 Task: Find connections with filter location Sant Martí with filter topic #automotivewith filter profile language German with filter current company Rothschild & Co with filter school Uttarakhand Open University with filter industry Wholesale Recyclable Materials with filter service category iOS Development with filter keywords title Managing Partner
Action: Mouse moved to (185, 283)
Screenshot: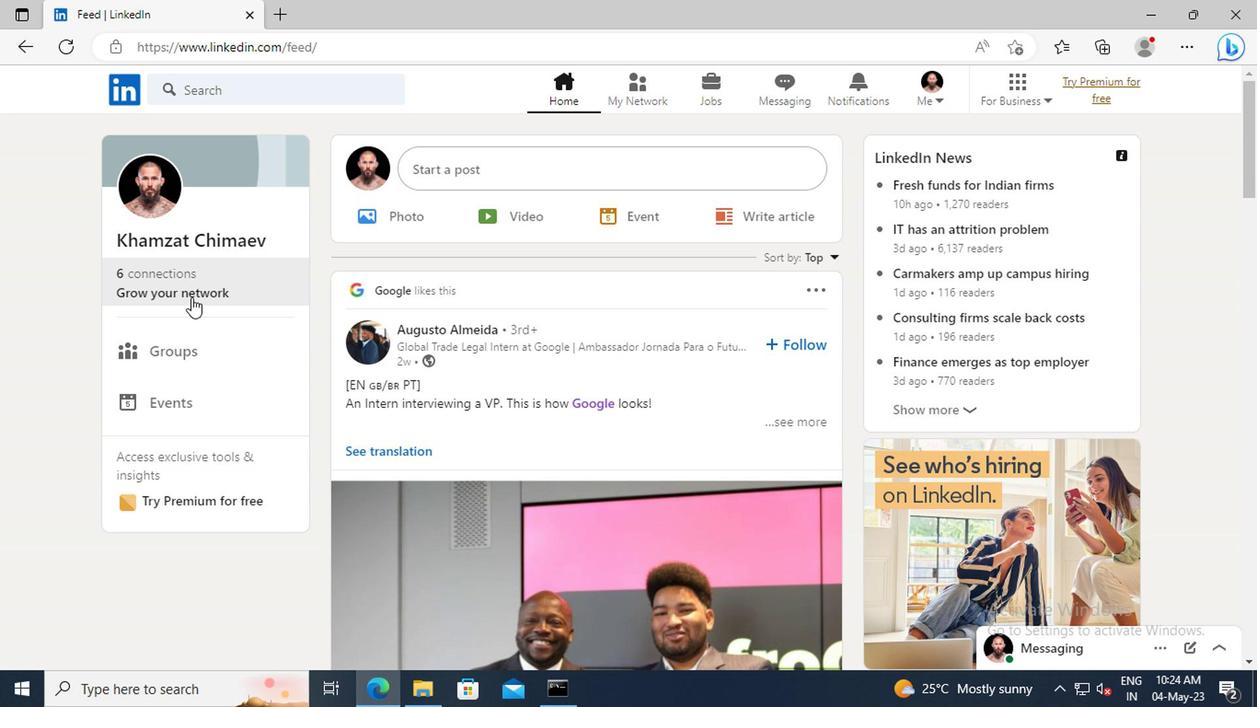 
Action: Mouse pressed left at (185, 283)
Screenshot: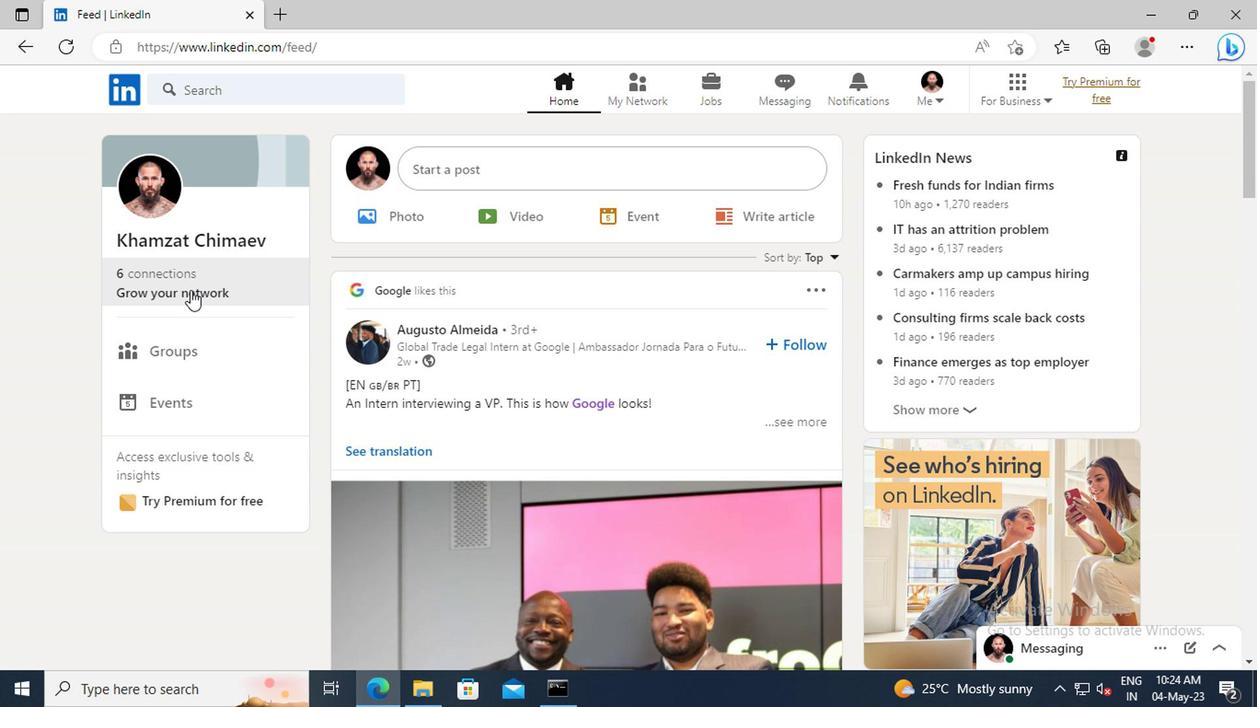 
Action: Mouse moved to (191, 189)
Screenshot: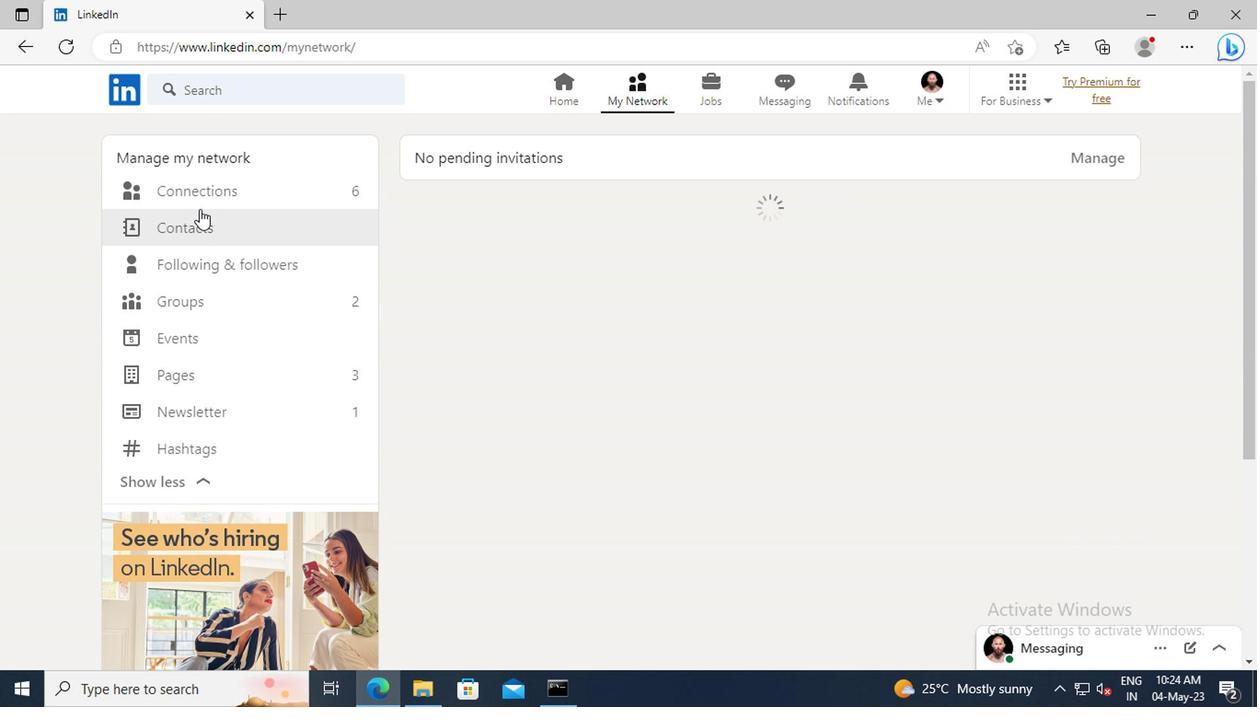 
Action: Mouse pressed left at (191, 189)
Screenshot: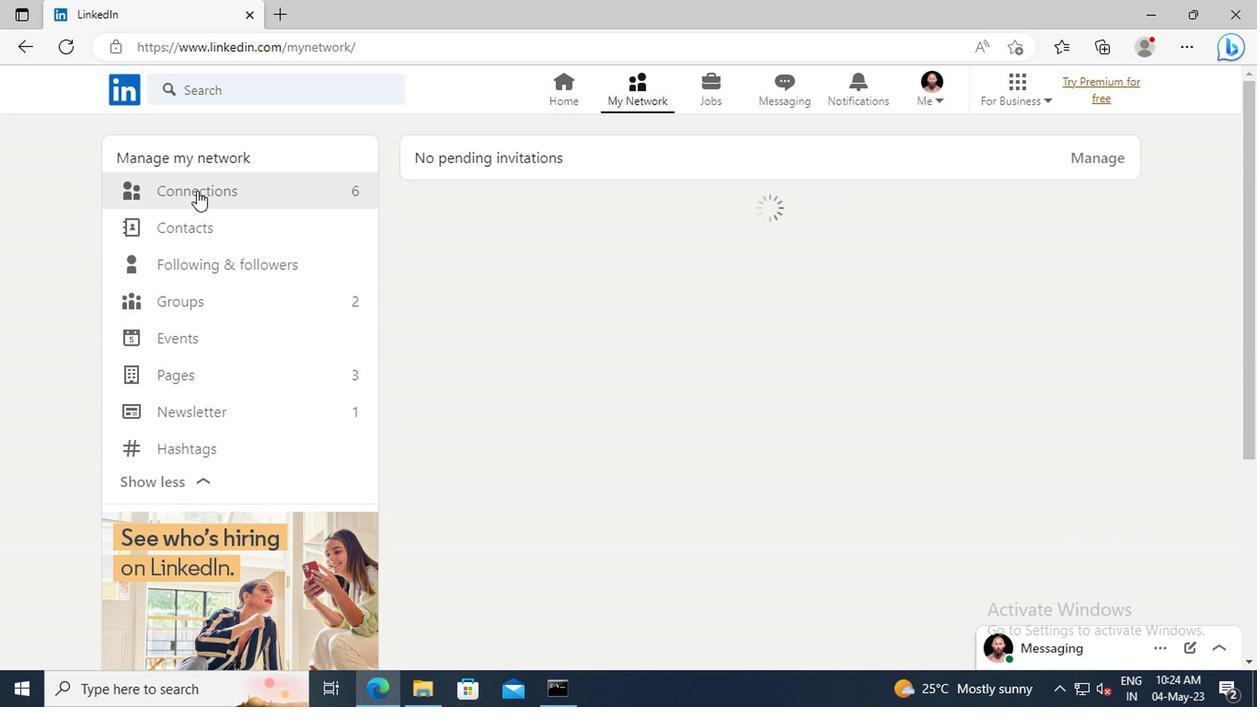 
Action: Mouse moved to (747, 194)
Screenshot: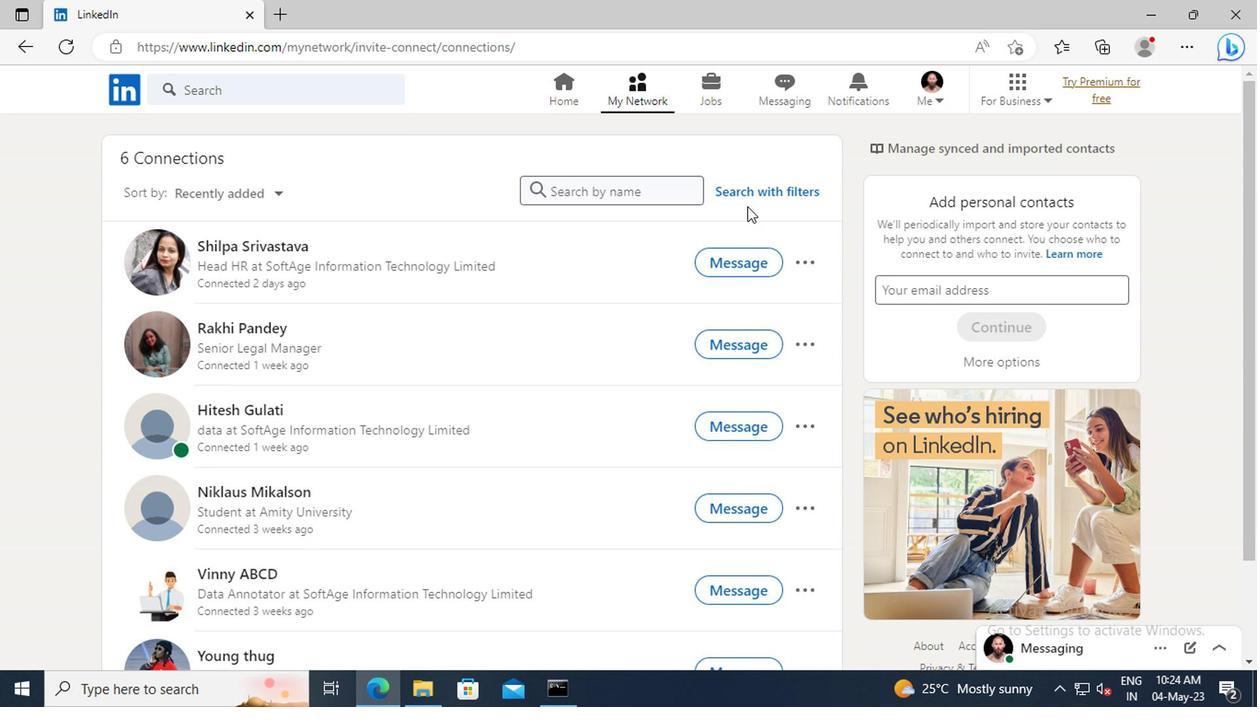
Action: Mouse pressed left at (747, 194)
Screenshot: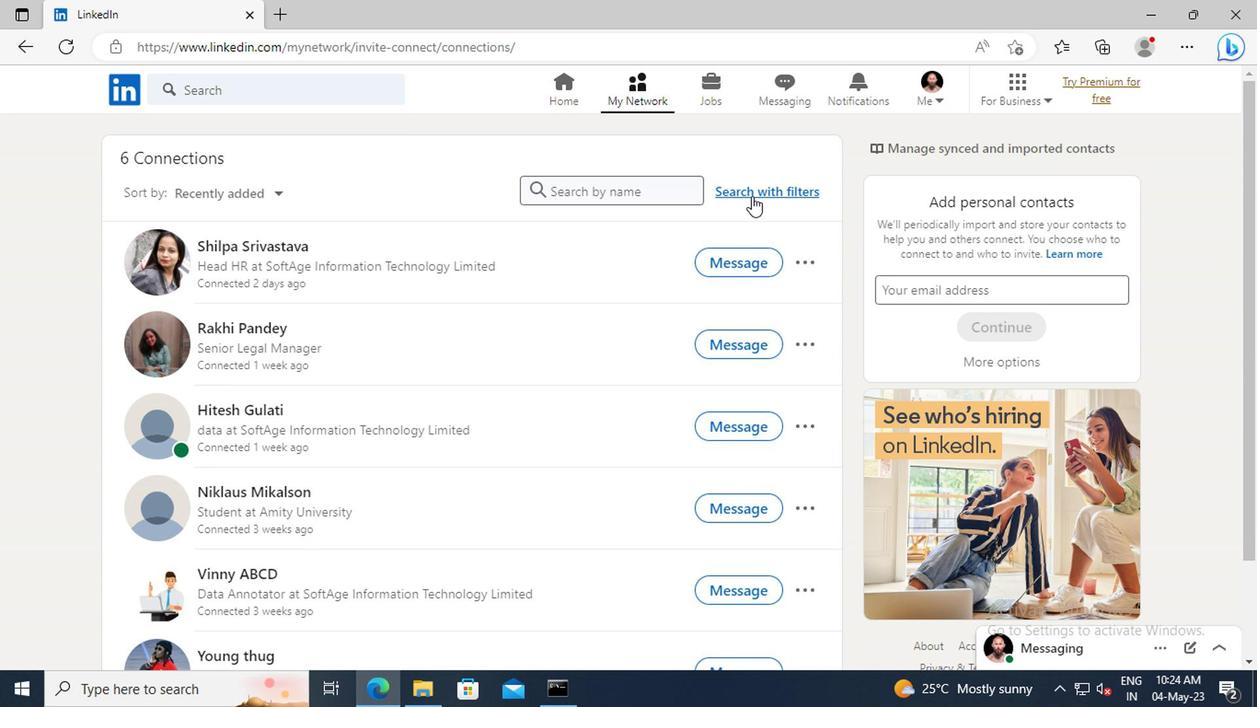 
Action: Mouse moved to (694, 142)
Screenshot: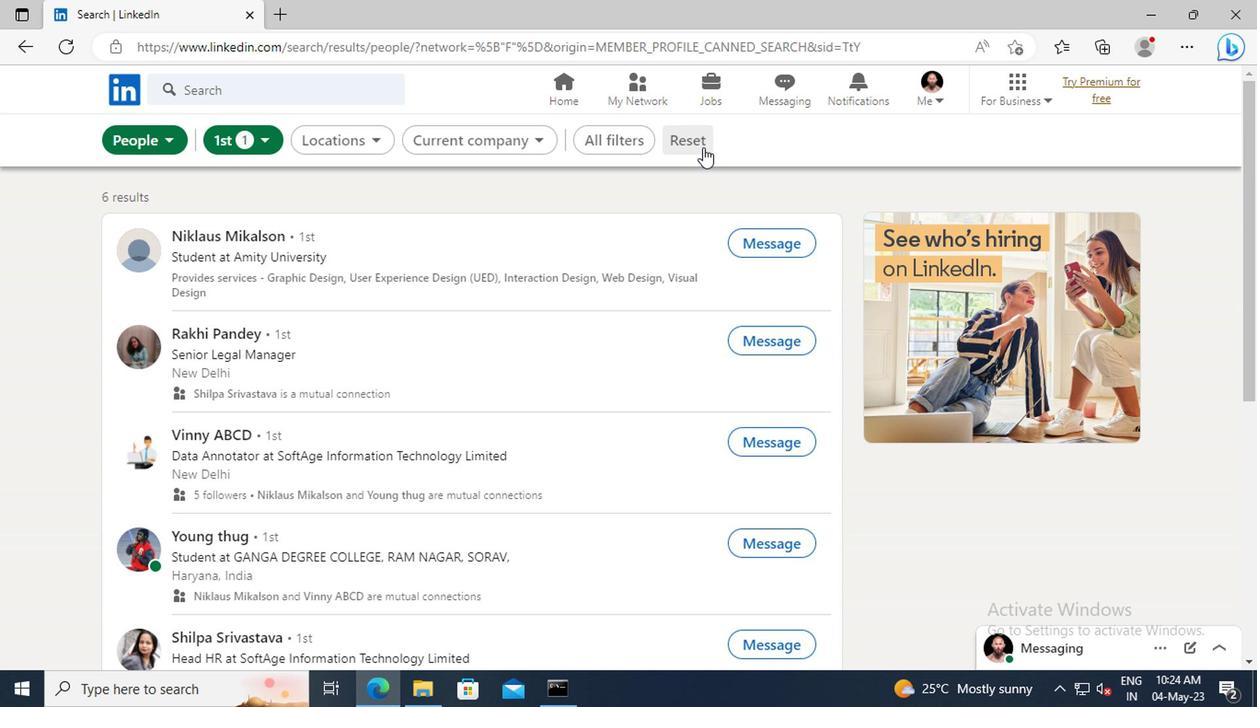 
Action: Mouse pressed left at (694, 142)
Screenshot: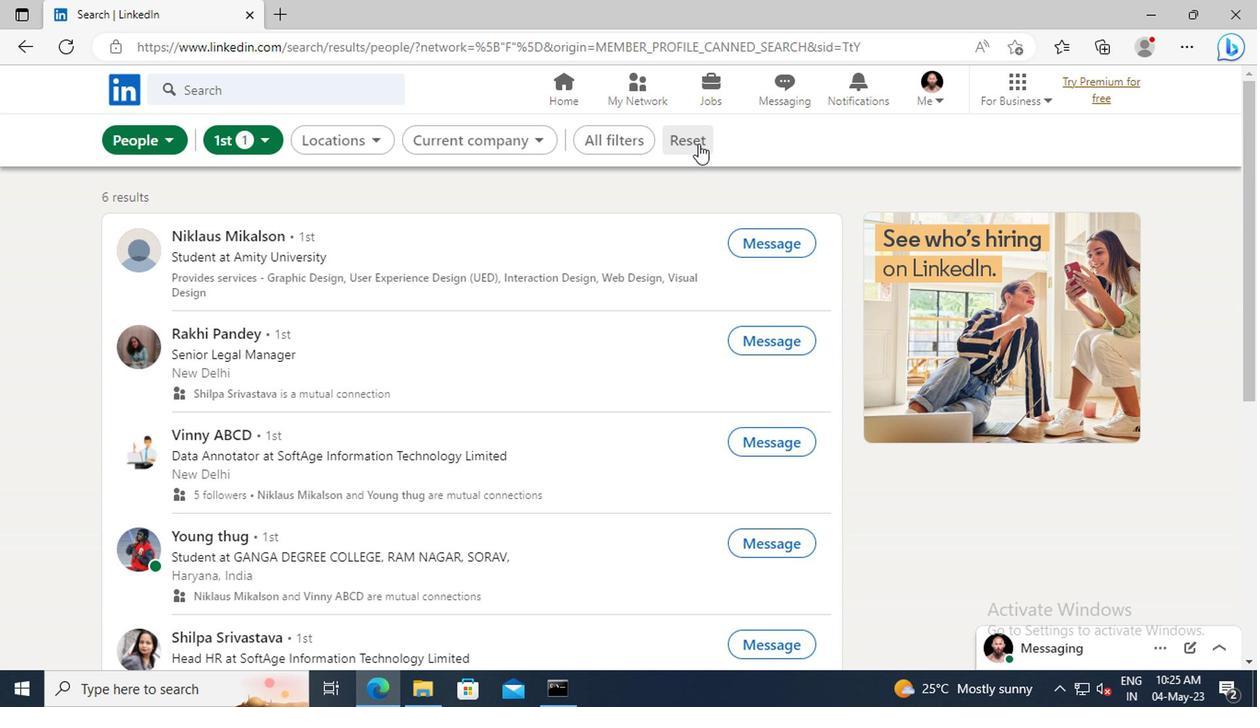 
Action: Mouse moved to (664, 142)
Screenshot: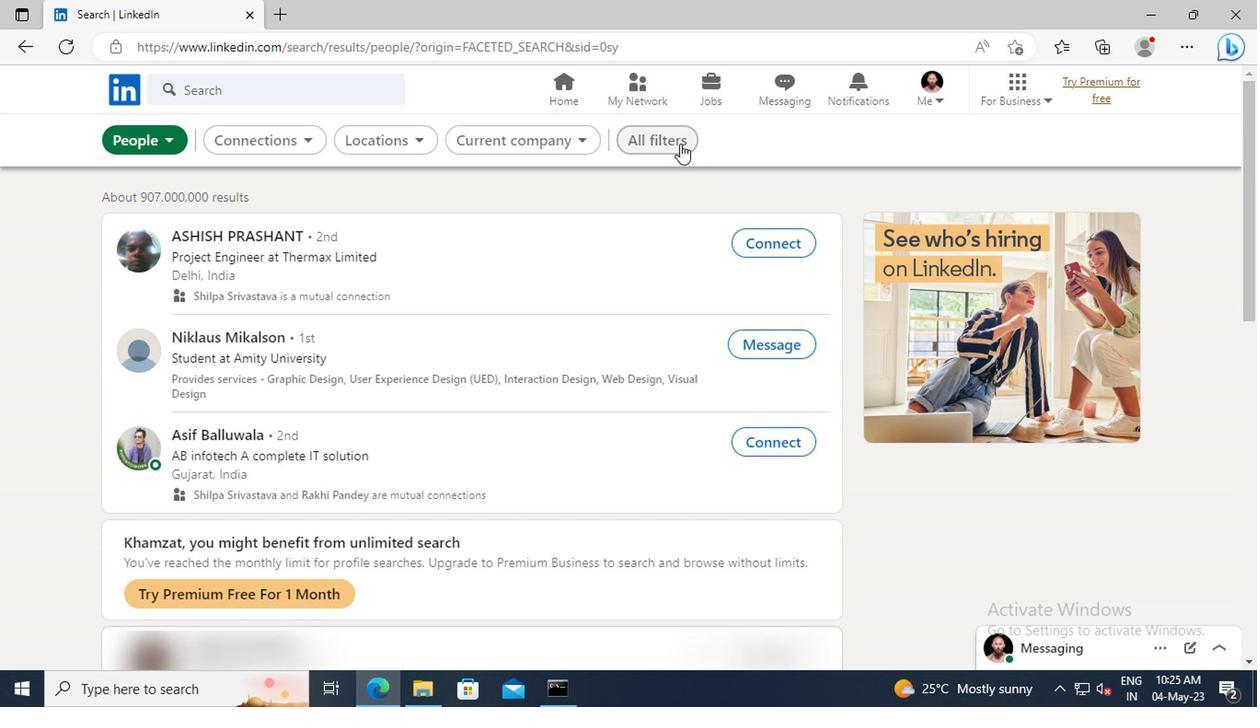 
Action: Mouse pressed left at (664, 142)
Screenshot: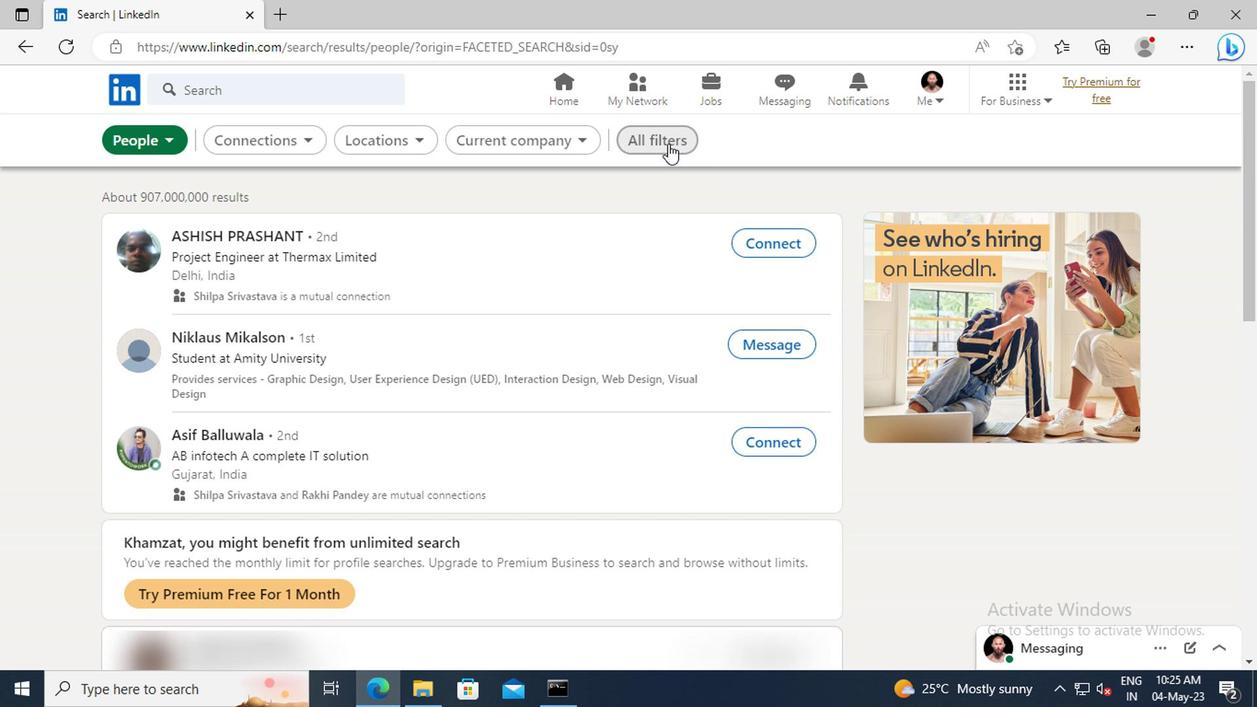 
Action: Mouse moved to (998, 372)
Screenshot: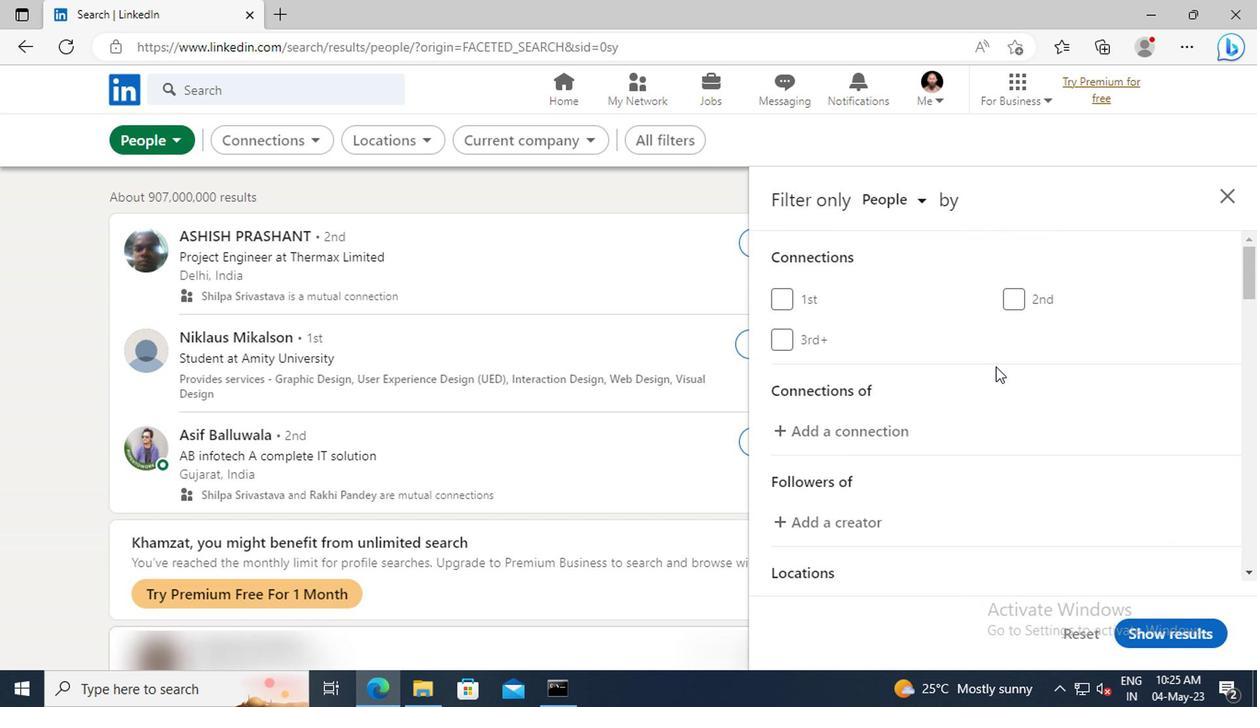 
Action: Mouse scrolled (998, 371) with delta (0, 0)
Screenshot: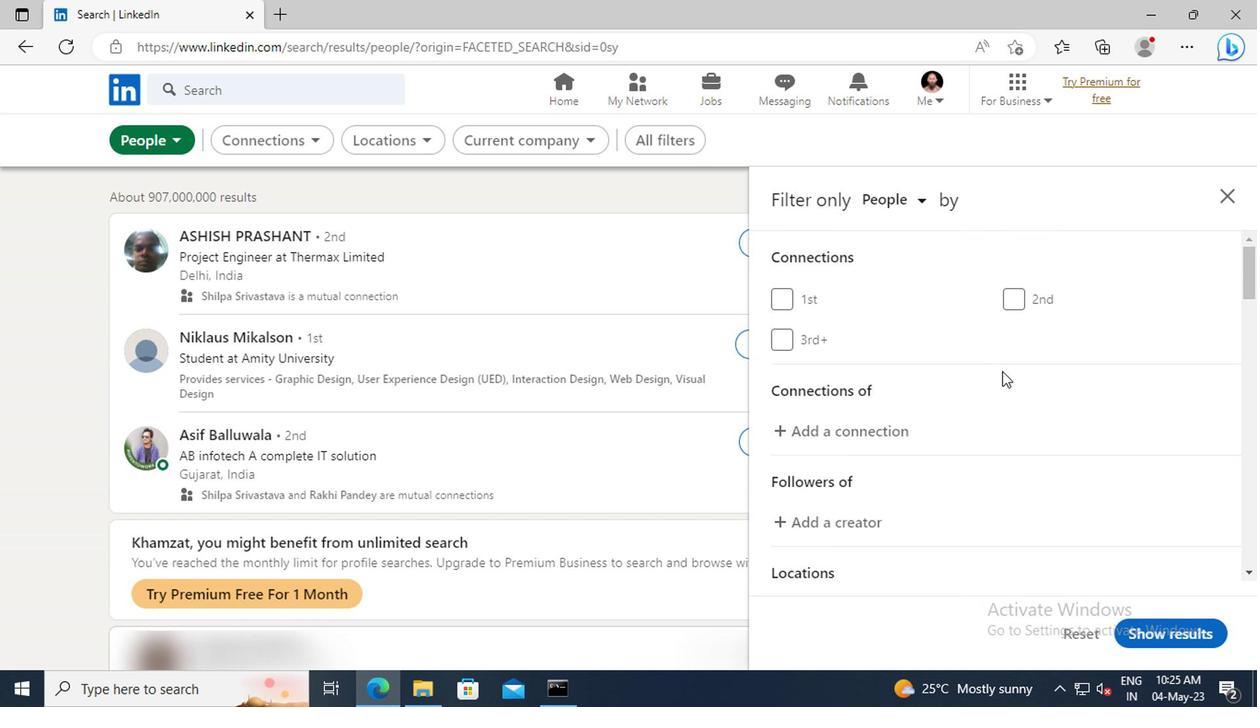
Action: Mouse scrolled (998, 371) with delta (0, 0)
Screenshot: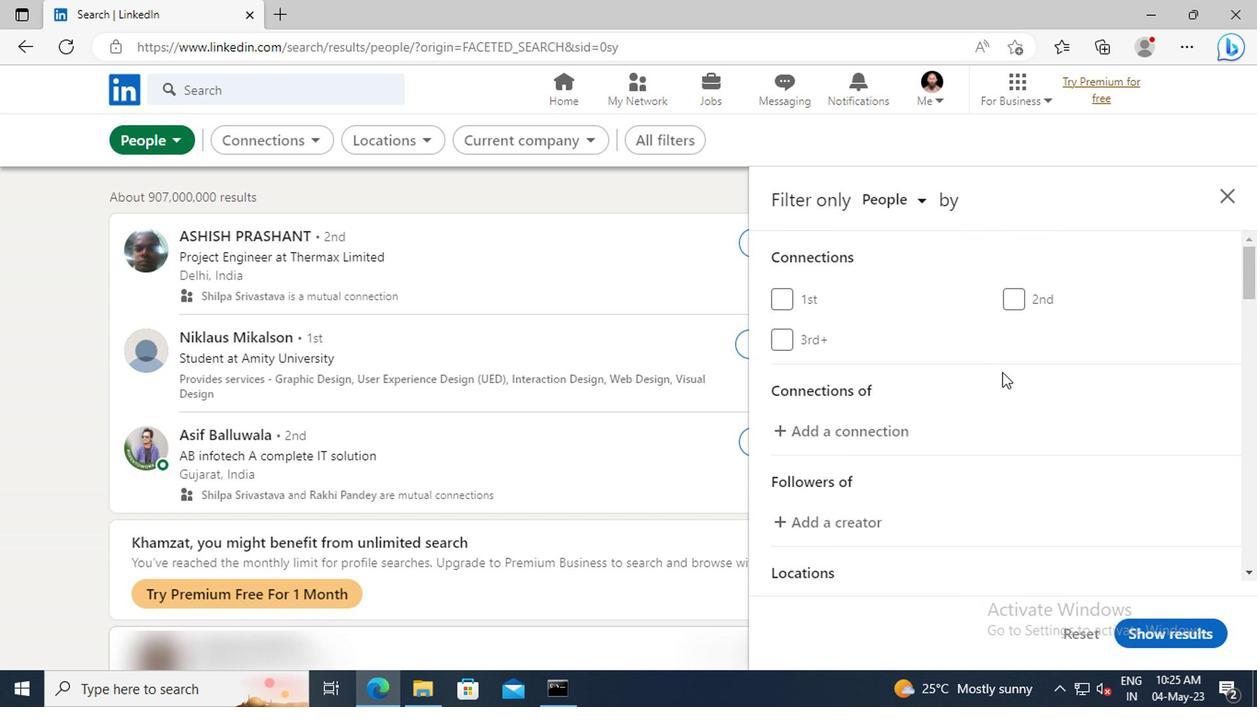 
Action: Mouse scrolled (998, 371) with delta (0, 0)
Screenshot: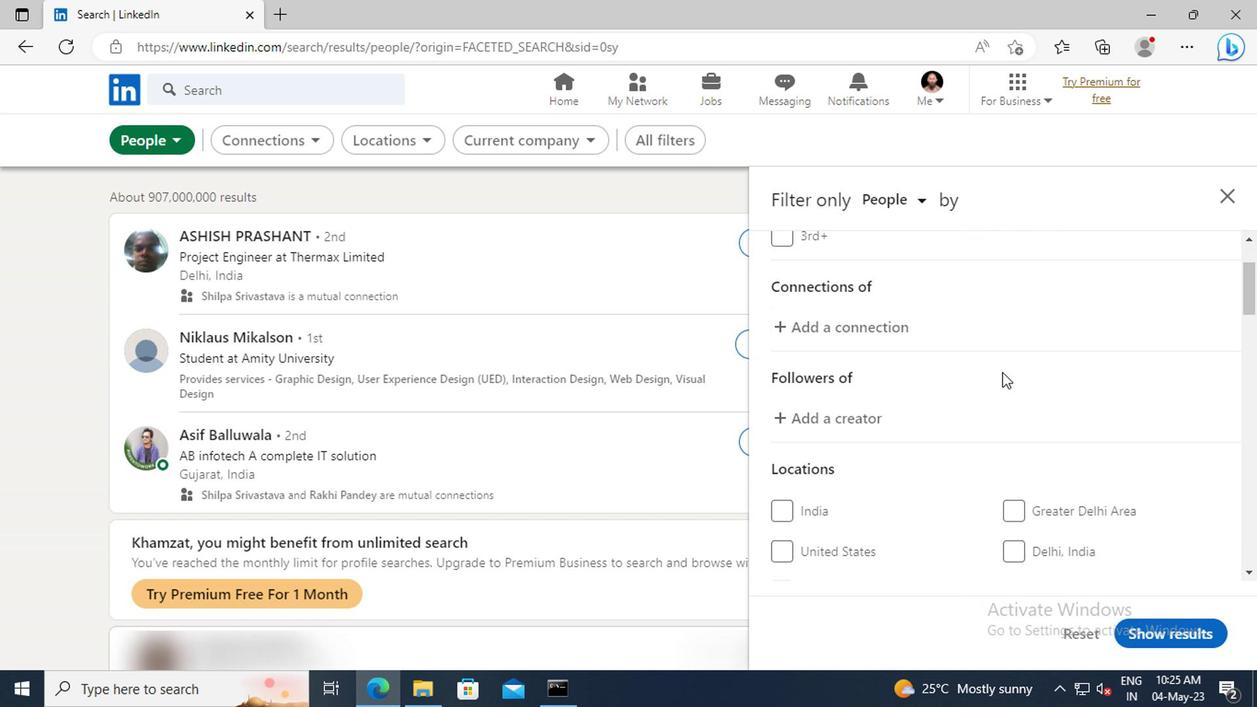
Action: Mouse scrolled (998, 371) with delta (0, 0)
Screenshot: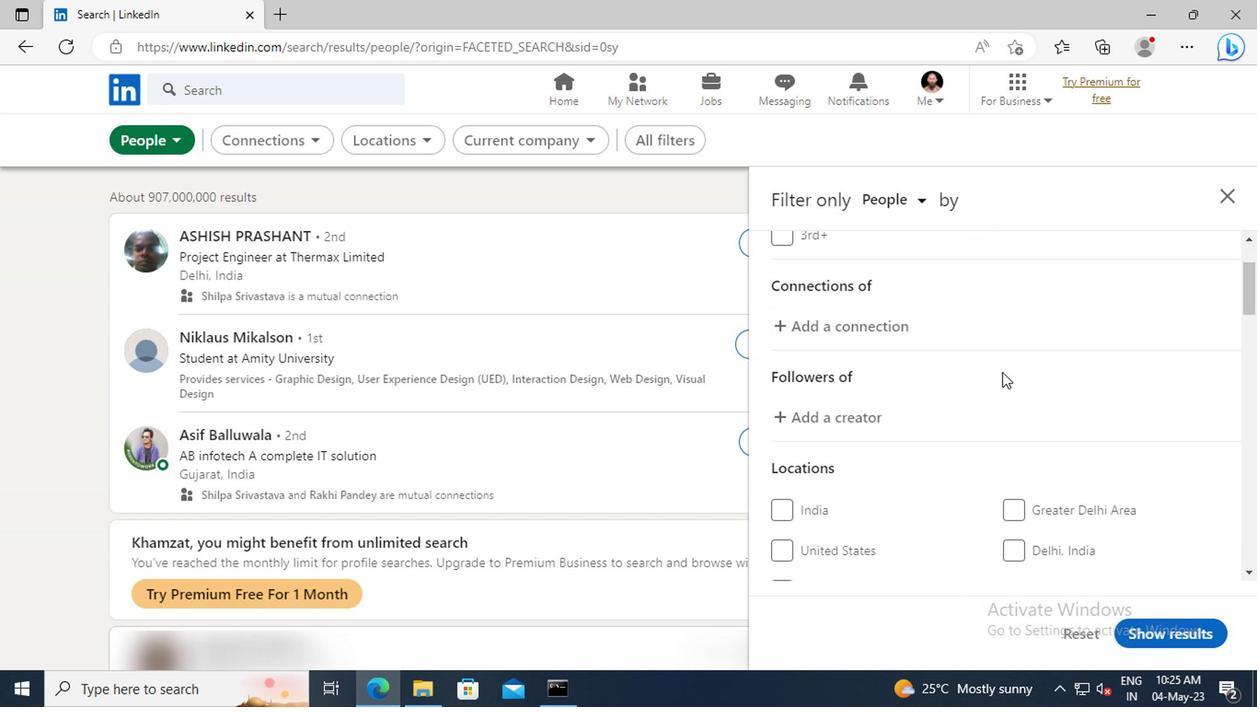
Action: Mouse scrolled (998, 371) with delta (0, 0)
Screenshot: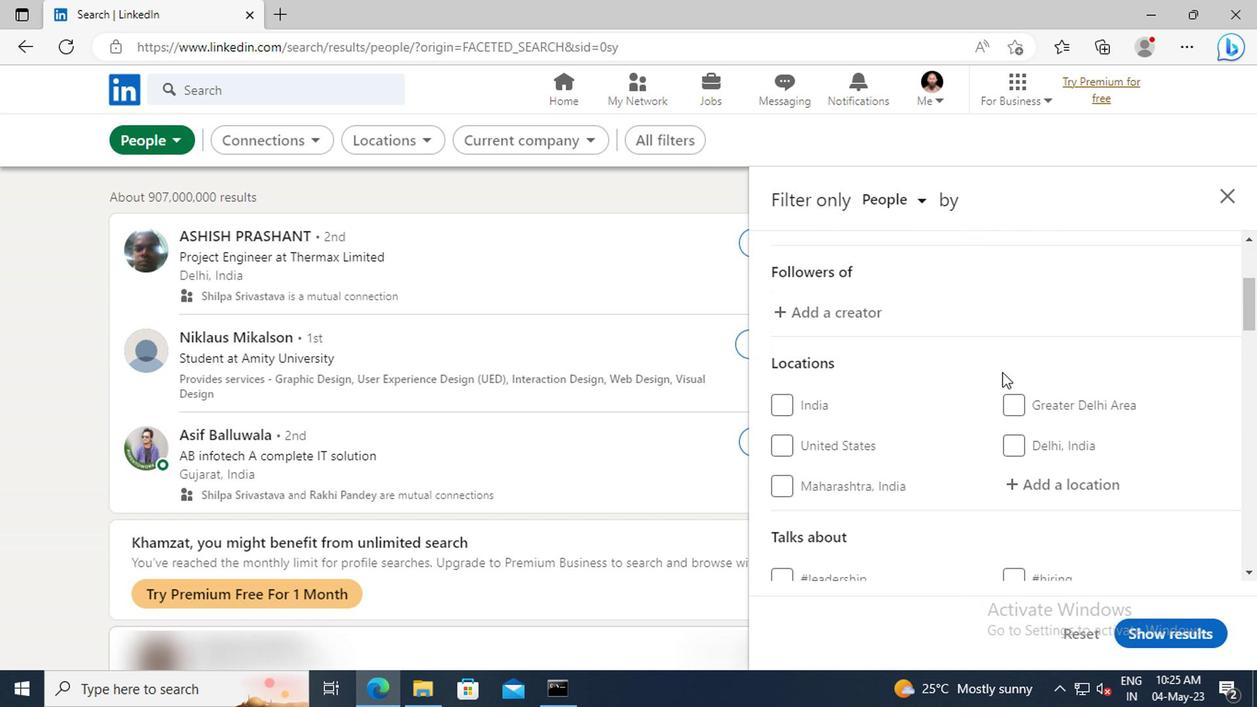 
Action: Mouse moved to (998, 373)
Screenshot: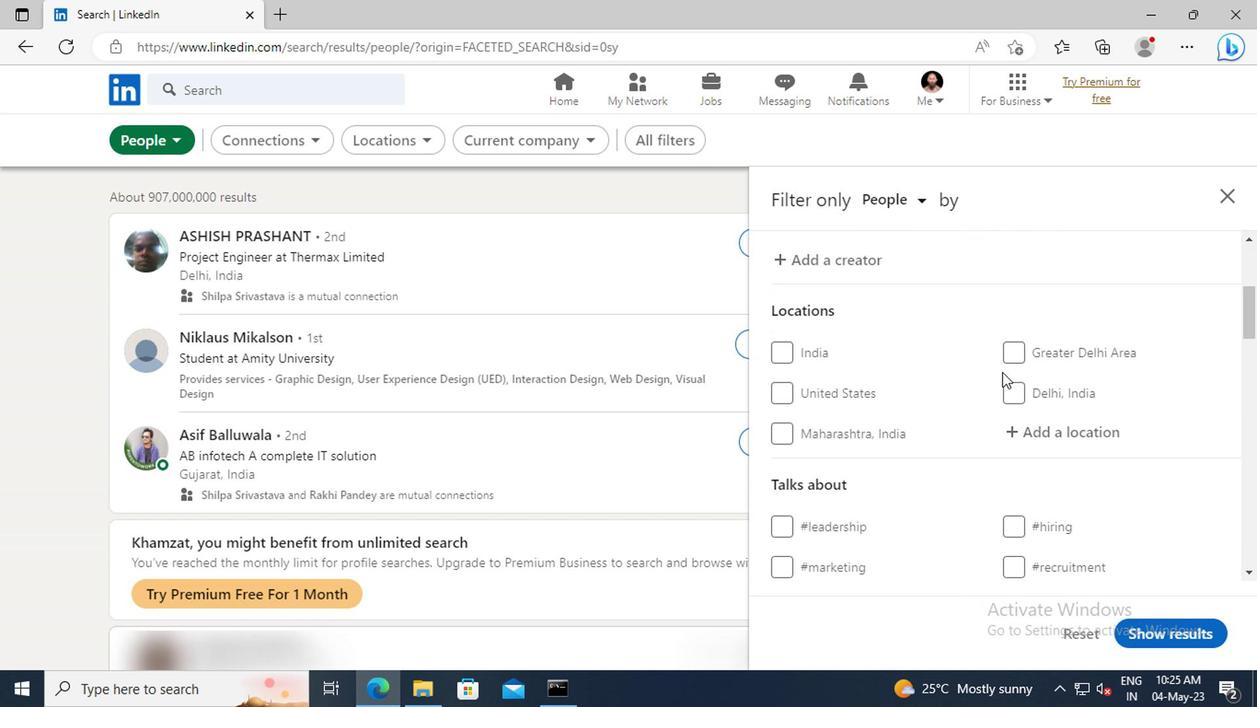 
Action: Mouse scrolled (998, 373) with delta (0, 0)
Screenshot: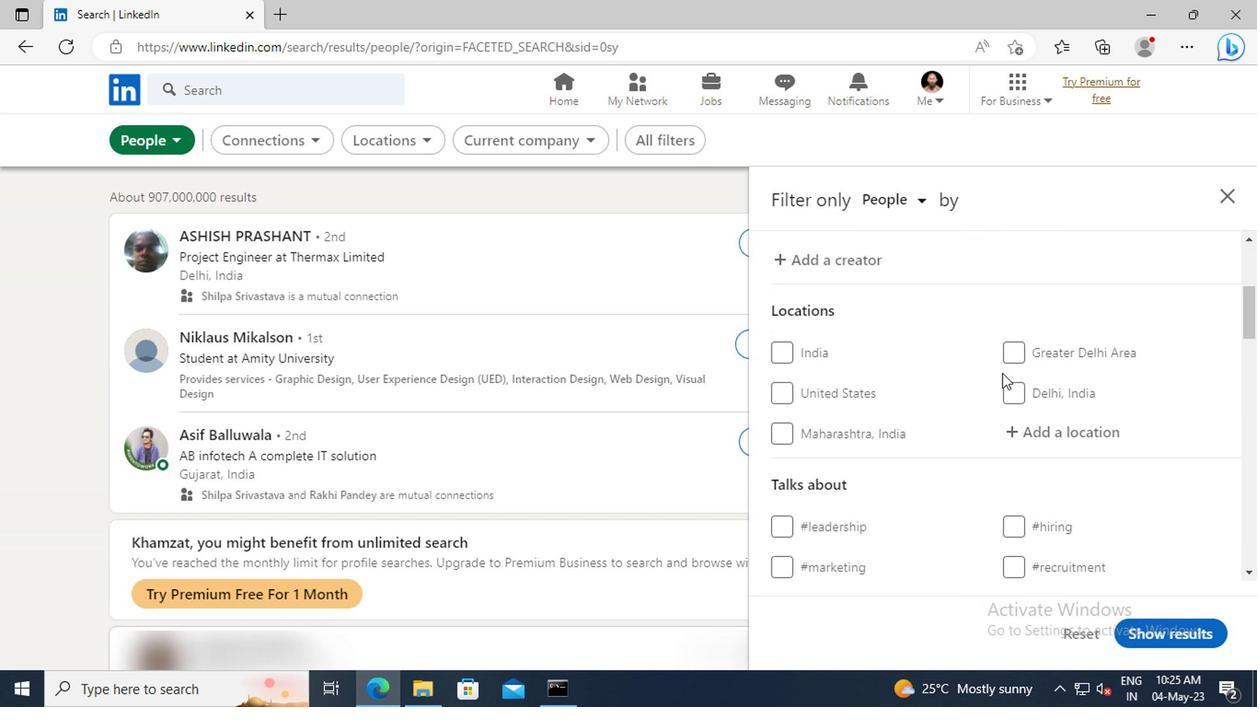 
Action: Mouse moved to (1007, 380)
Screenshot: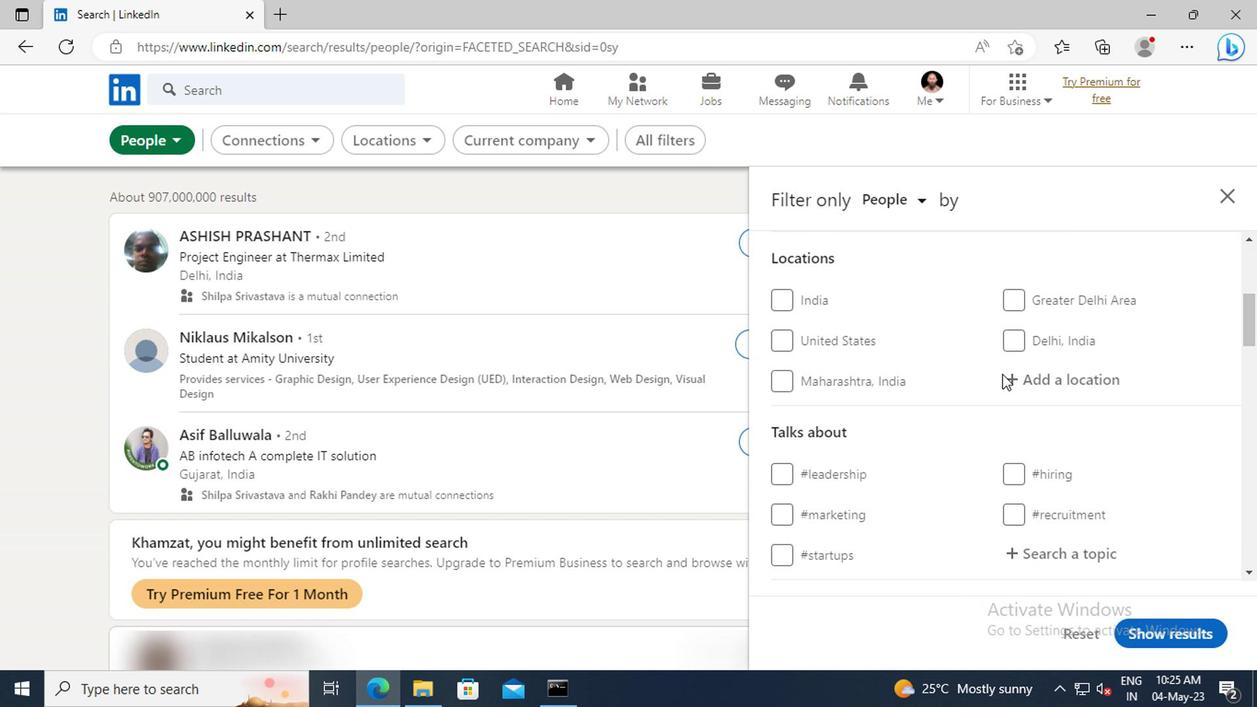 
Action: Mouse pressed left at (1007, 380)
Screenshot: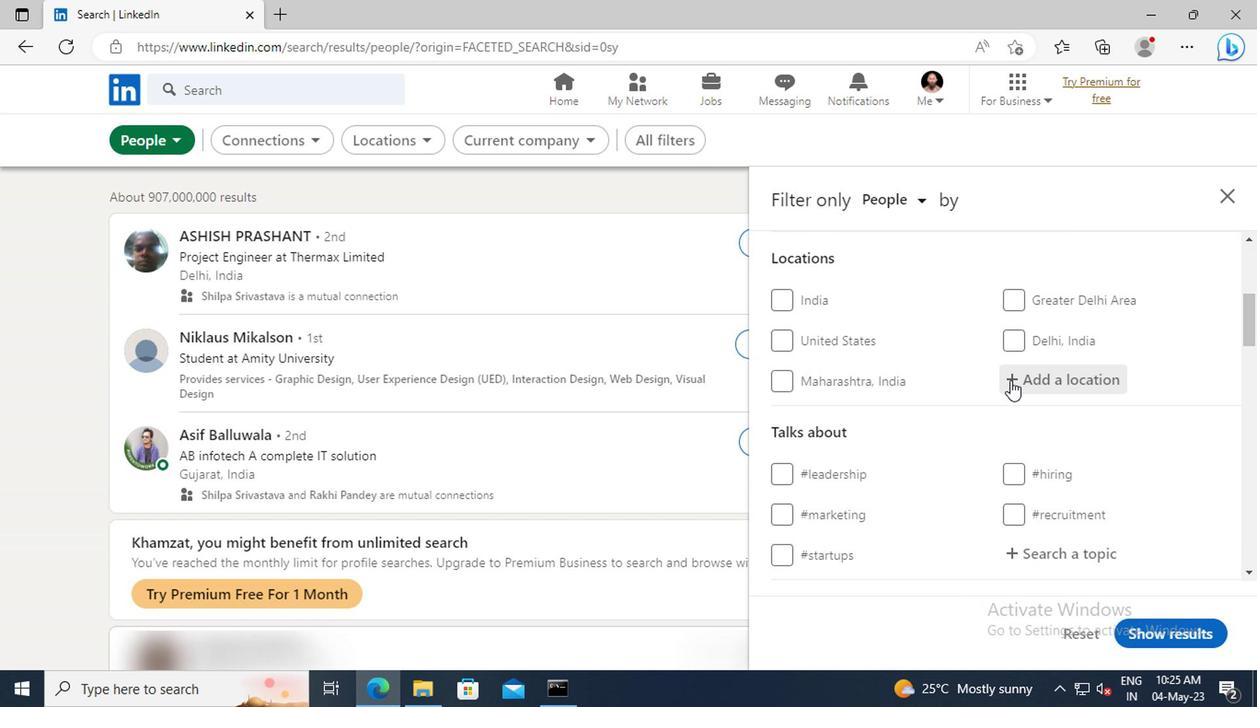 
Action: Mouse moved to (1009, 381)
Screenshot: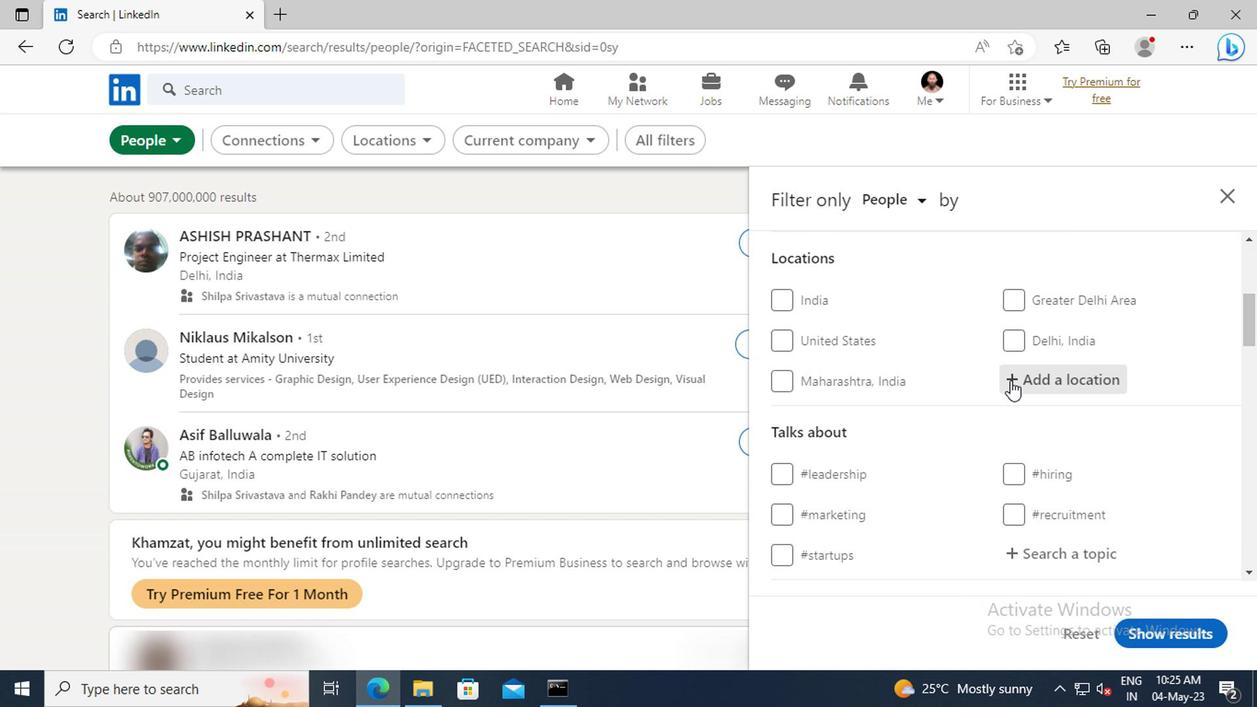 
Action: Key pressed <Key.shift>SANT<Key.space><Key.shift>MARTI<Key.enter>
Screenshot: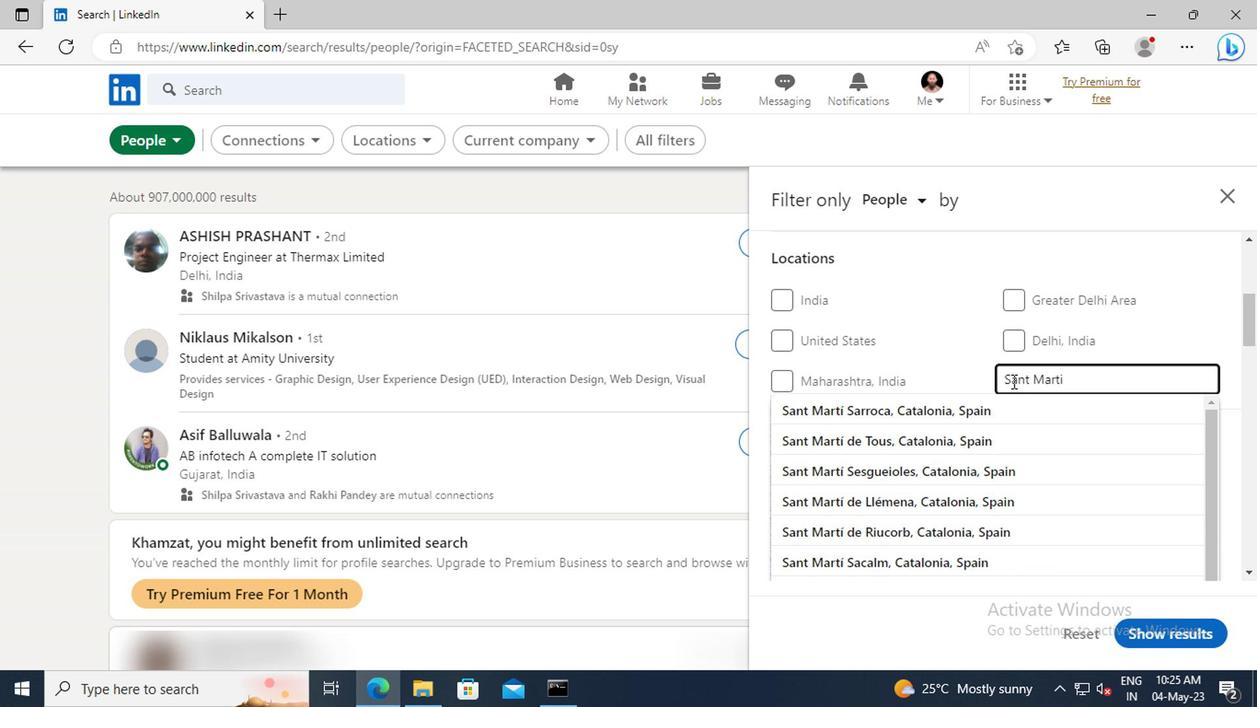 
Action: Mouse scrolled (1009, 380) with delta (0, 0)
Screenshot: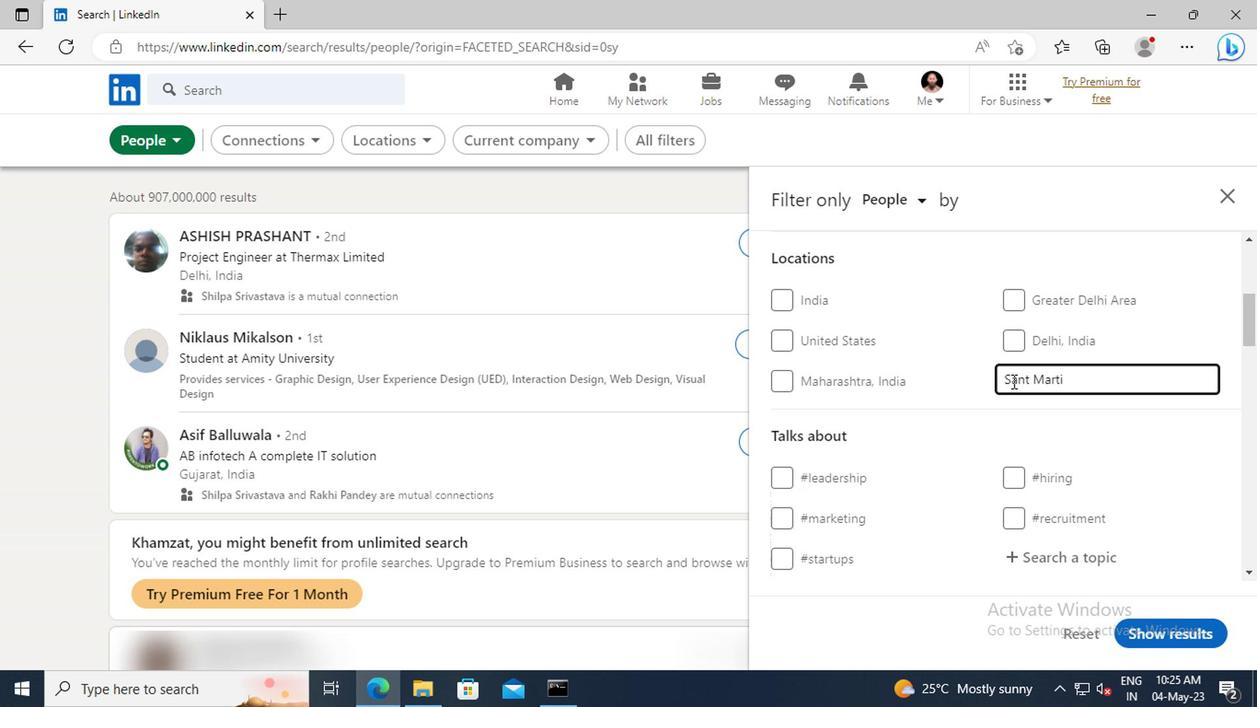 
Action: Mouse scrolled (1009, 380) with delta (0, 0)
Screenshot: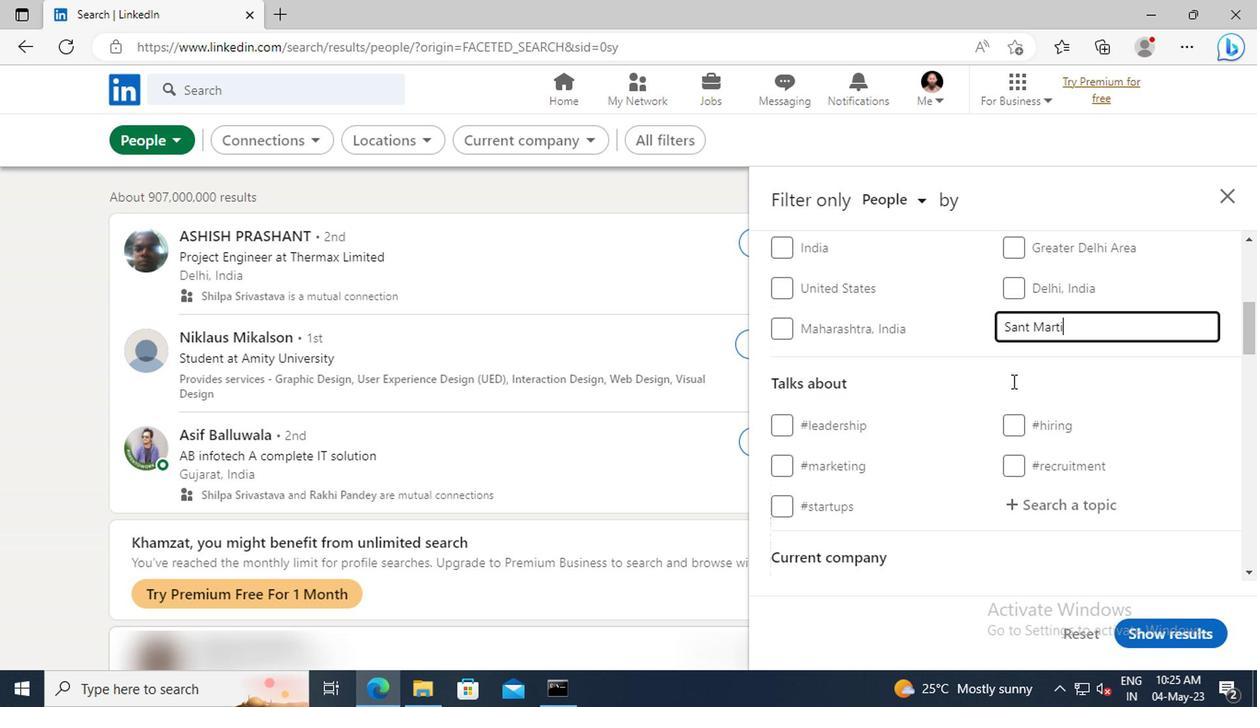 
Action: Mouse moved to (1009, 387)
Screenshot: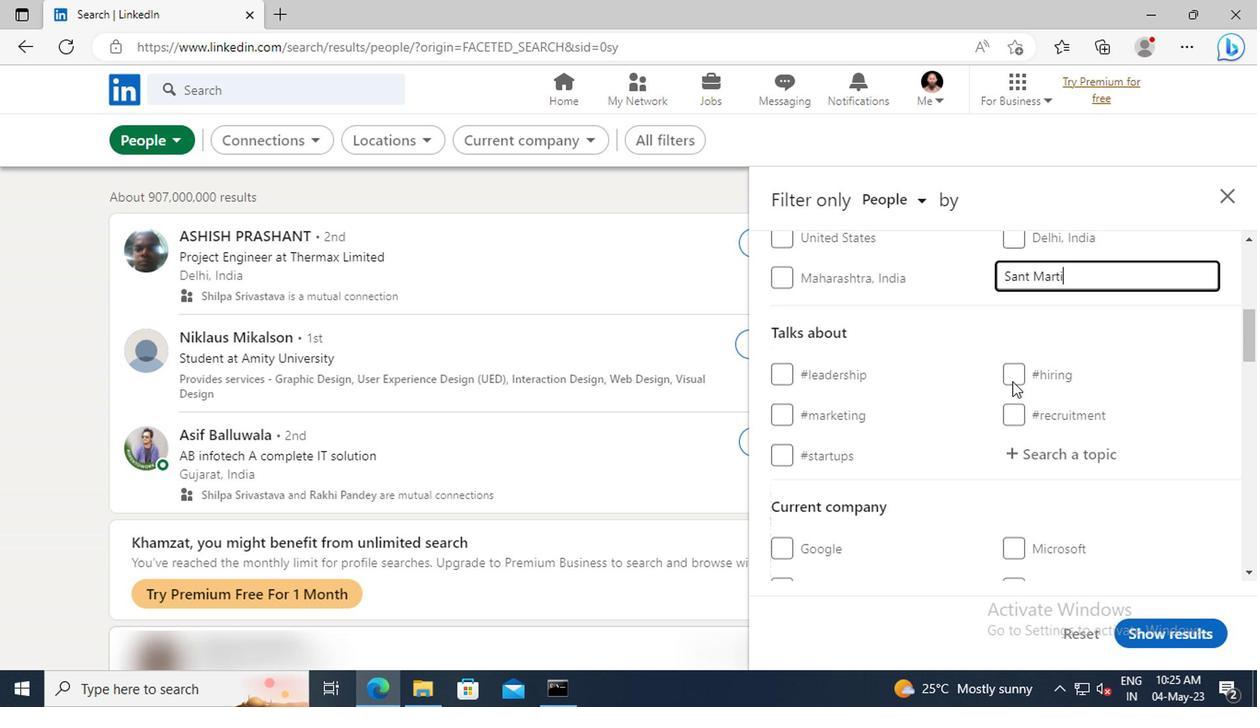 
Action: Mouse scrolled (1009, 385) with delta (0, -1)
Screenshot: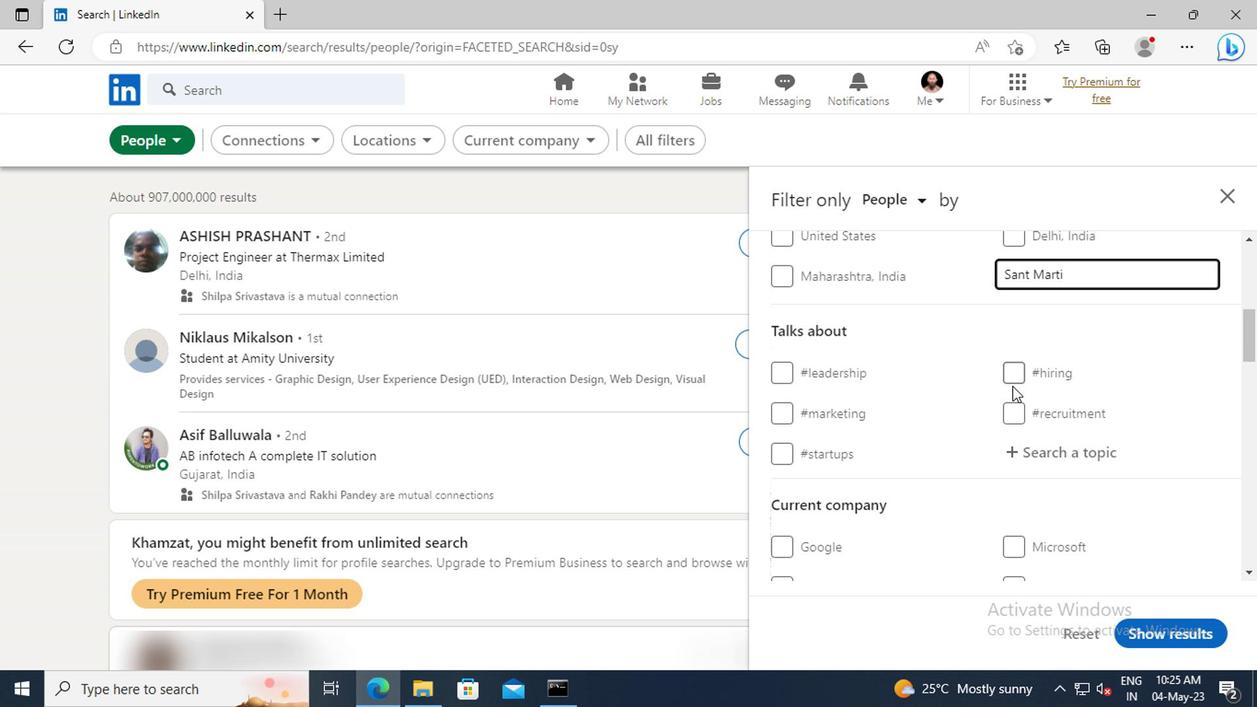 
Action: Mouse moved to (1019, 400)
Screenshot: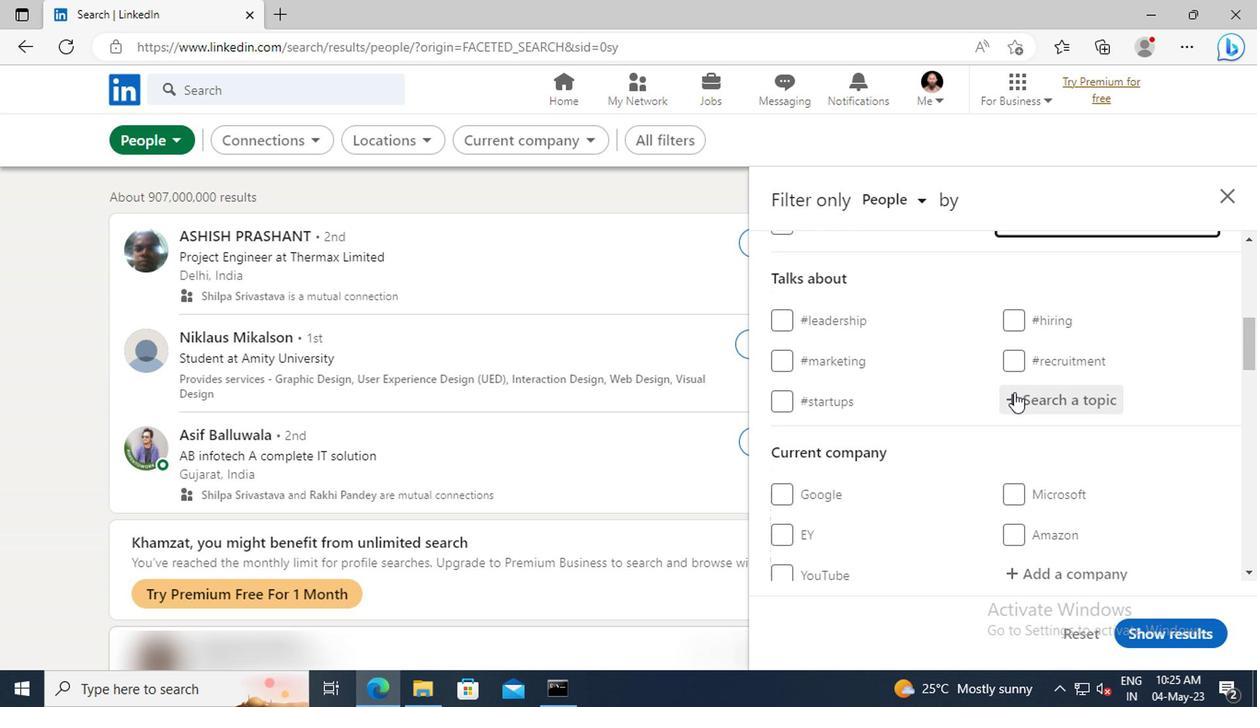 
Action: Mouse pressed left at (1019, 400)
Screenshot: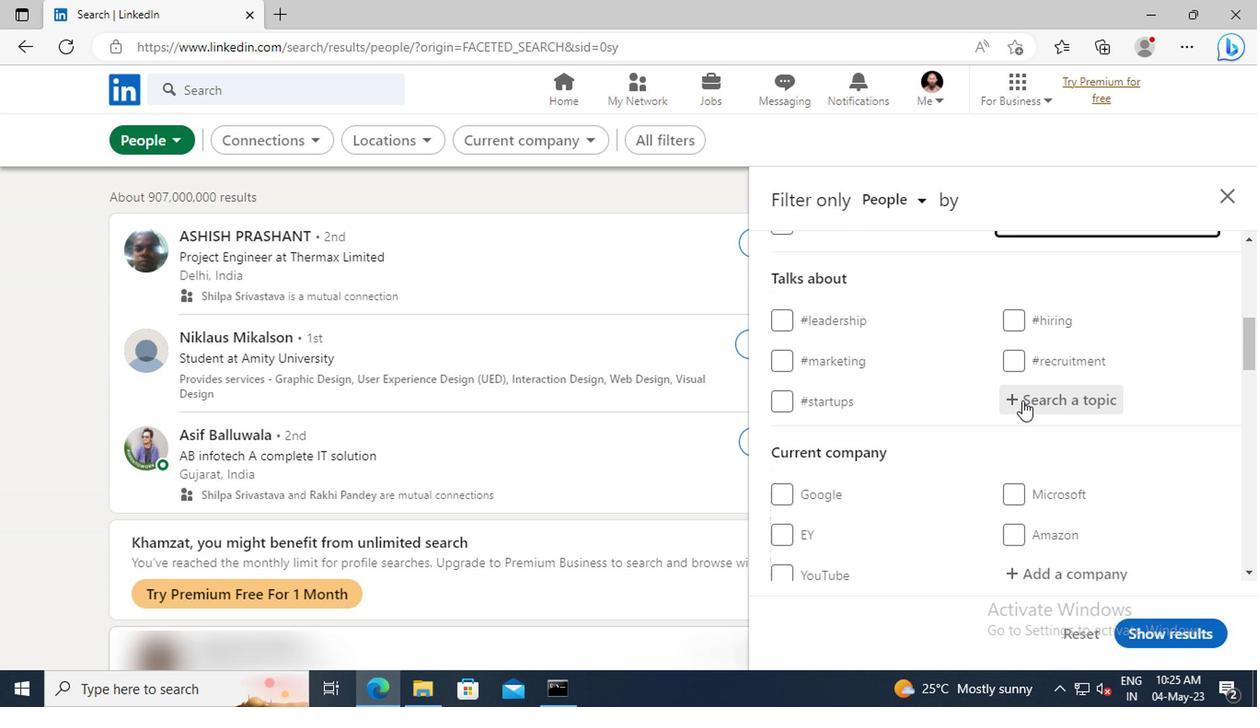 
Action: Key pressed AUTOMOT
Screenshot: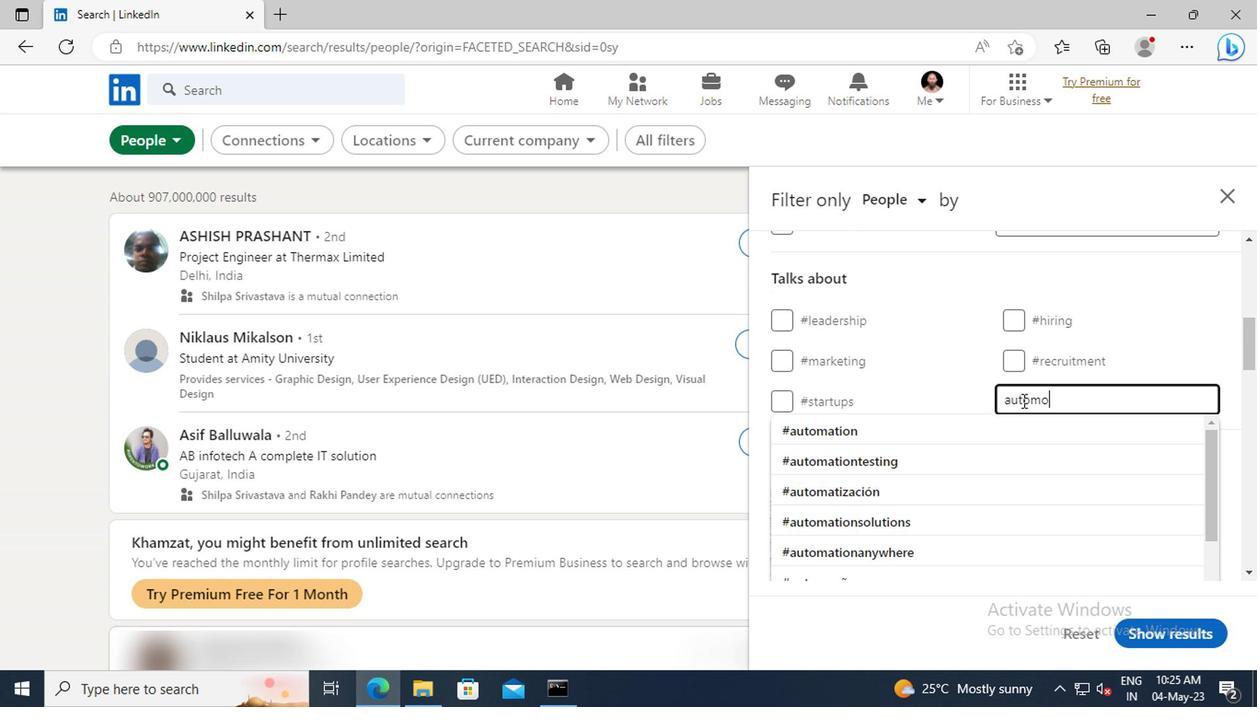 
Action: Mouse moved to (1023, 419)
Screenshot: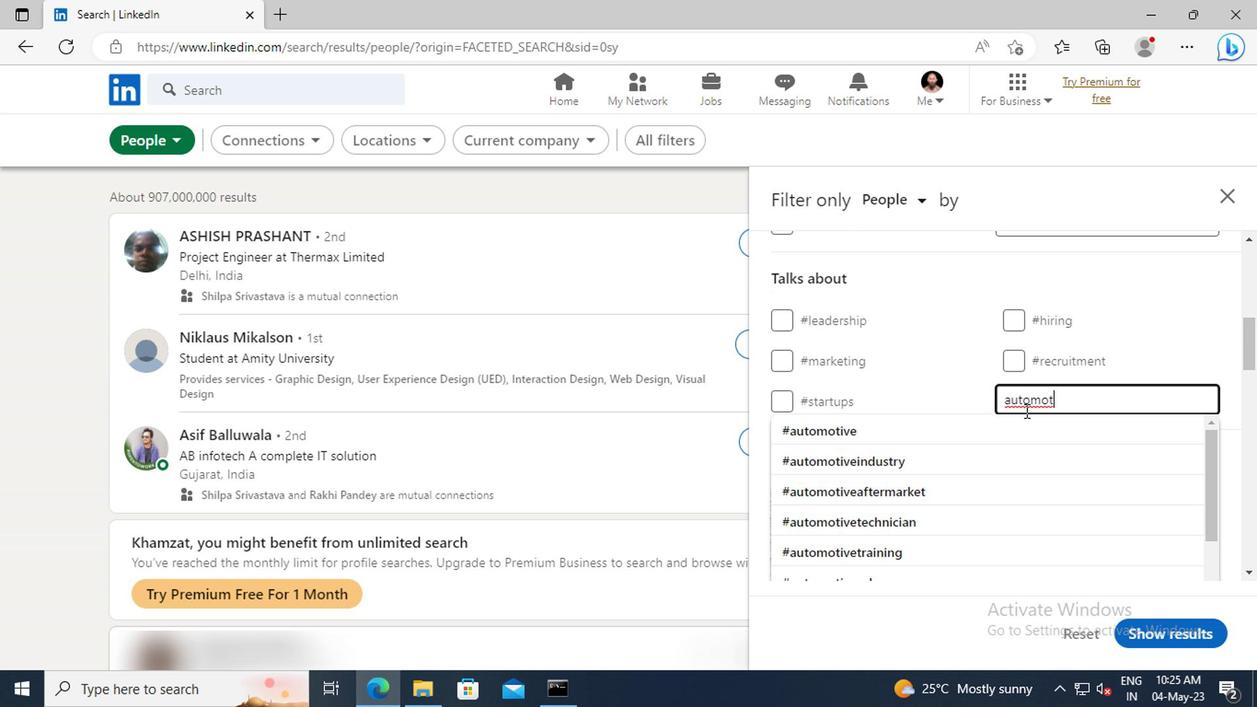 
Action: Mouse pressed left at (1023, 419)
Screenshot: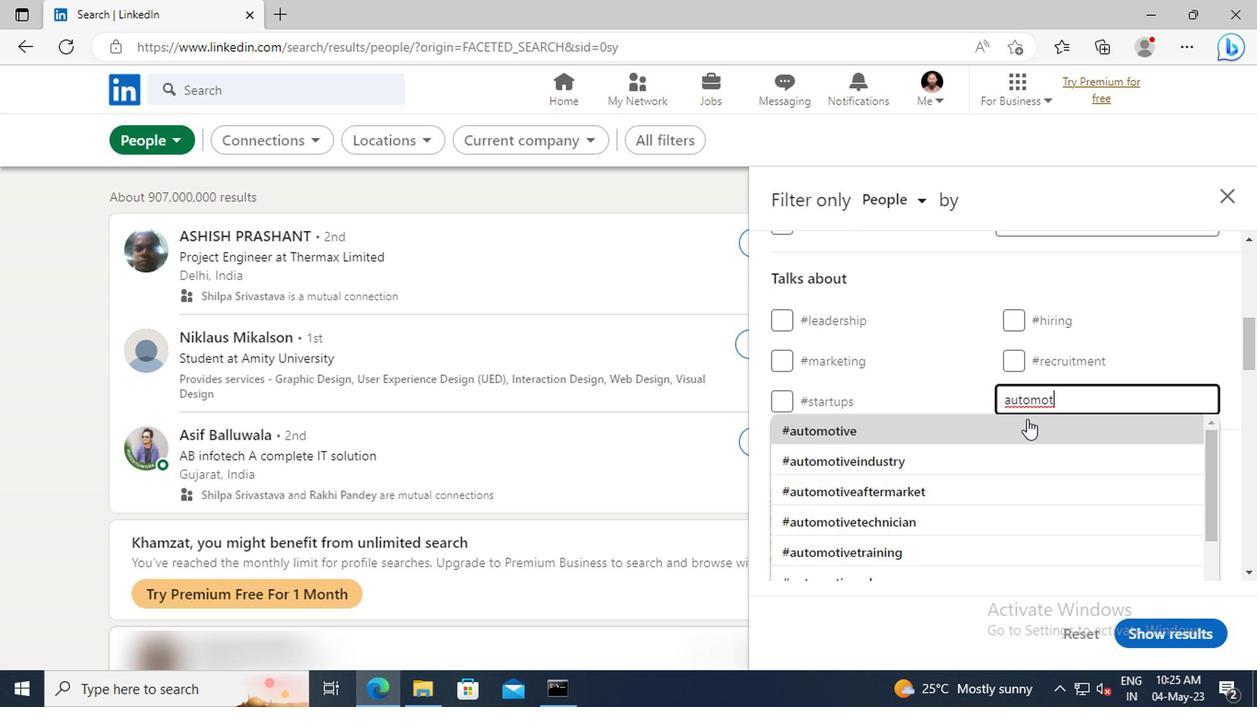 
Action: Mouse scrolled (1023, 418) with delta (0, 0)
Screenshot: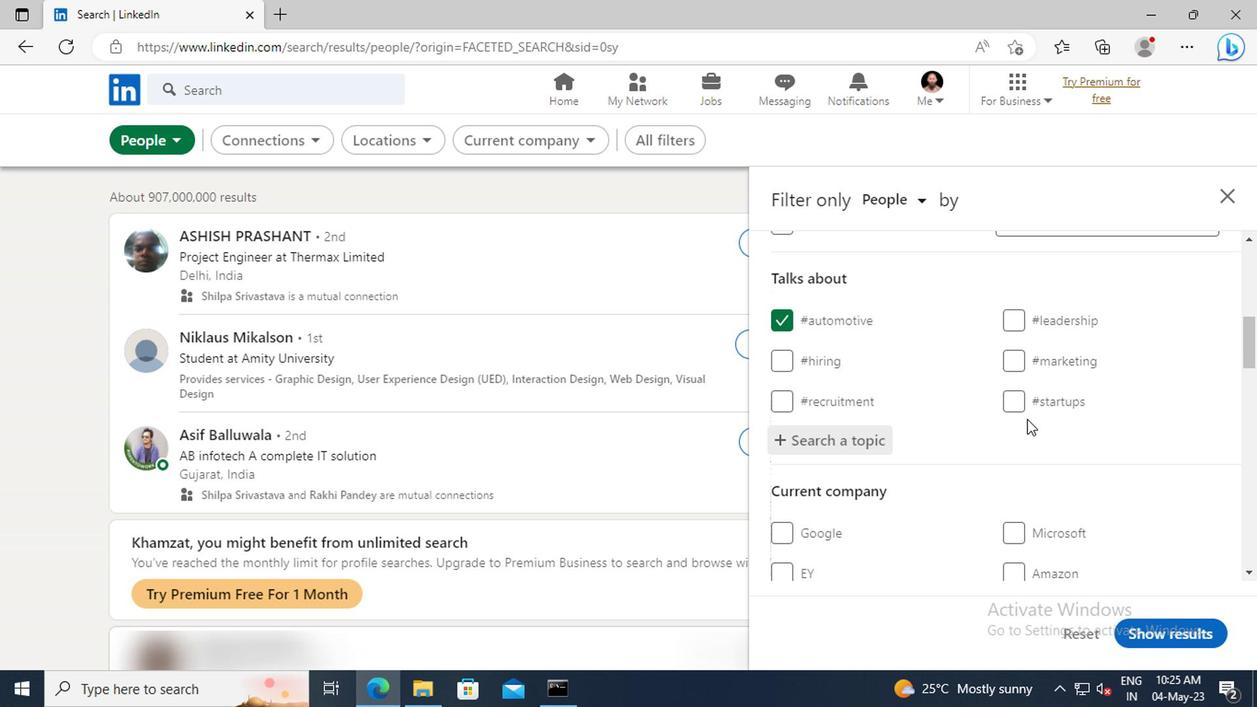 
Action: Mouse scrolled (1023, 418) with delta (0, 0)
Screenshot: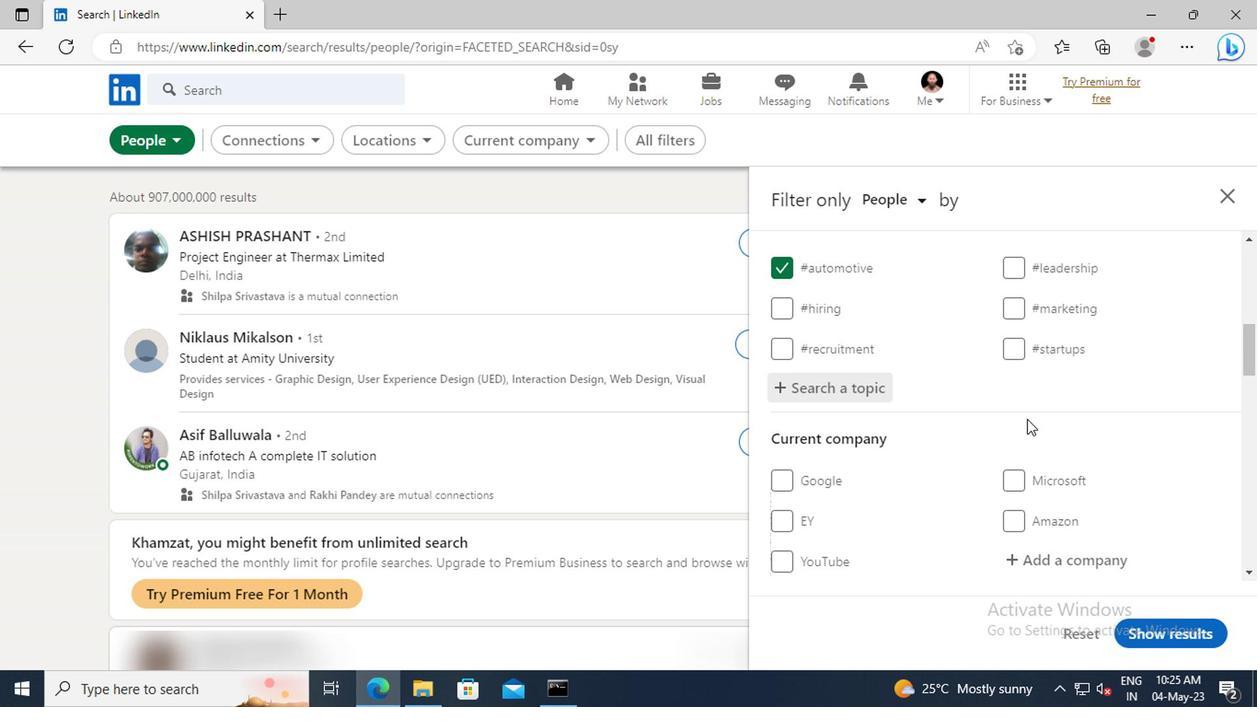 
Action: Mouse scrolled (1023, 418) with delta (0, 0)
Screenshot: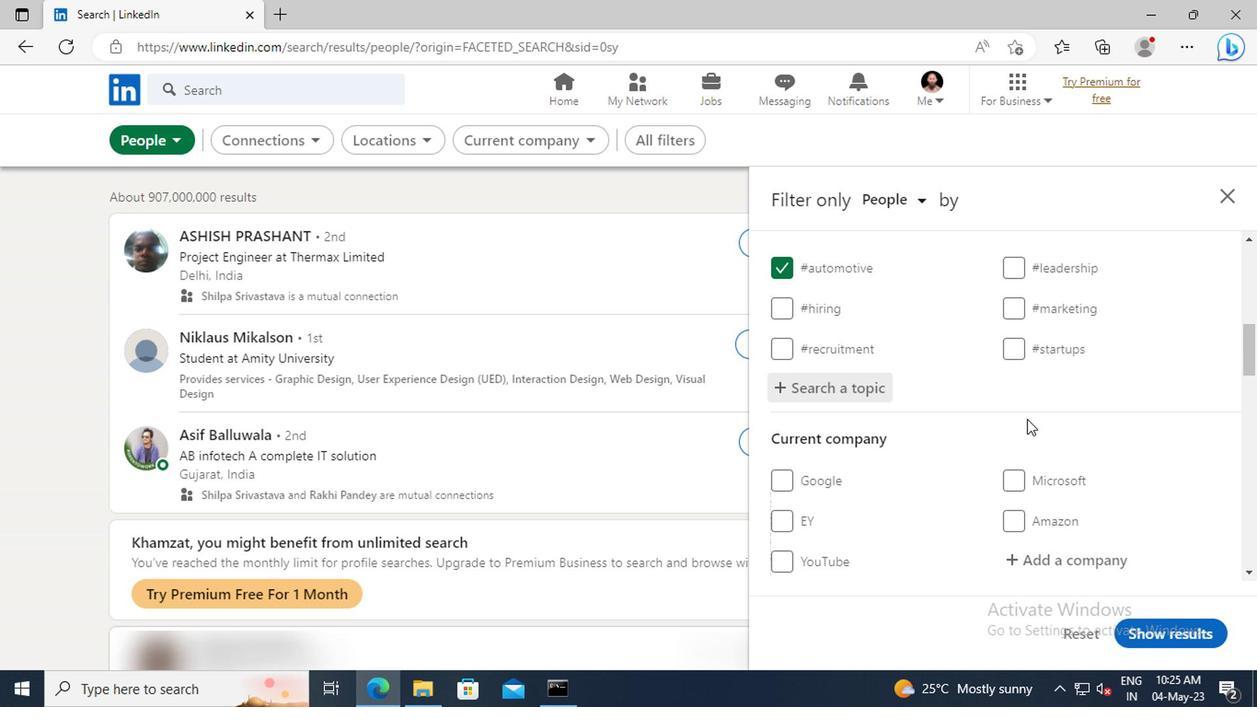 
Action: Mouse scrolled (1023, 418) with delta (0, 0)
Screenshot: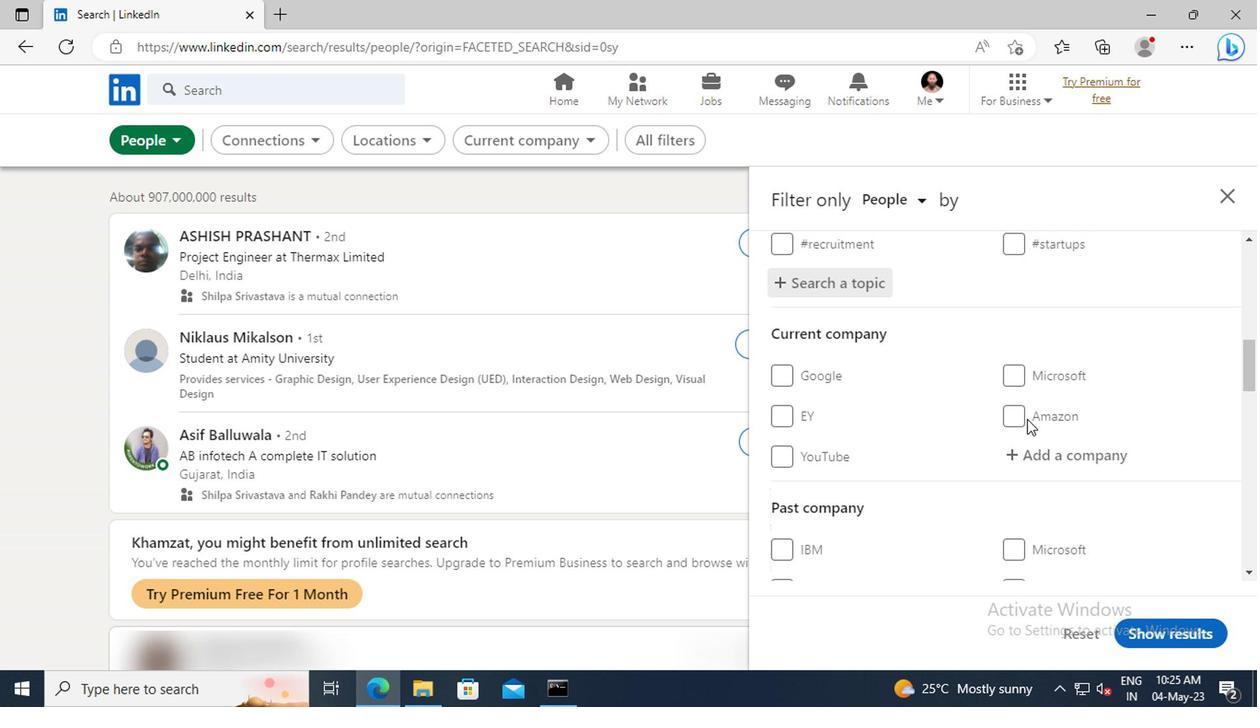 
Action: Mouse scrolled (1023, 418) with delta (0, 0)
Screenshot: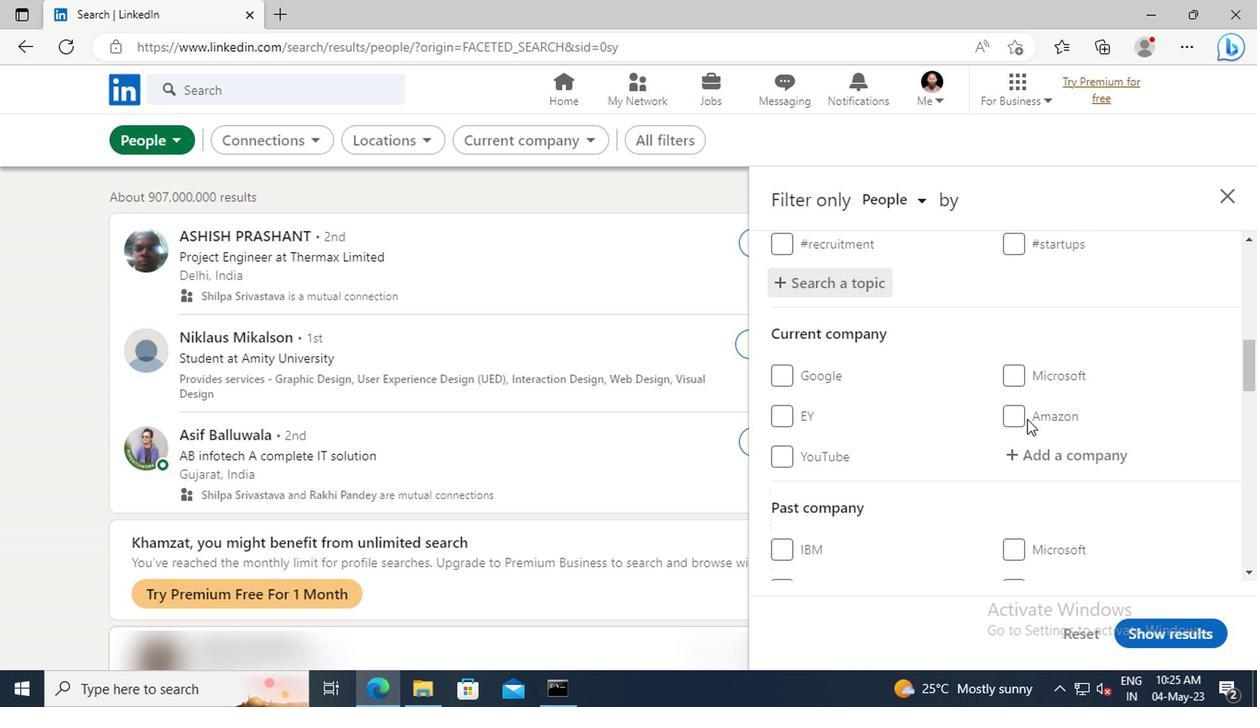 
Action: Mouse scrolled (1023, 418) with delta (0, 0)
Screenshot: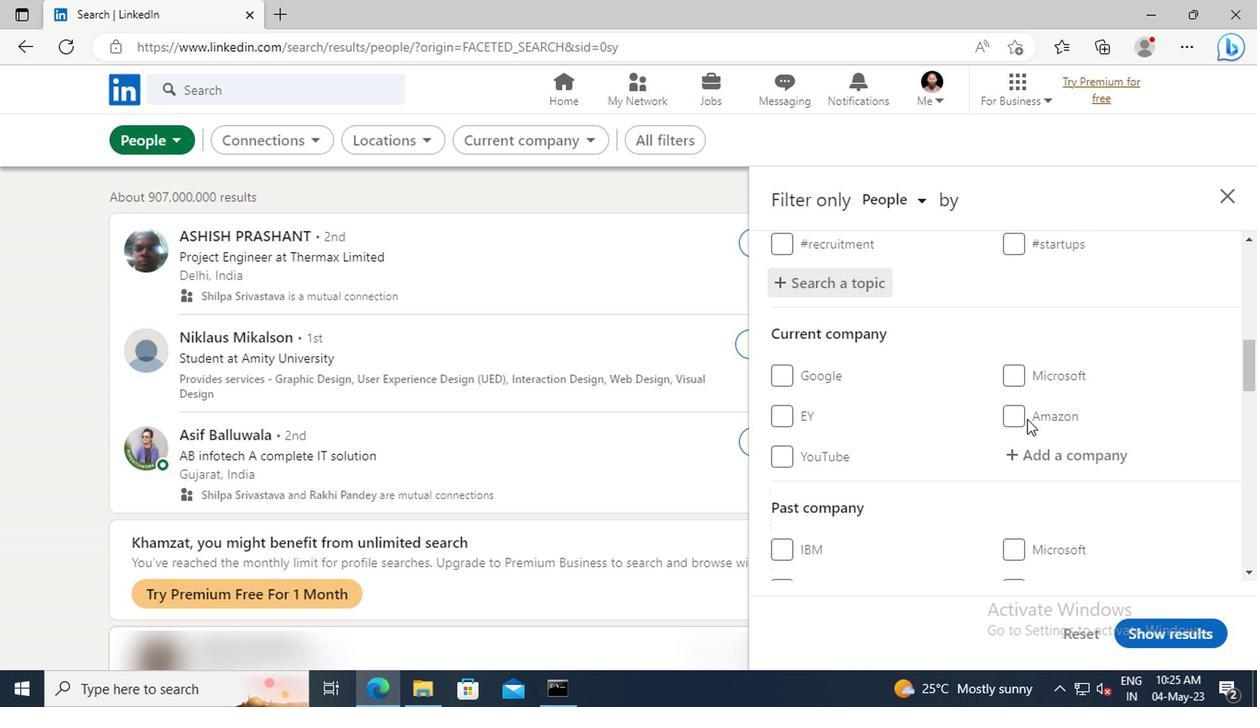 
Action: Mouse scrolled (1023, 418) with delta (0, 0)
Screenshot: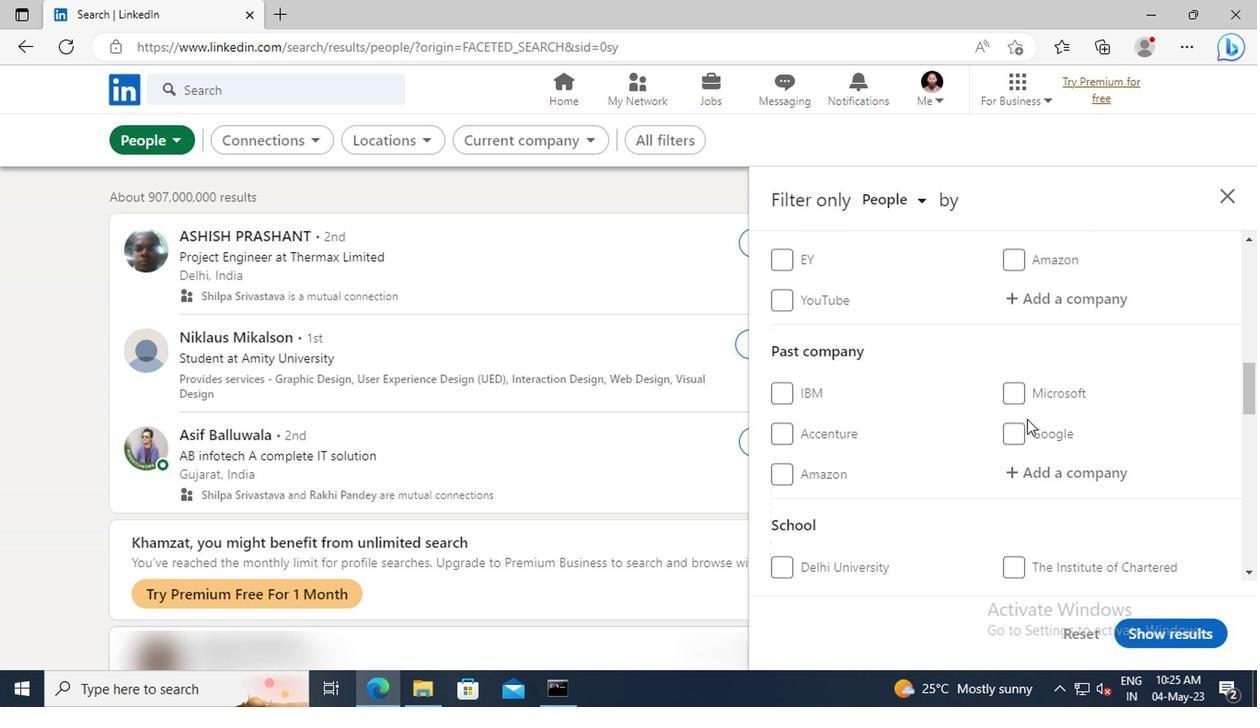 
Action: Mouse scrolled (1023, 418) with delta (0, 0)
Screenshot: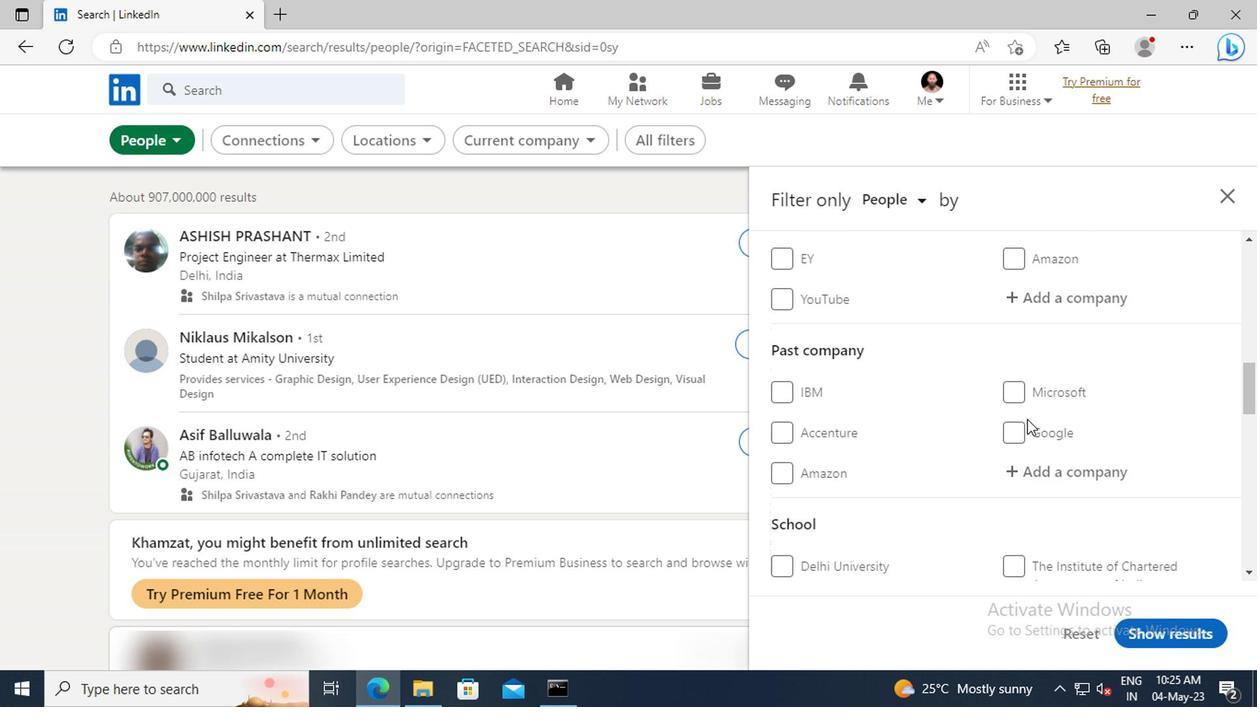 
Action: Mouse scrolled (1023, 418) with delta (0, 0)
Screenshot: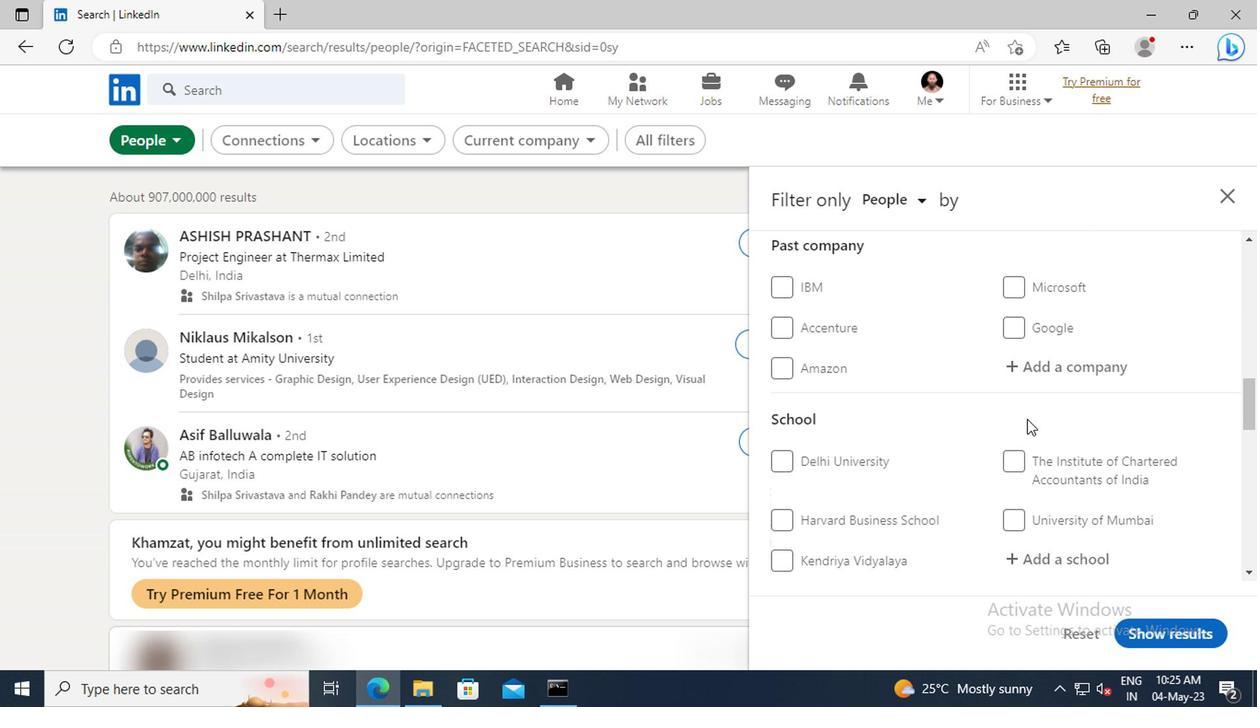
Action: Mouse scrolled (1023, 418) with delta (0, 0)
Screenshot: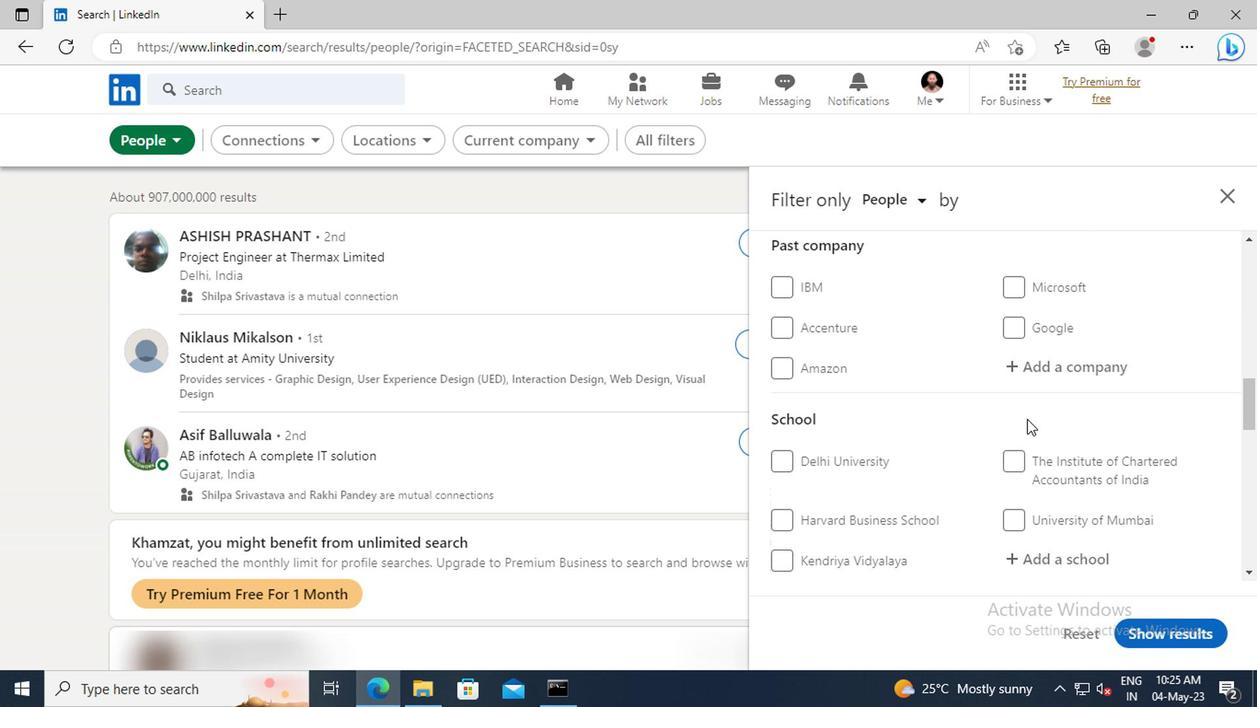 
Action: Mouse scrolled (1023, 418) with delta (0, 0)
Screenshot: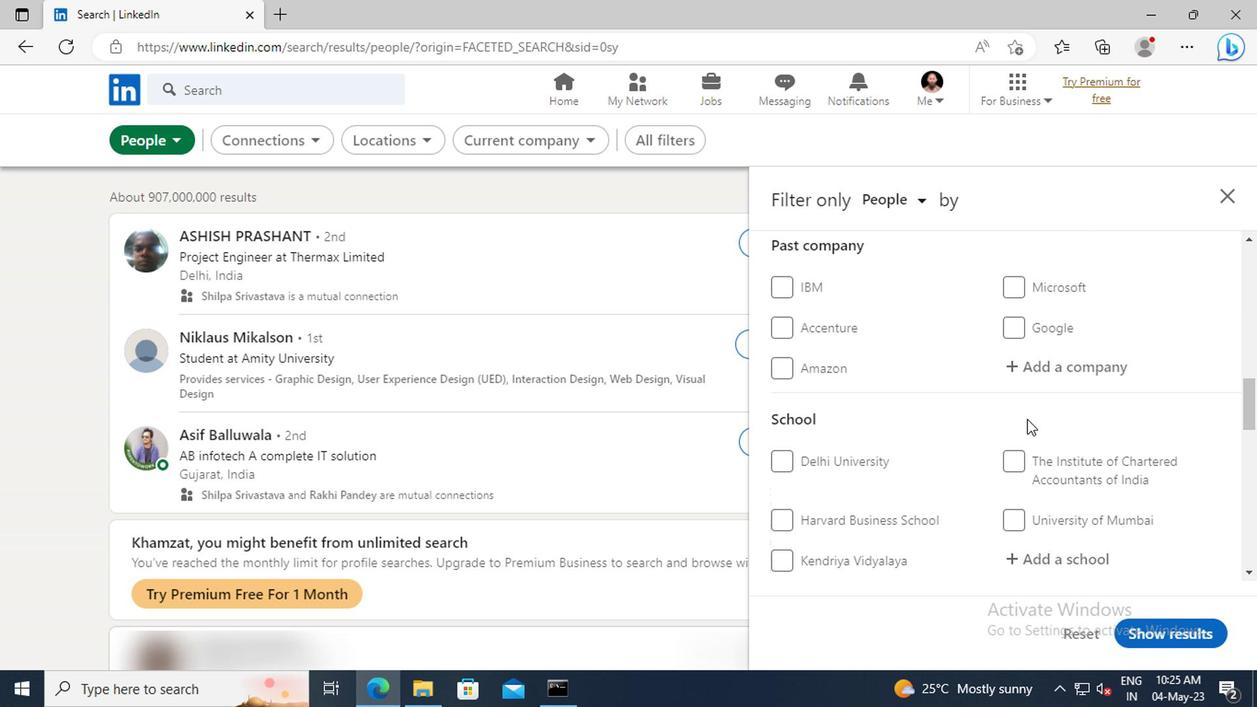 
Action: Mouse scrolled (1023, 418) with delta (0, 0)
Screenshot: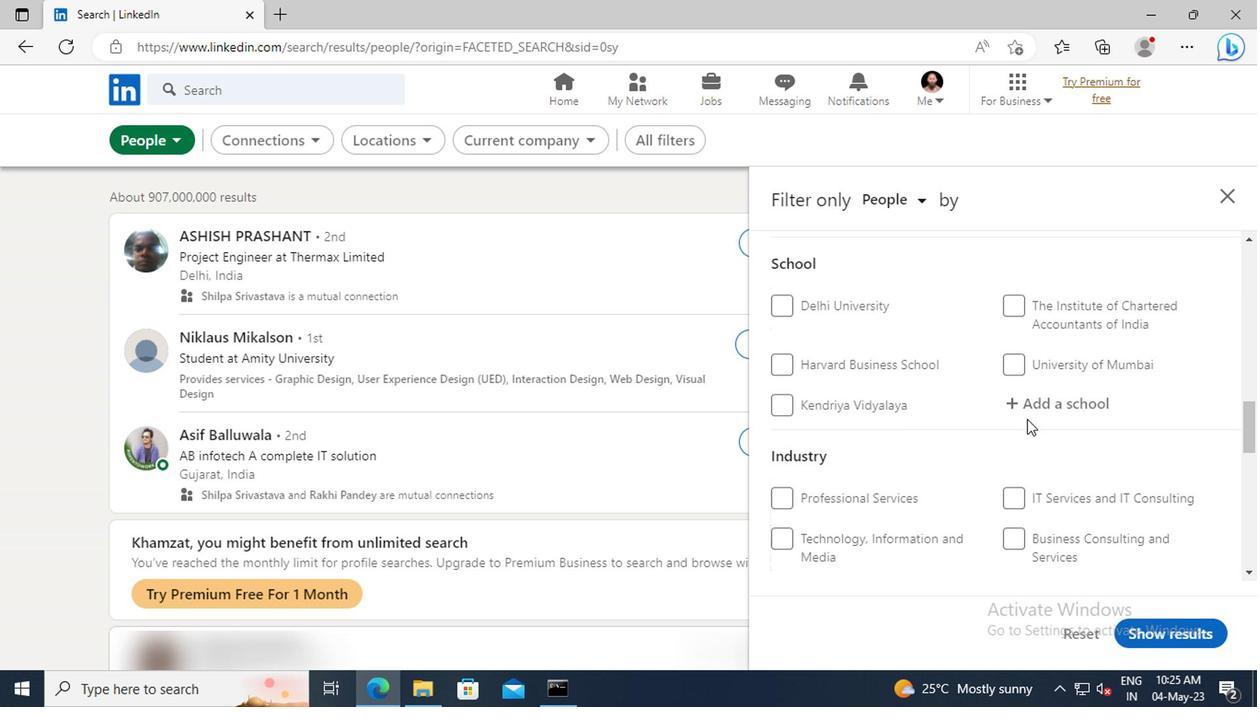 
Action: Mouse scrolled (1023, 418) with delta (0, 0)
Screenshot: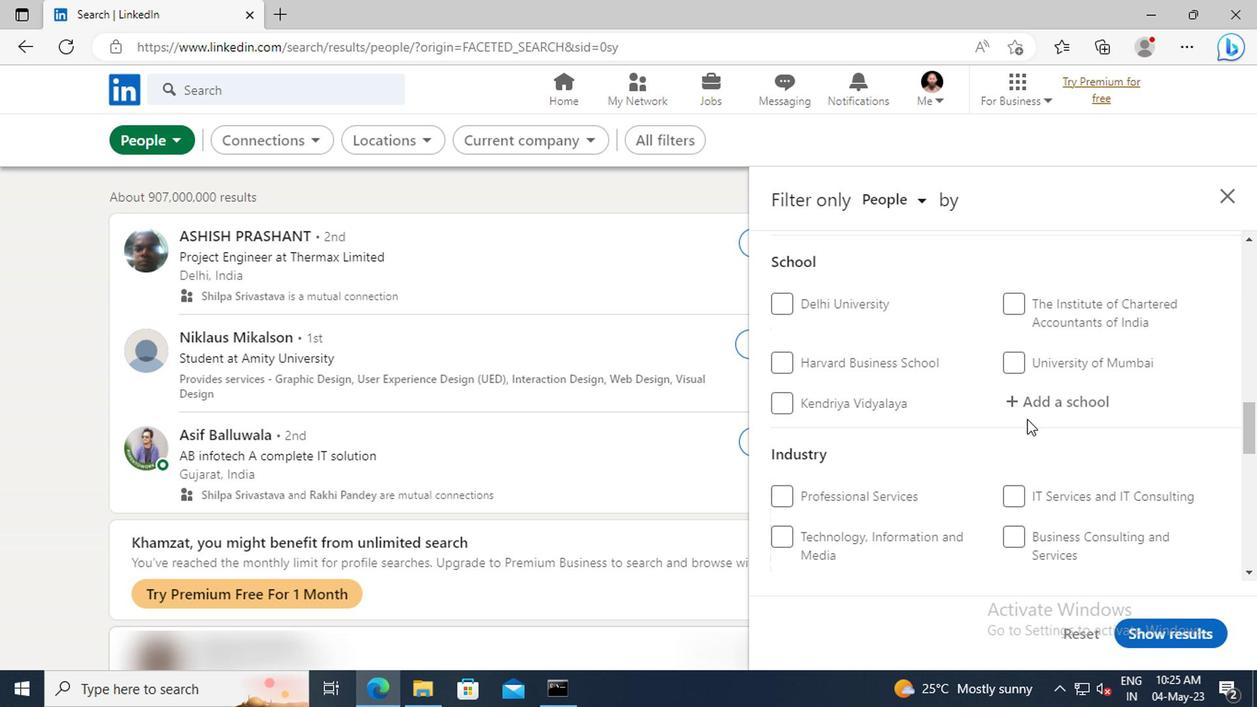 
Action: Mouse scrolled (1023, 418) with delta (0, 0)
Screenshot: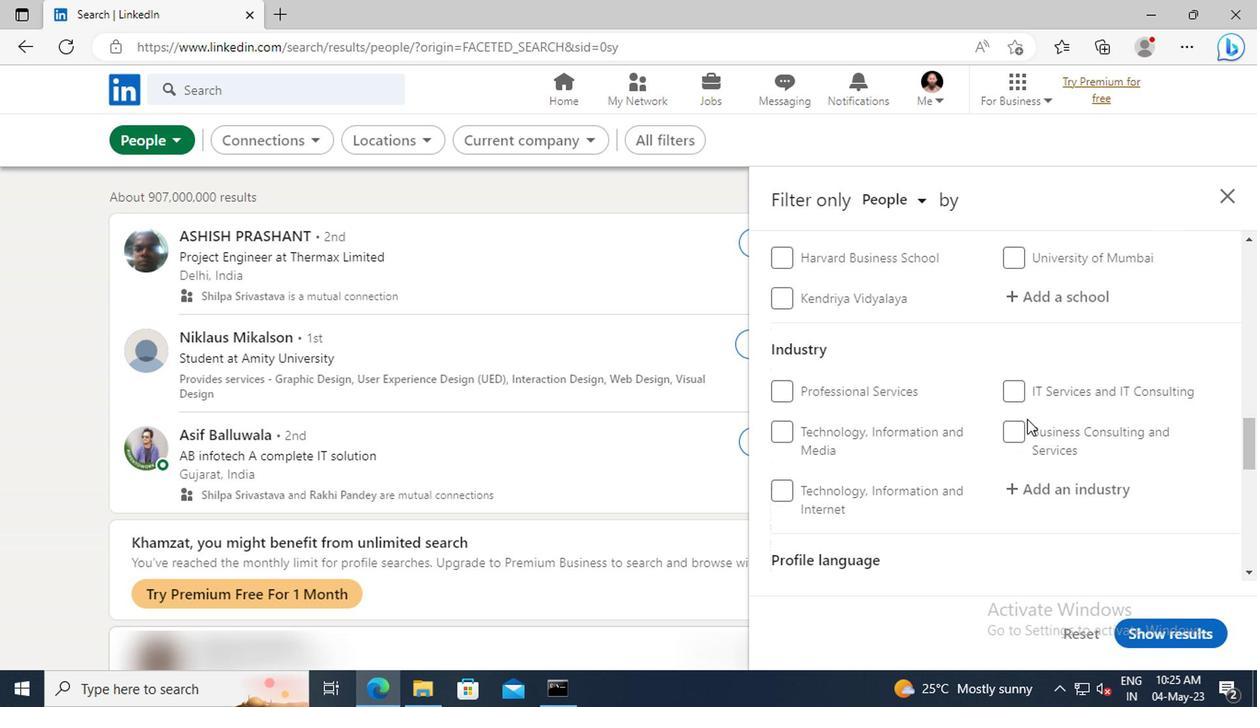 
Action: Mouse scrolled (1023, 418) with delta (0, 0)
Screenshot: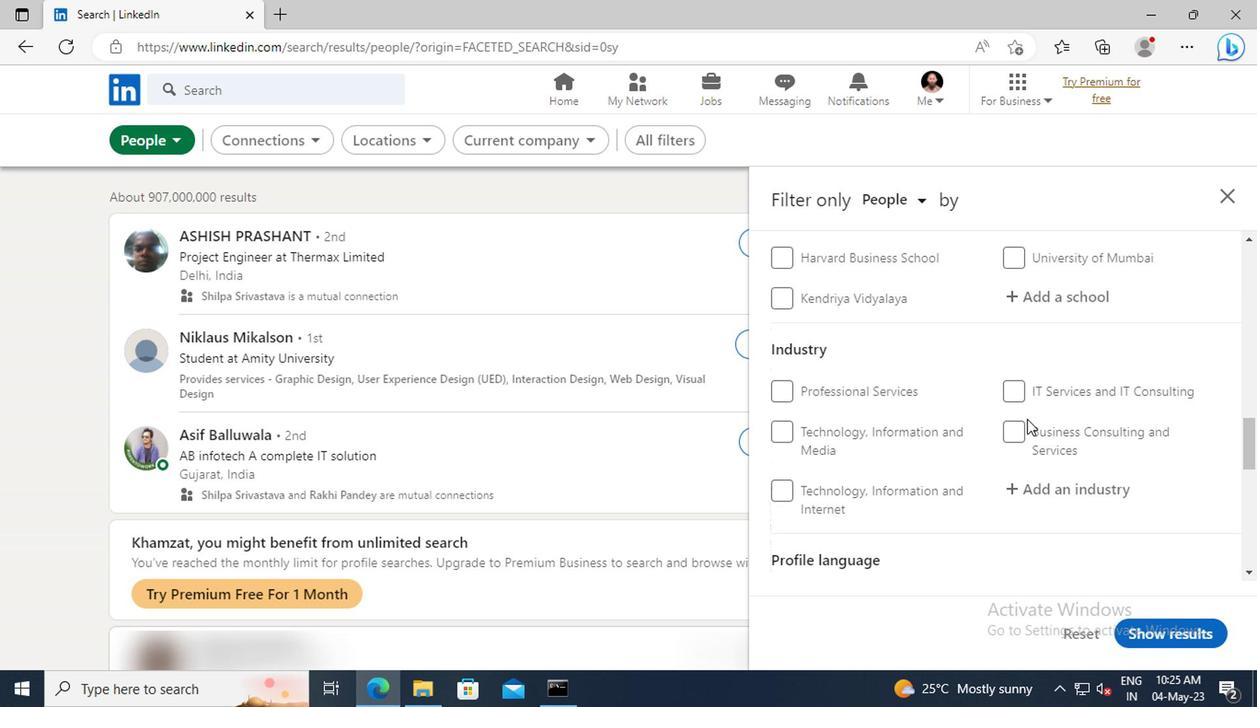
Action: Mouse scrolled (1023, 418) with delta (0, 0)
Screenshot: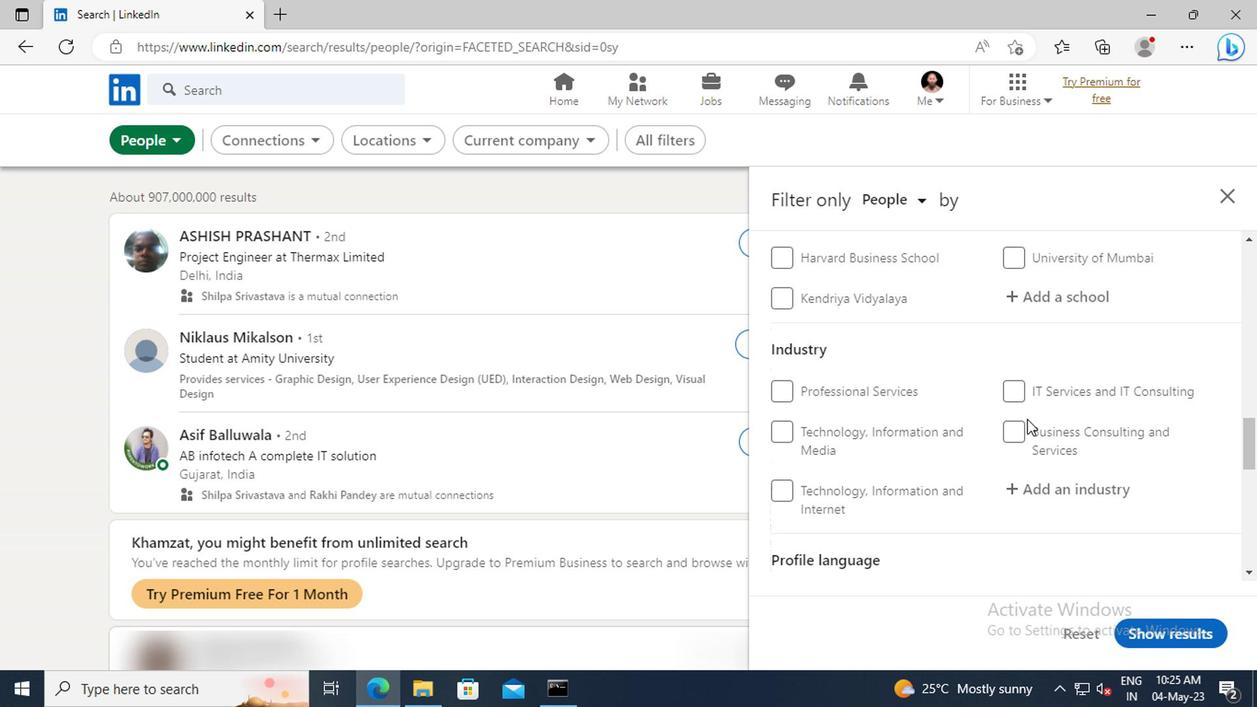 
Action: Mouse scrolled (1023, 418) with delta (0, 0)
Screenshot: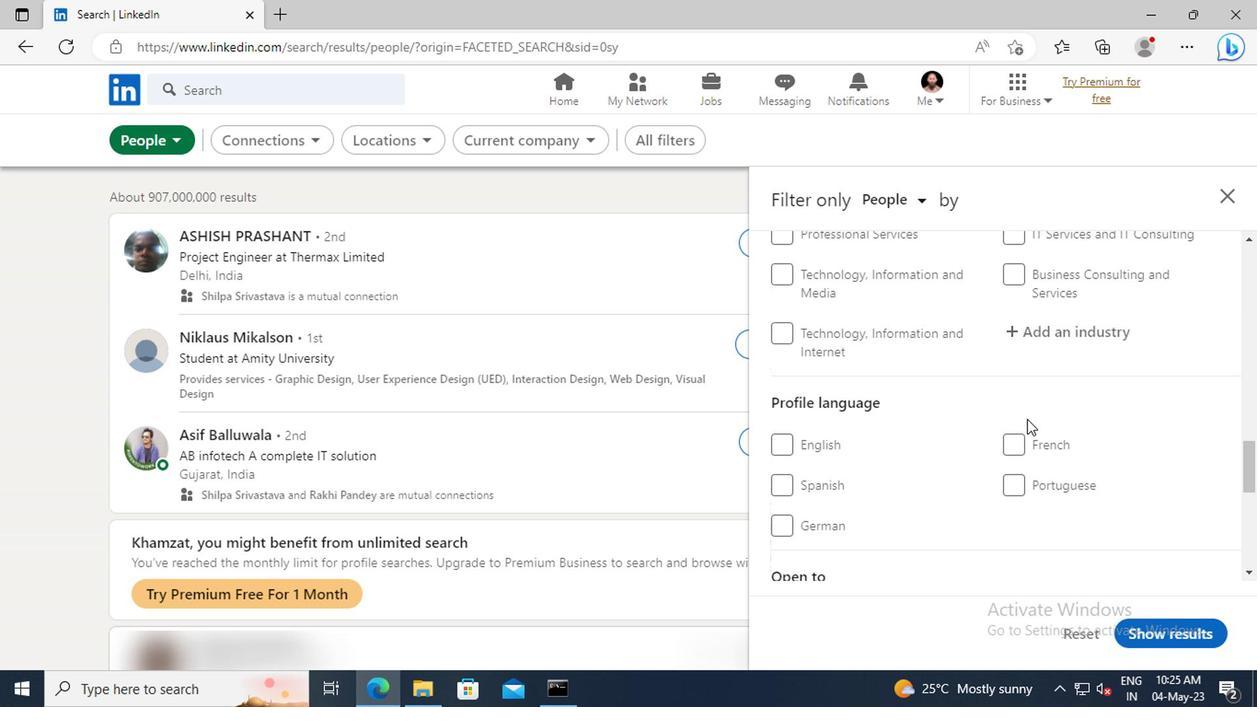 
Action: Mouse scrolled (1023, 418) with delta (0, 0)
Screenshot: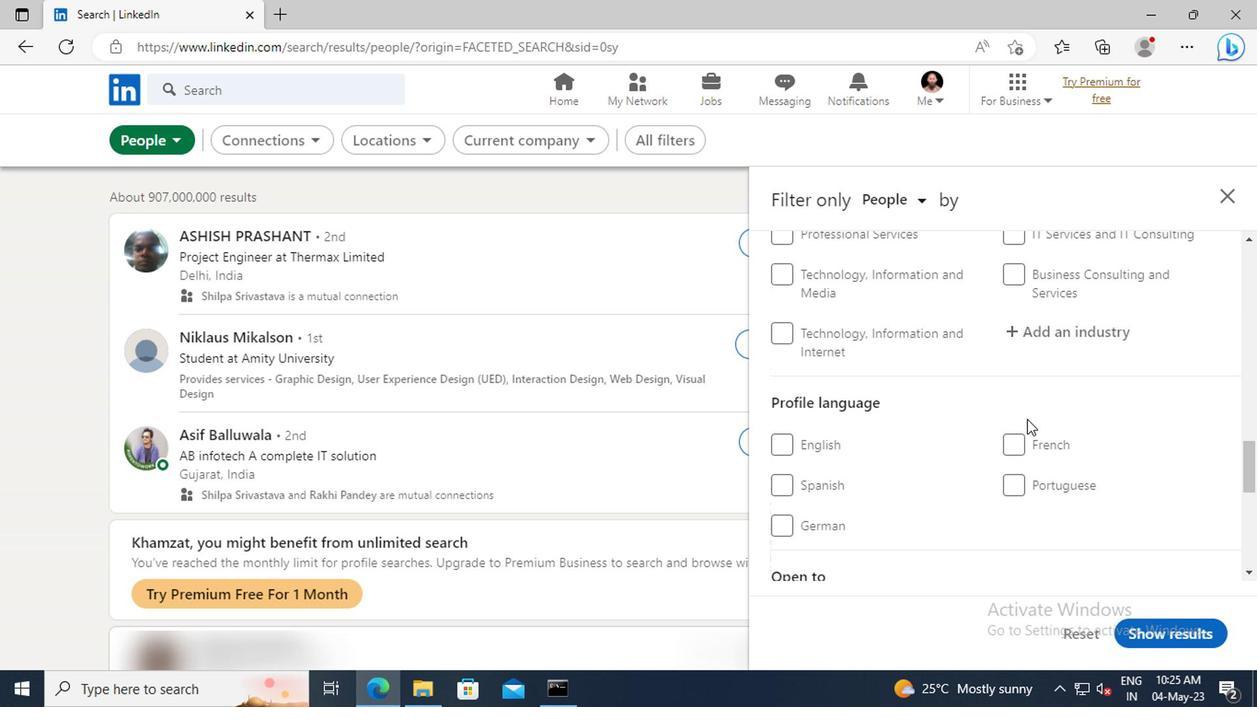 
Action: Mouse moved to (770, 426)
Screenshot: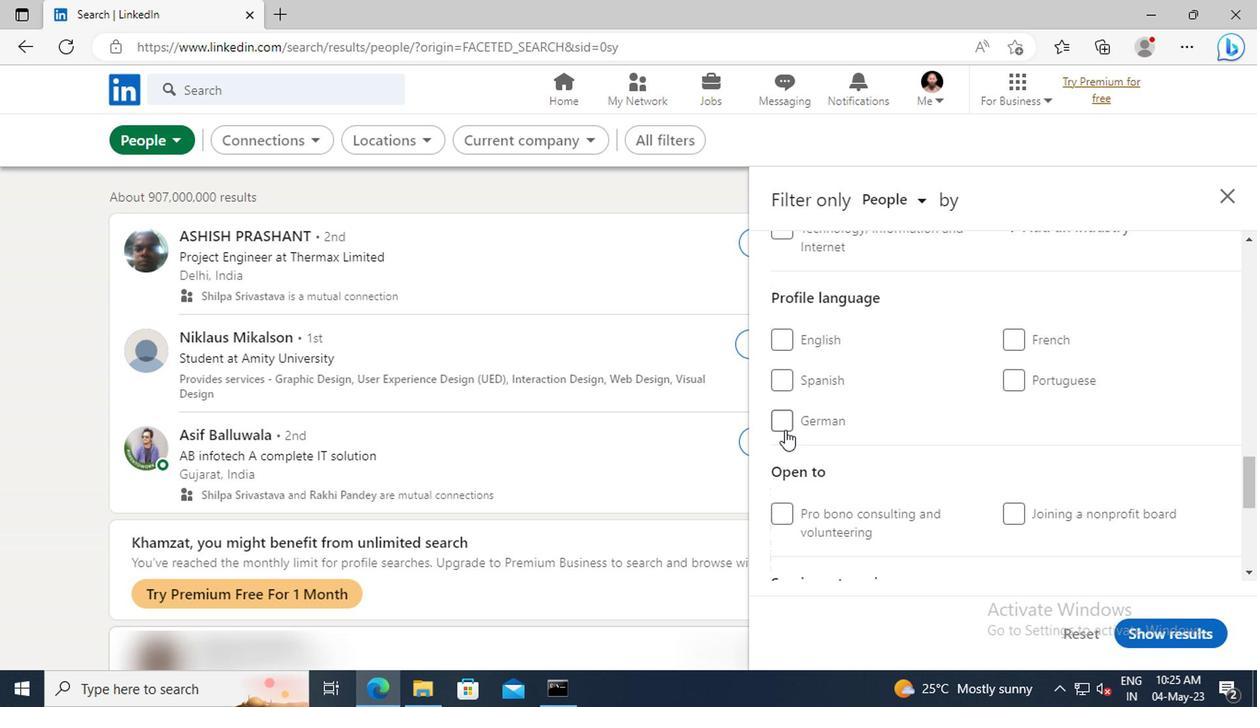 
Action: Mouse pressed left at (770, 426)
Screenshot: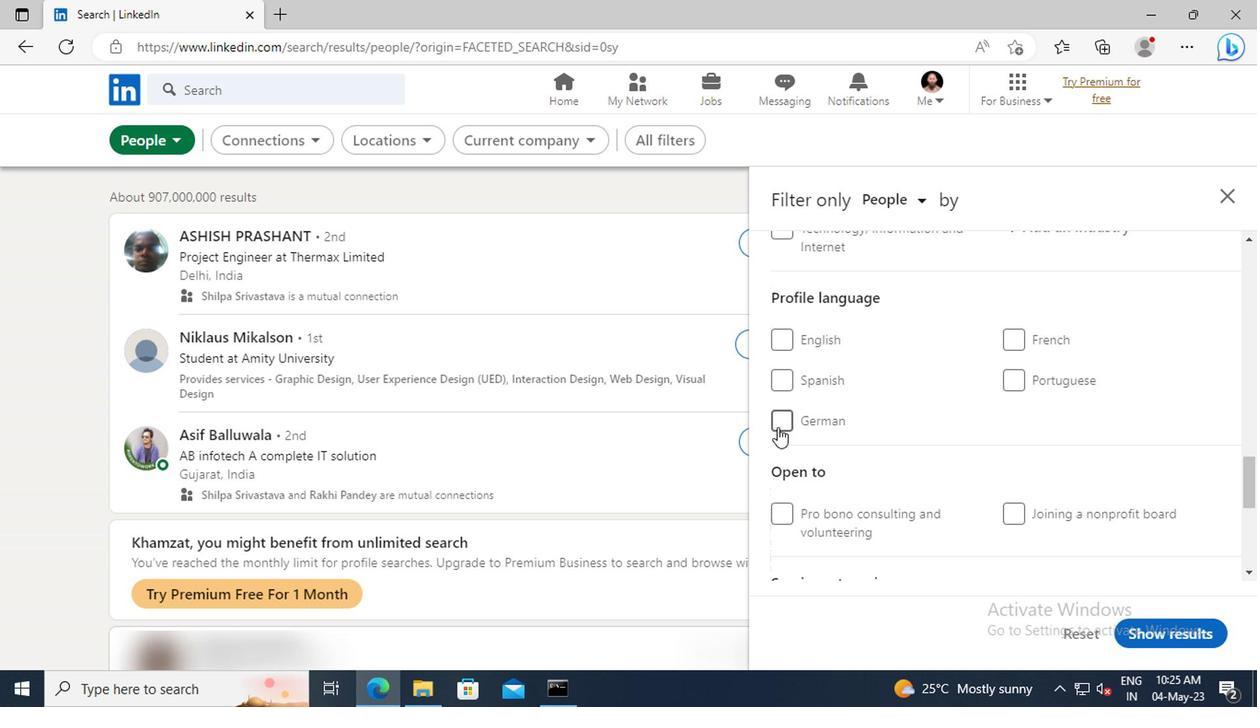 
Action: Mouse moved to (1017, 427)
Screenshot: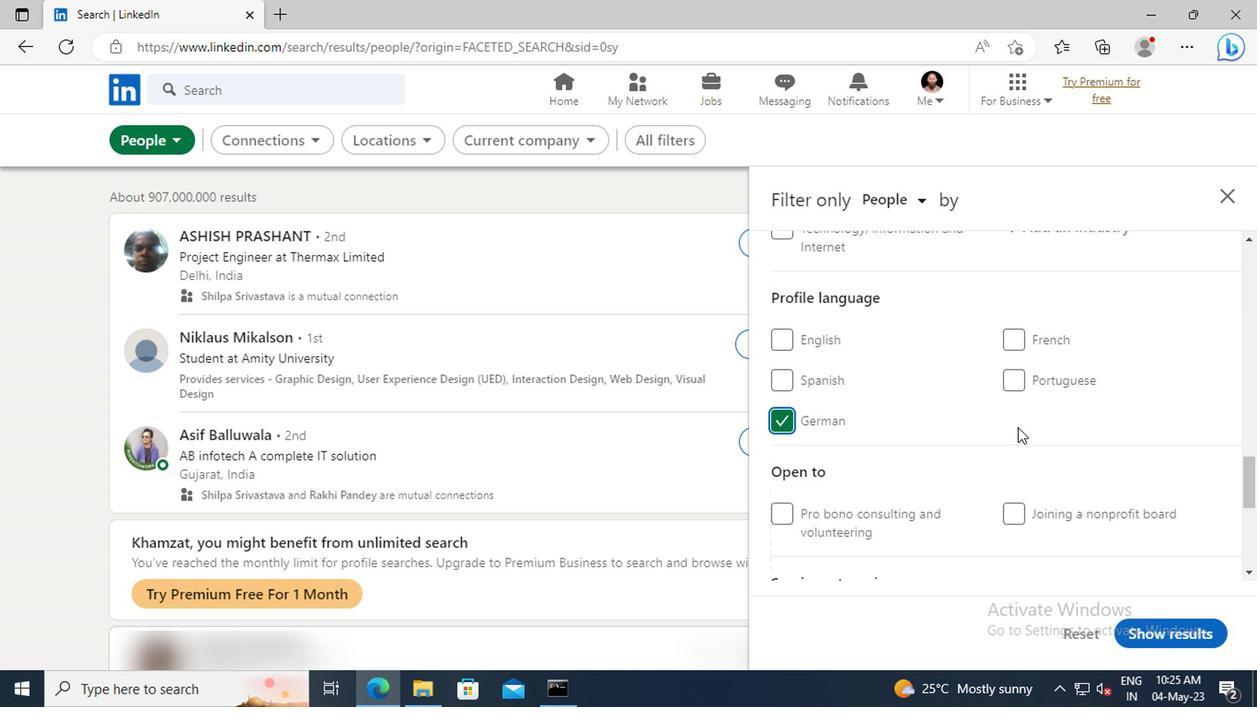 
Action: Mouse scrolled (1017, 428) with delta (0, 0)
Screenshot: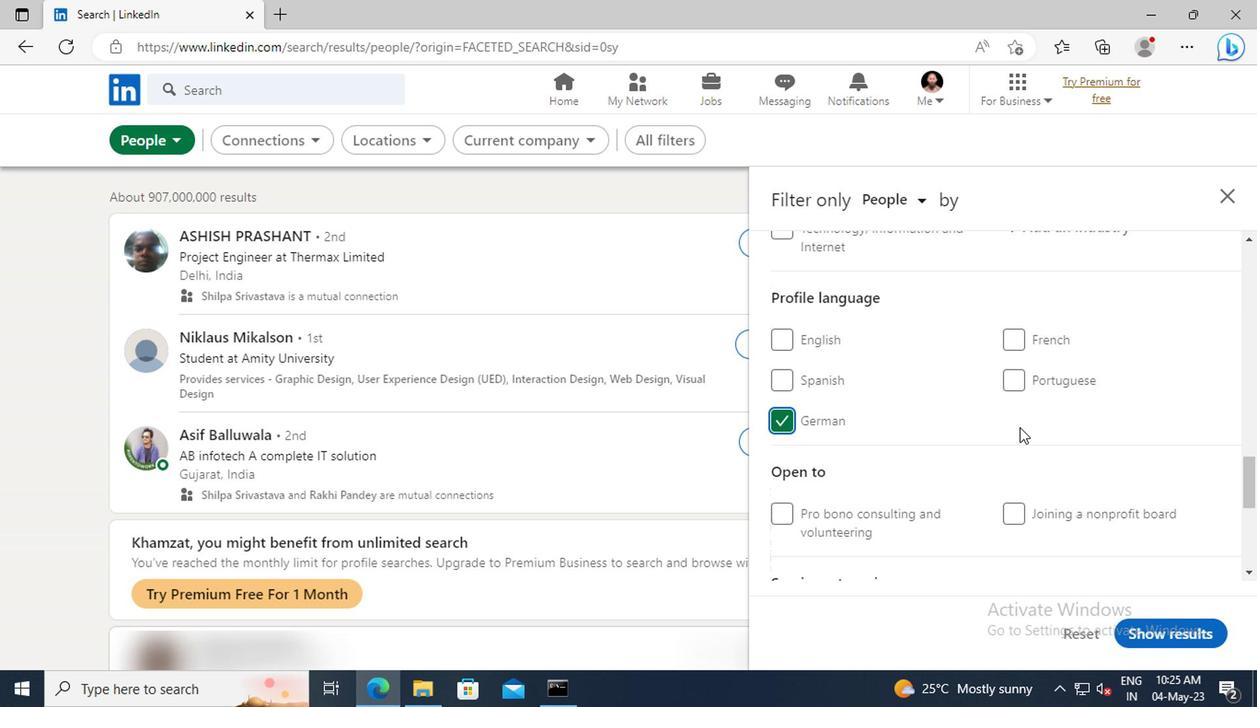 
Action: Mouse scrolled (1017, 428) with delta (0, 0)
Screenshot: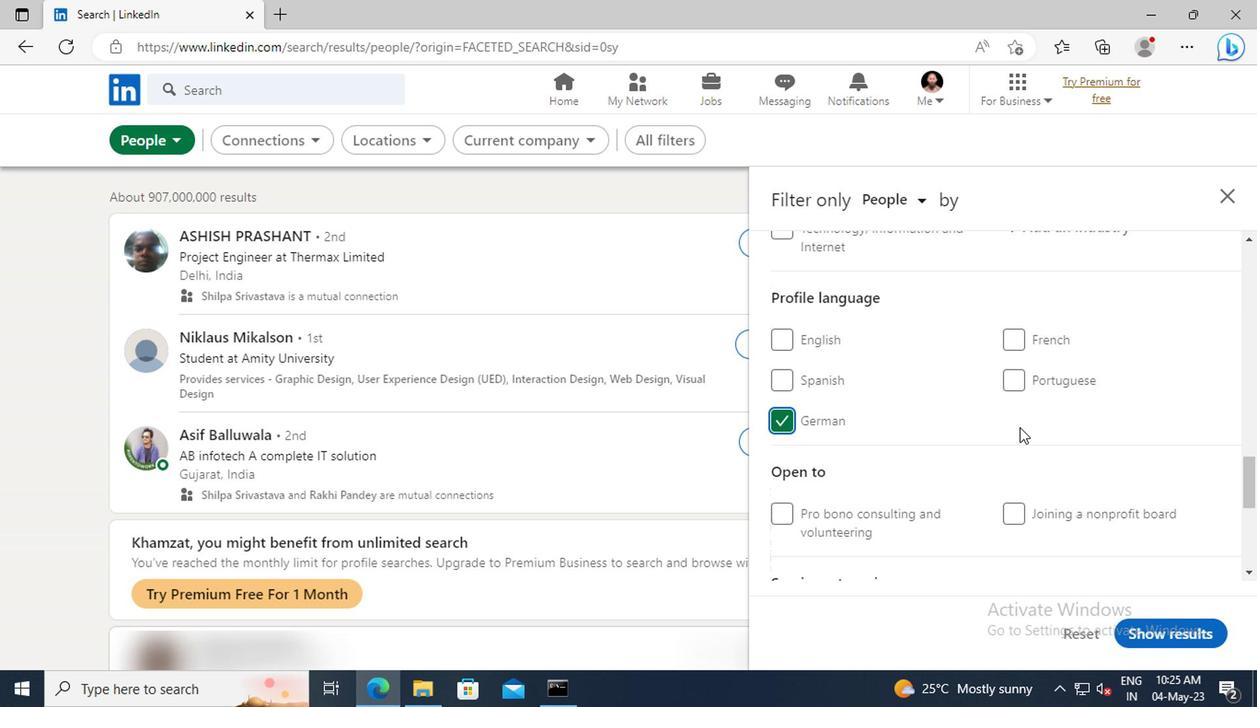 
Action: Mouse scrolled (1017, 428) with delta (0, 0)
Screenshot: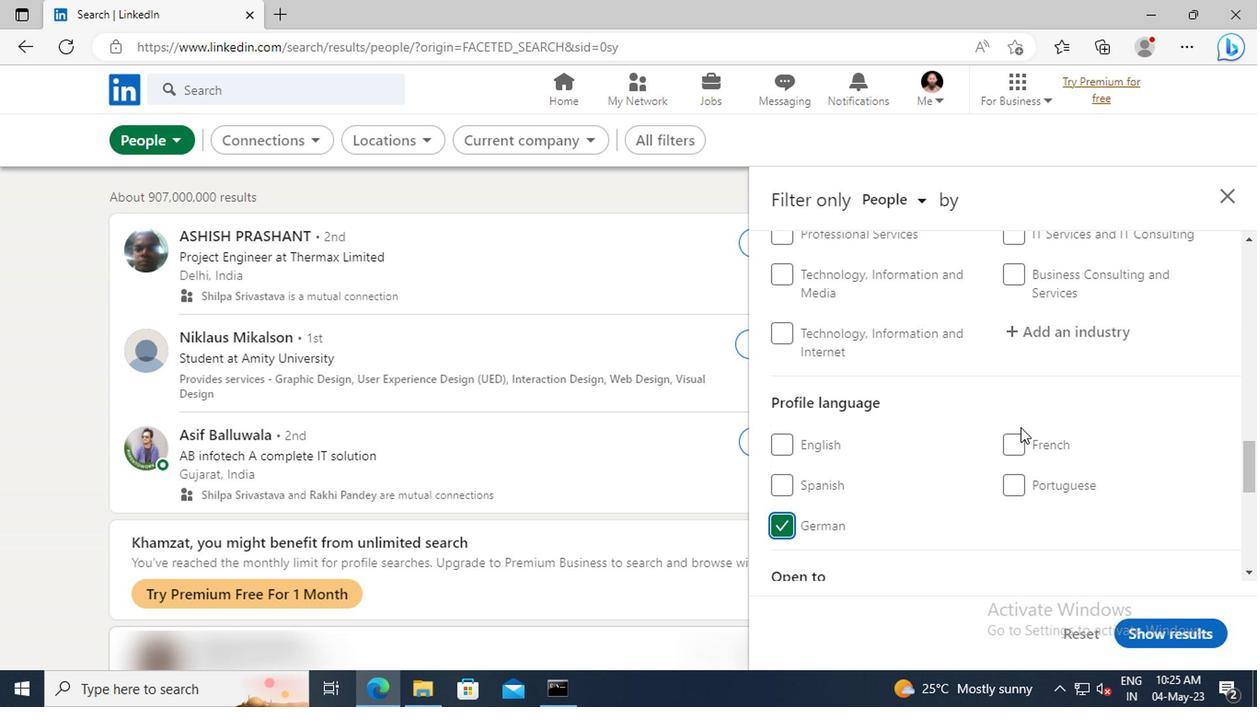 
Action: Mouse scrolled (1017, 428) with delta (0, 0)
Screenshot: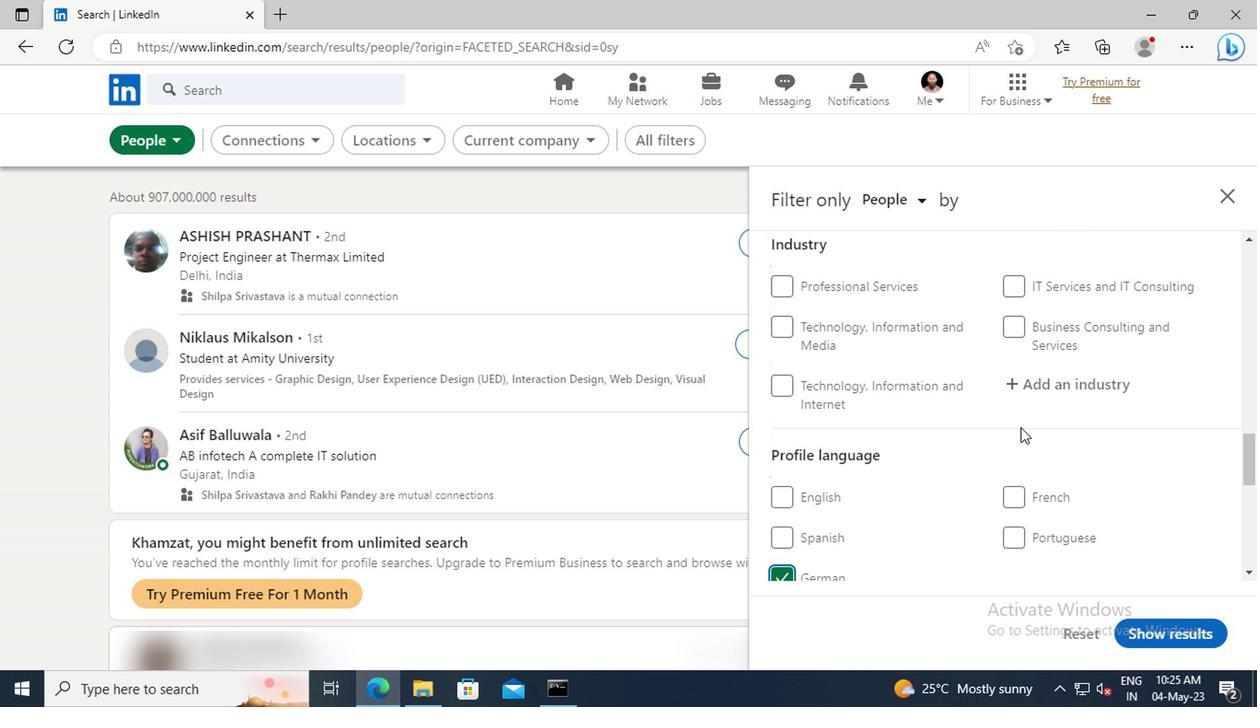 
Action: Mouse scrolled (1017, 428) with delta (0, 0)
Screenshot: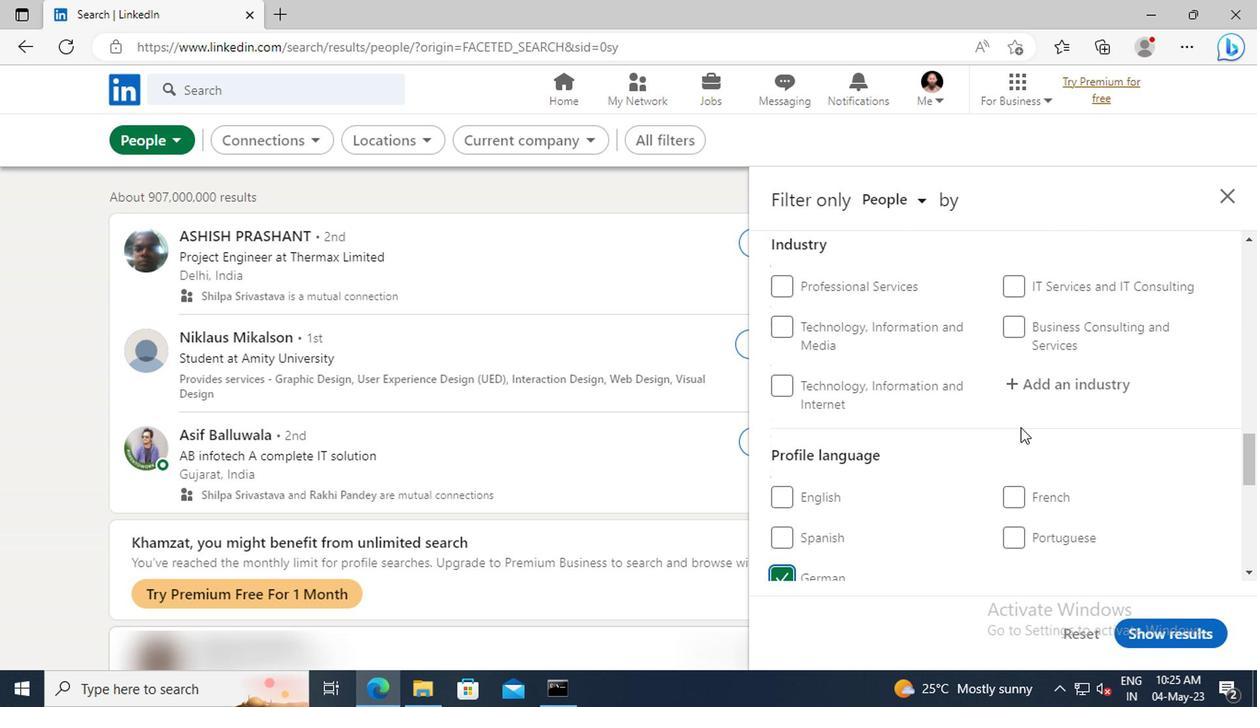 
Action: Mouse scrolled (1017, 428) with delta (0, 0)
Screenshot: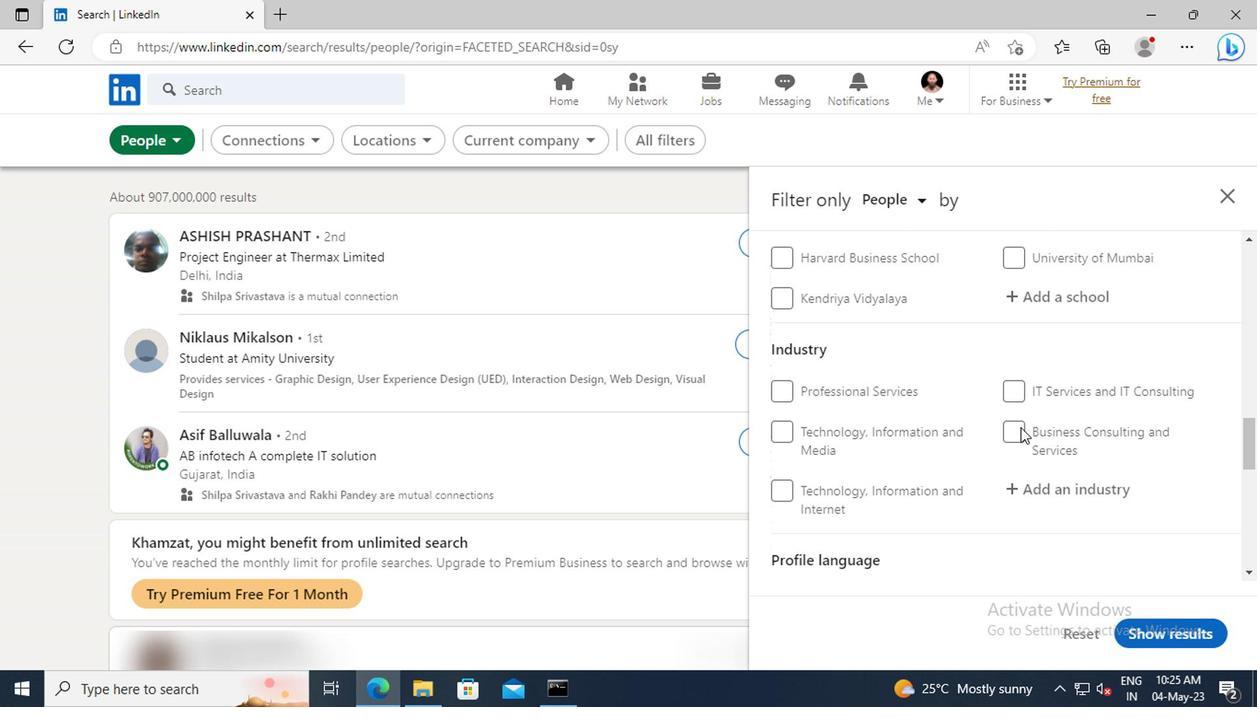 
Action: Mouse scrolled (1017, 428) with delta (0, 0)
Screenshot: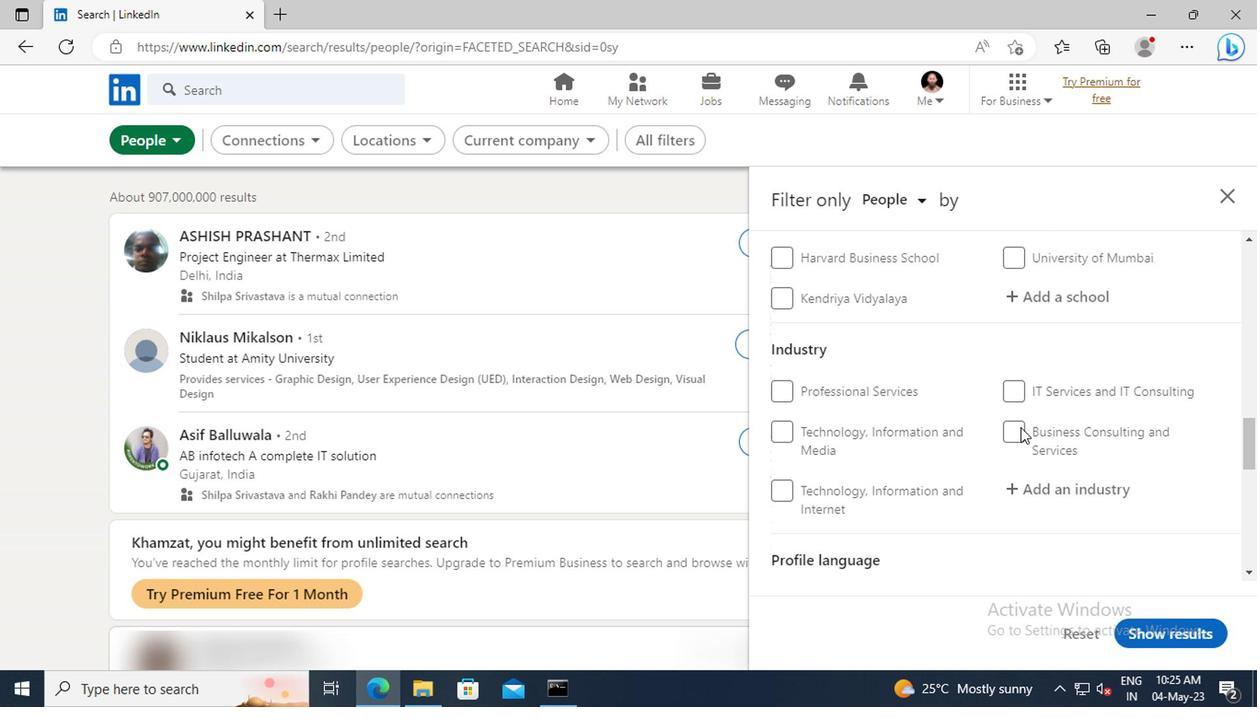 
Action: Mouse scrolled (1017, 428) with delta (0, 0)
Screenshot: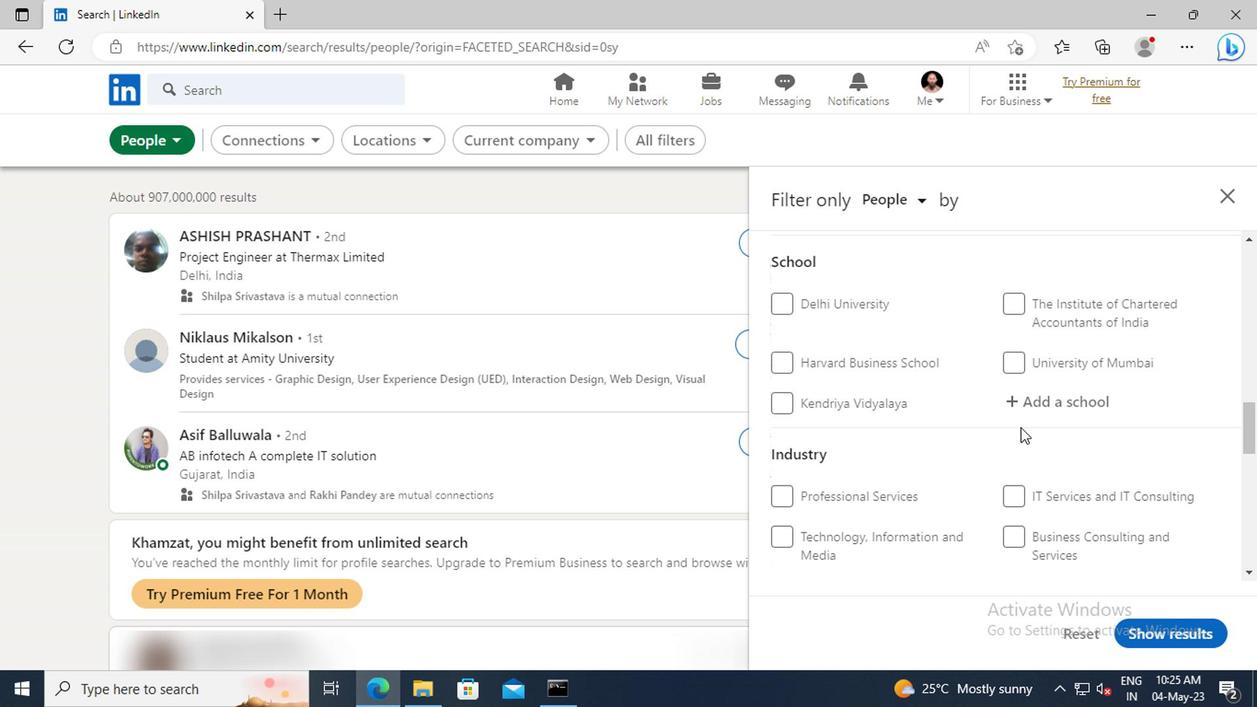 
Action: Mouse scrolled (1017, 428) with delta (0, 0)
Screenshot: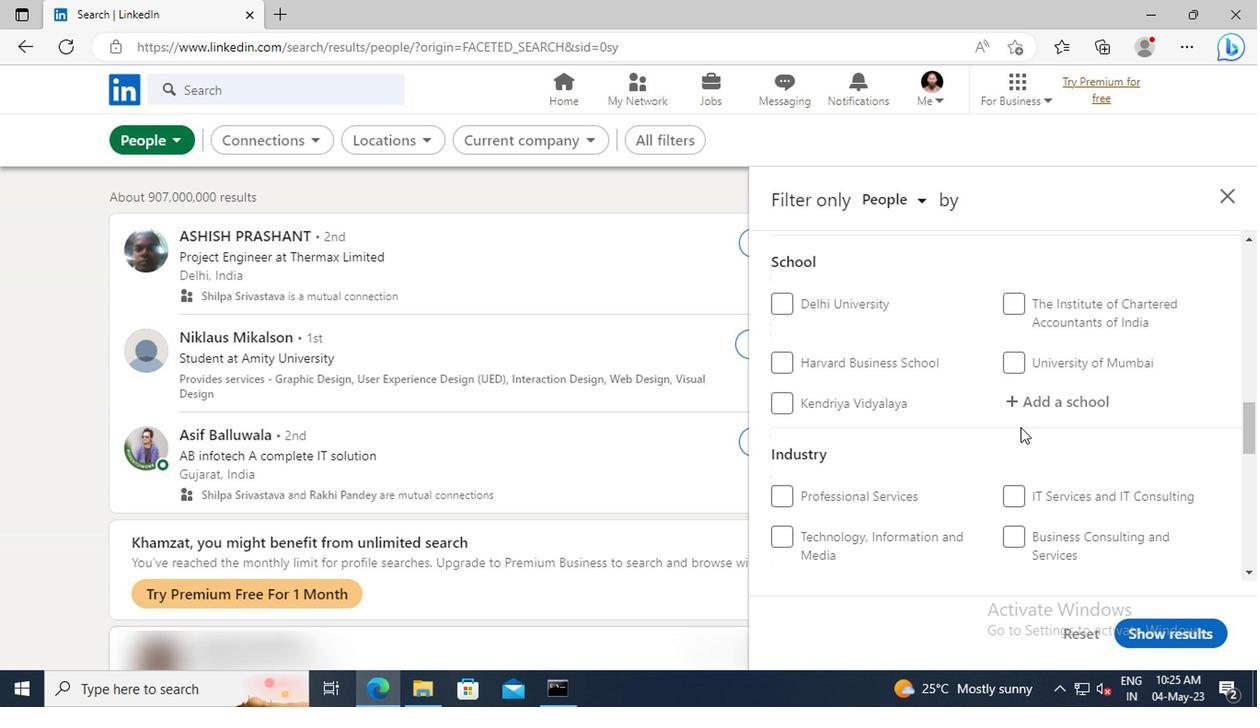 
Action: Mouse scrolled (1017, 428) with delta (0, 0)
Screenshot: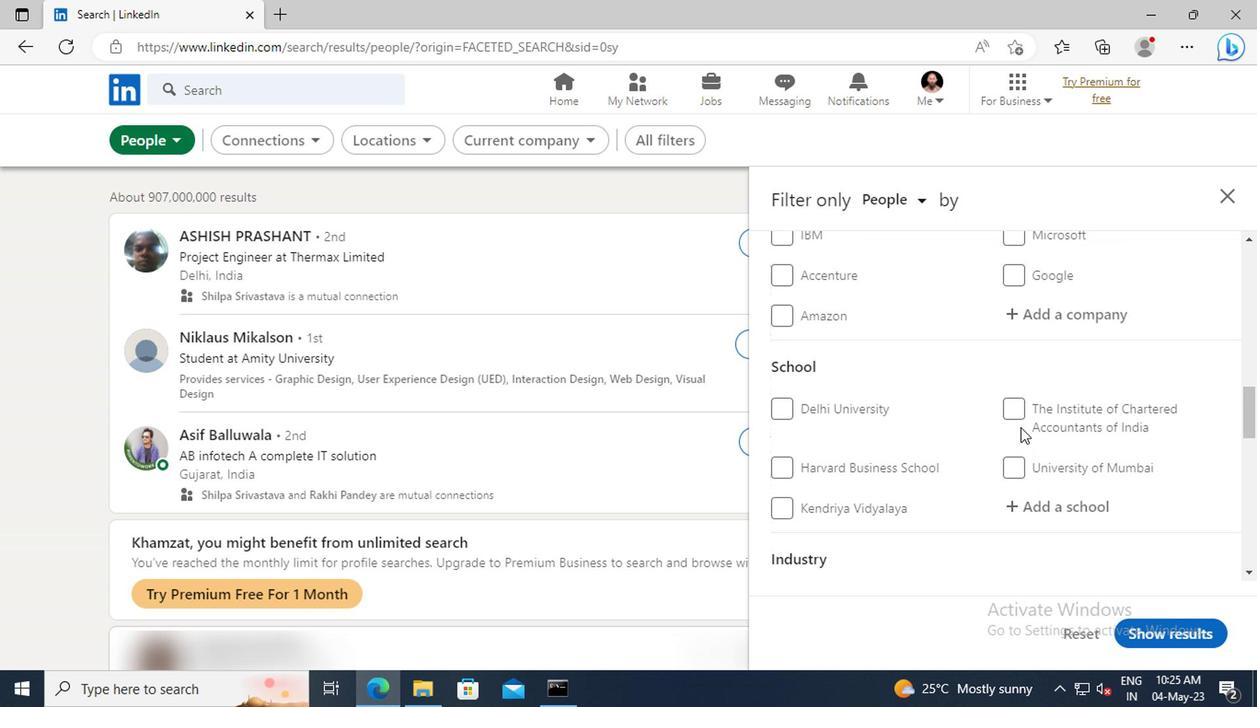 
Action: Mouse scrolled (1017, 428) with delta (0, 0)
Screenshot: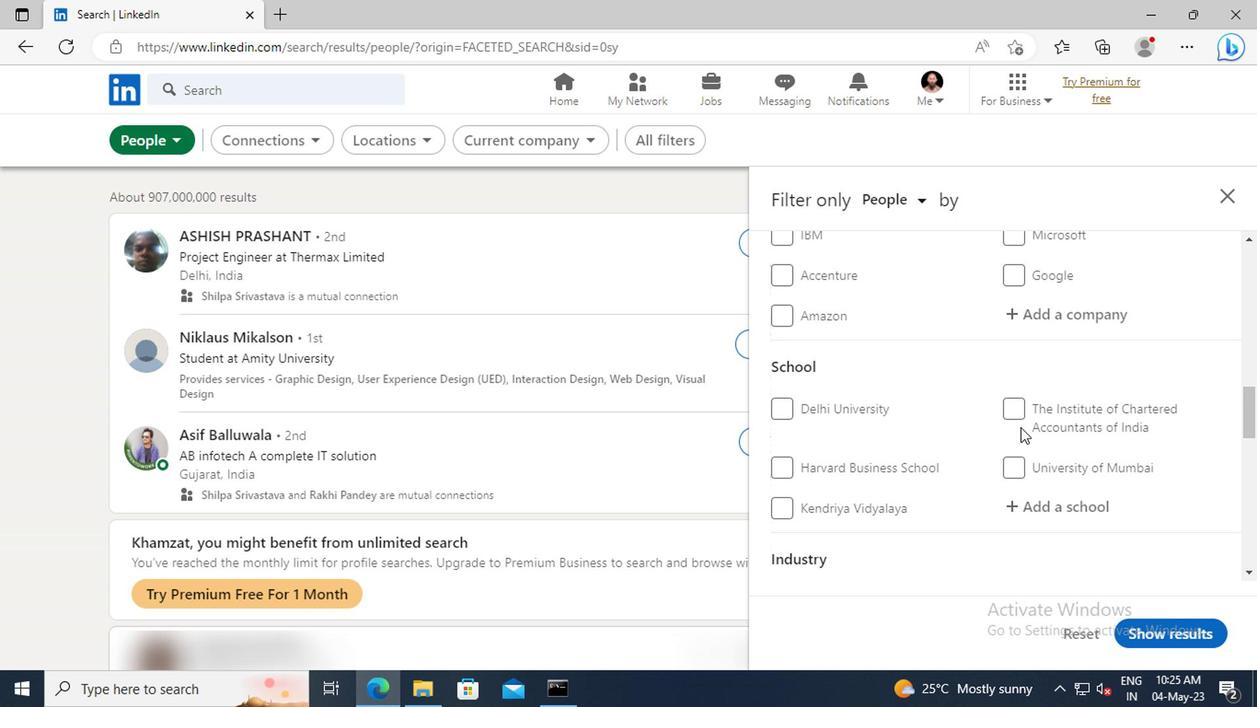 
Action: Mouse scrolled (1017, 428) with delta (0, 0)
Screenshot: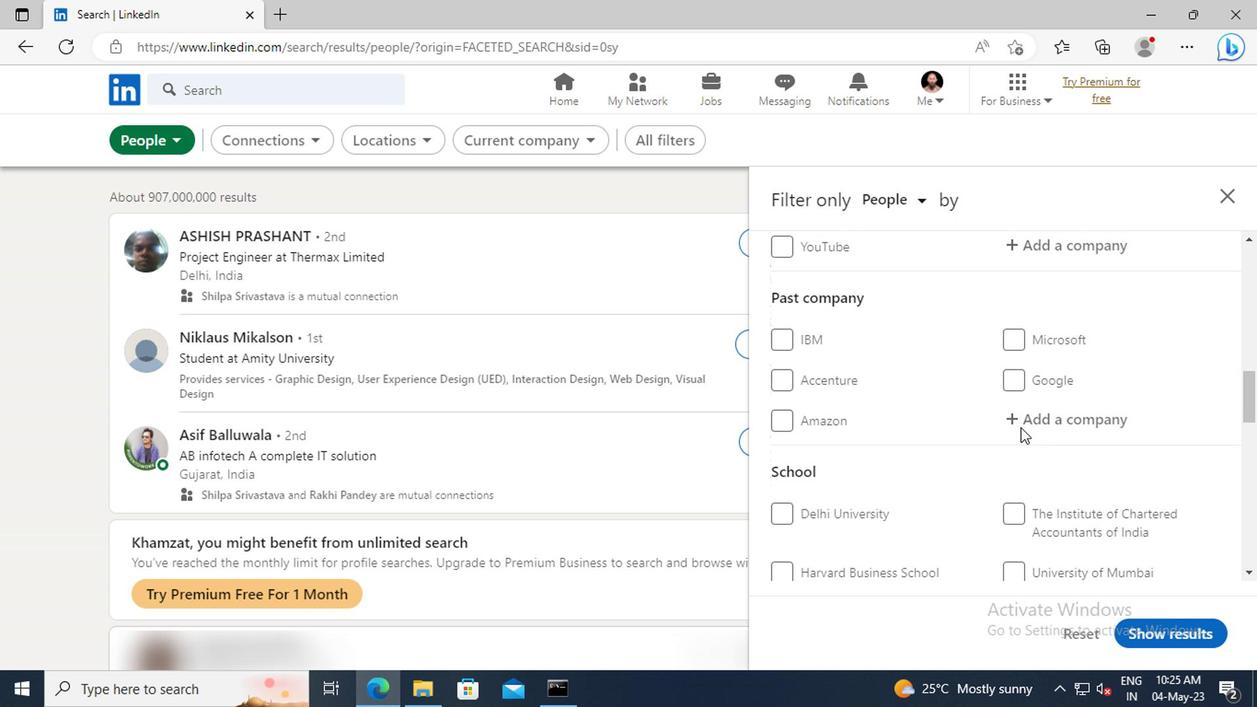 
Action: Mouse scrolled (1017, 428) with delta (0, 0)
Screenshot: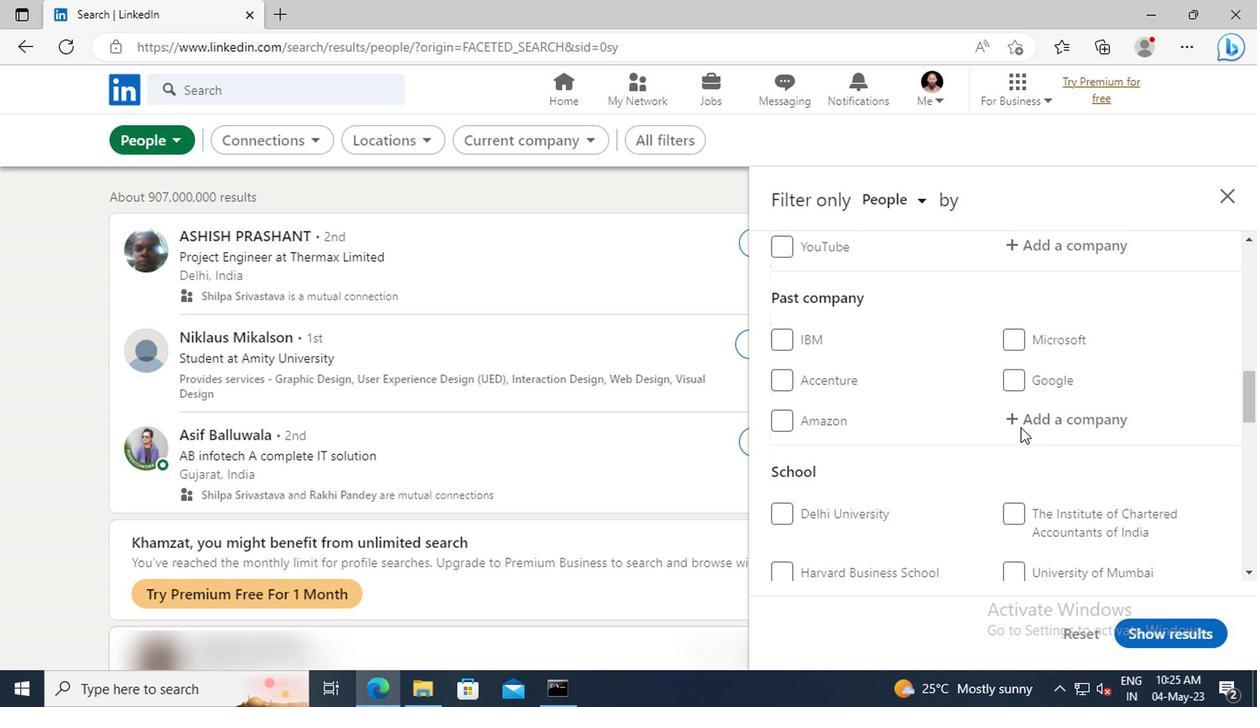 
Action: Mouse scrolled (1017, 428) with delta (0, 0)
Screenshot: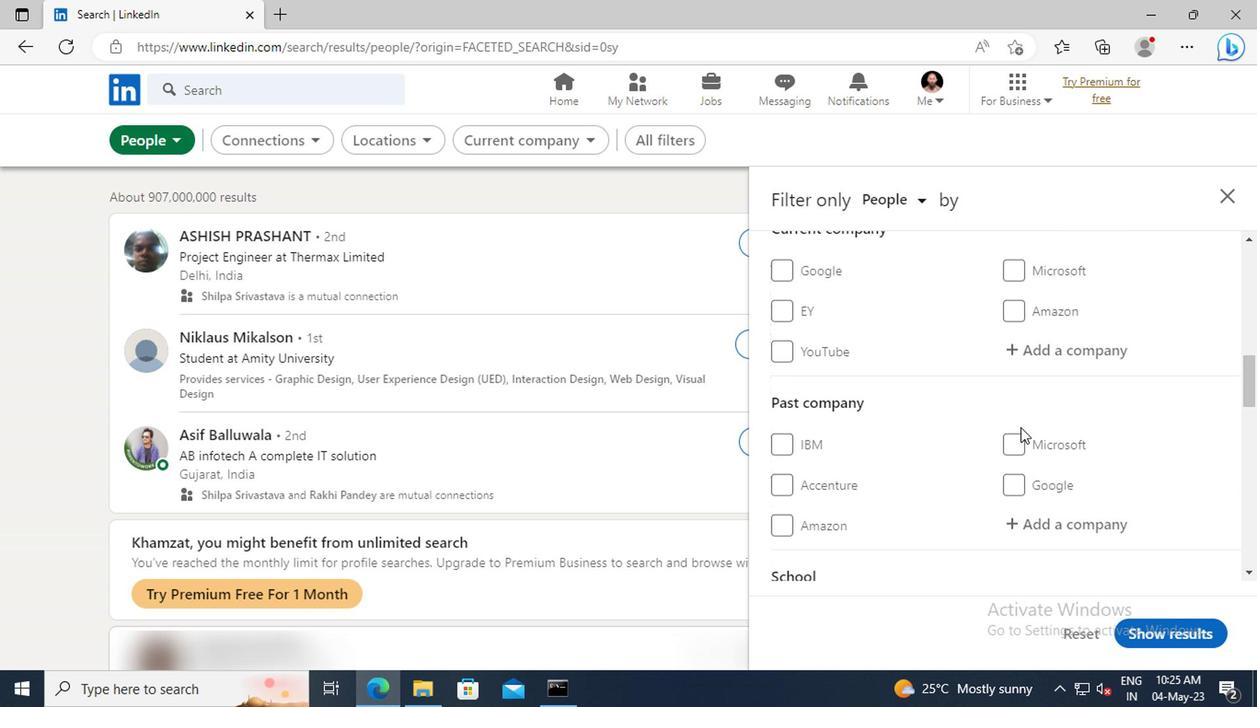 
Action: Mouse moved to (1019, 410)
Screenshot: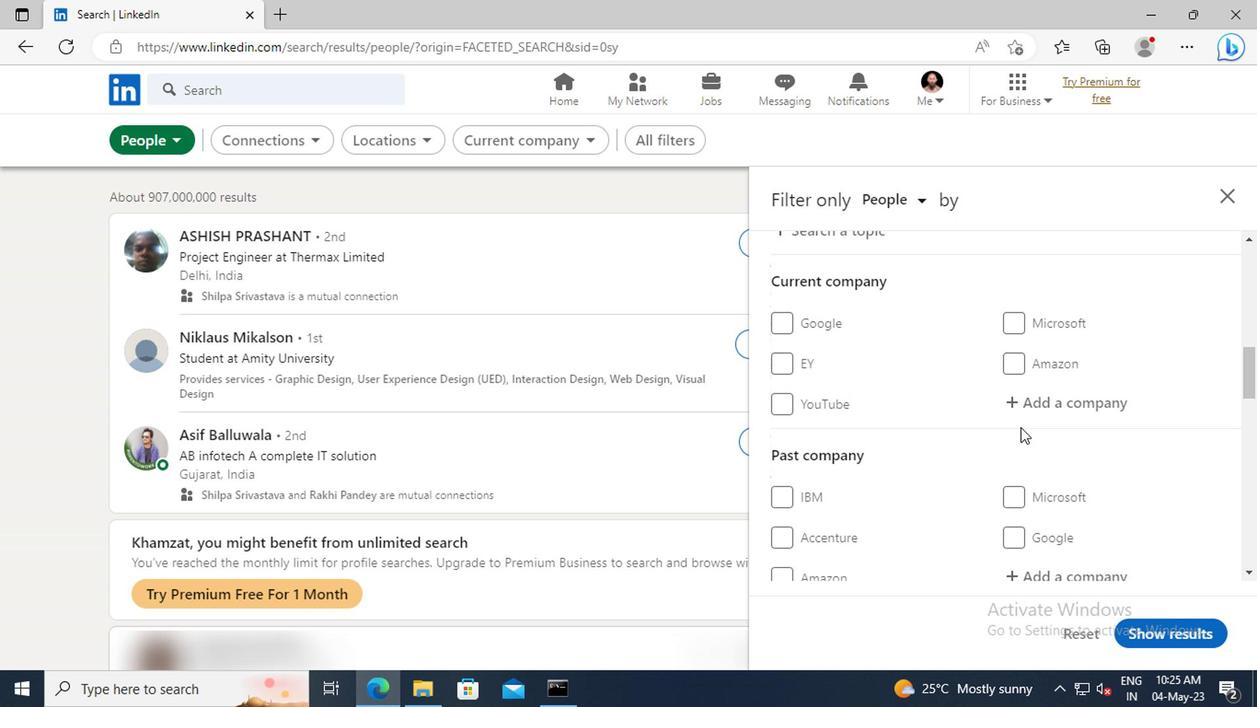 
Action: Mouse pressed left at (1019, 410)
Screenshot: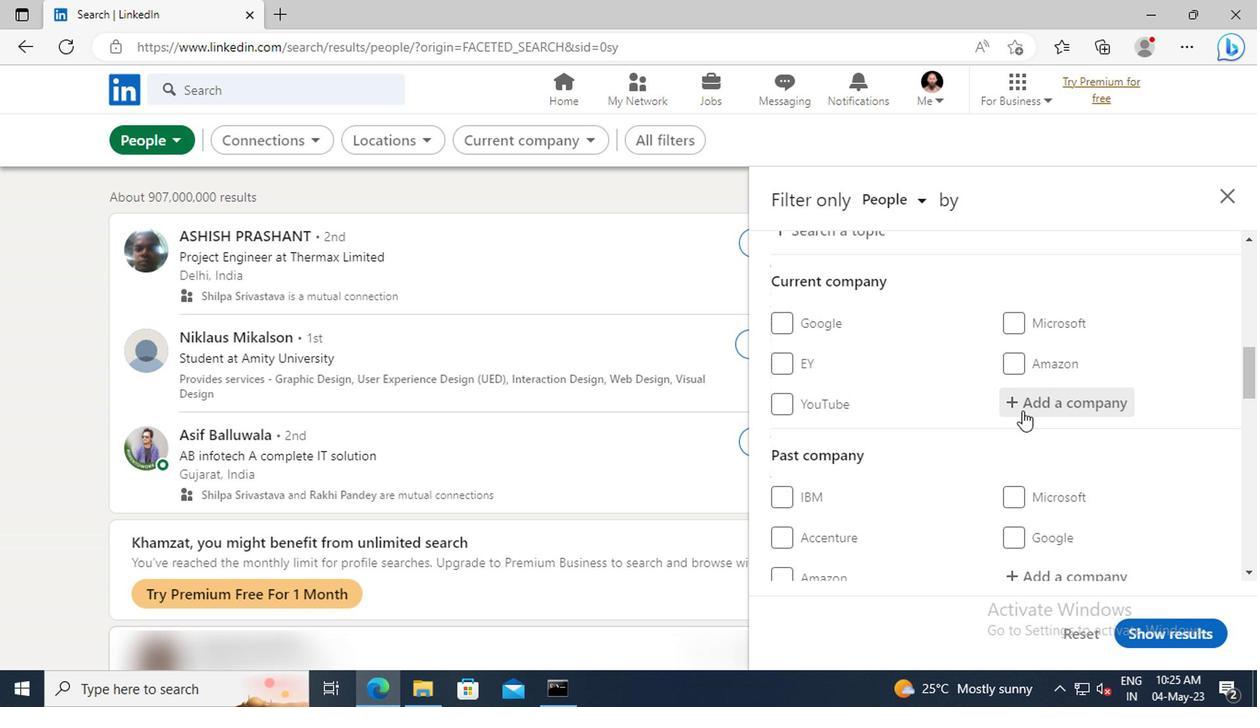 
Action: Key pressed <Key.shift>ROTHSCH
Screenshot: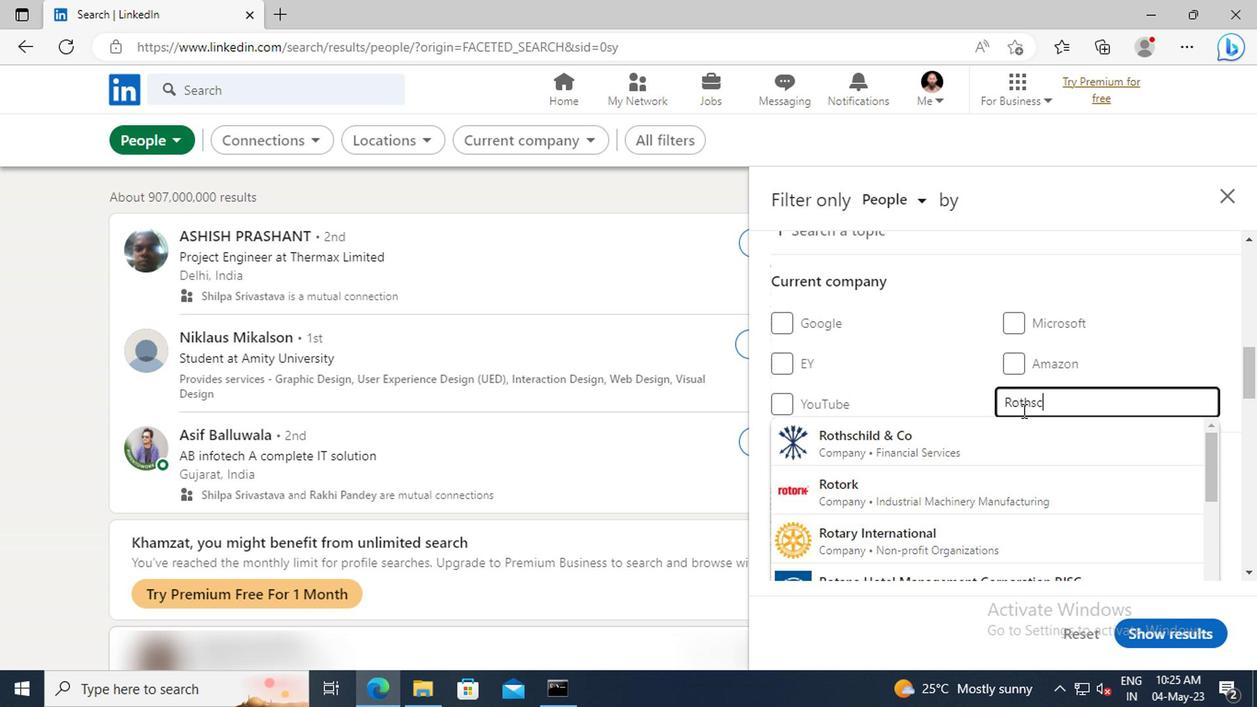 
Action: Mouse moved to (1019, 432)
Screenshot: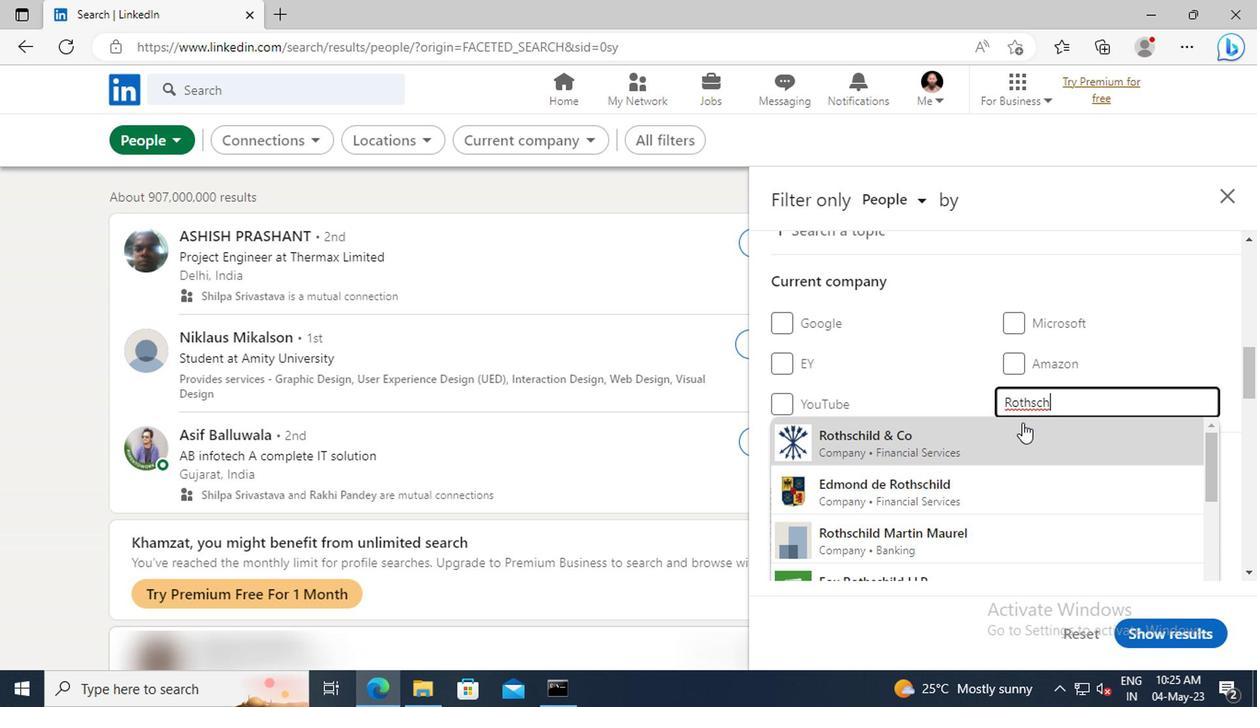 
Action: Mouse pressed left at (1019, 432)
Screenshot: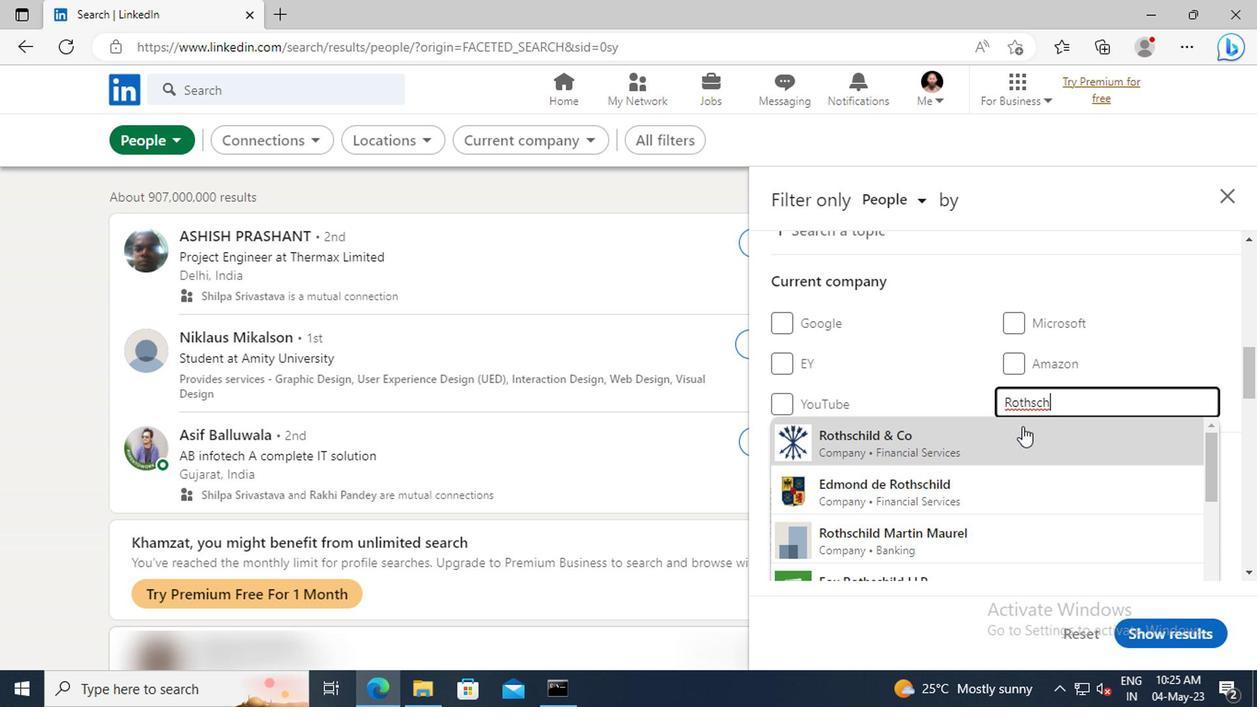 
Action: Mouse scrolled (1019, 430) with delta (0, -1)
Screenshot: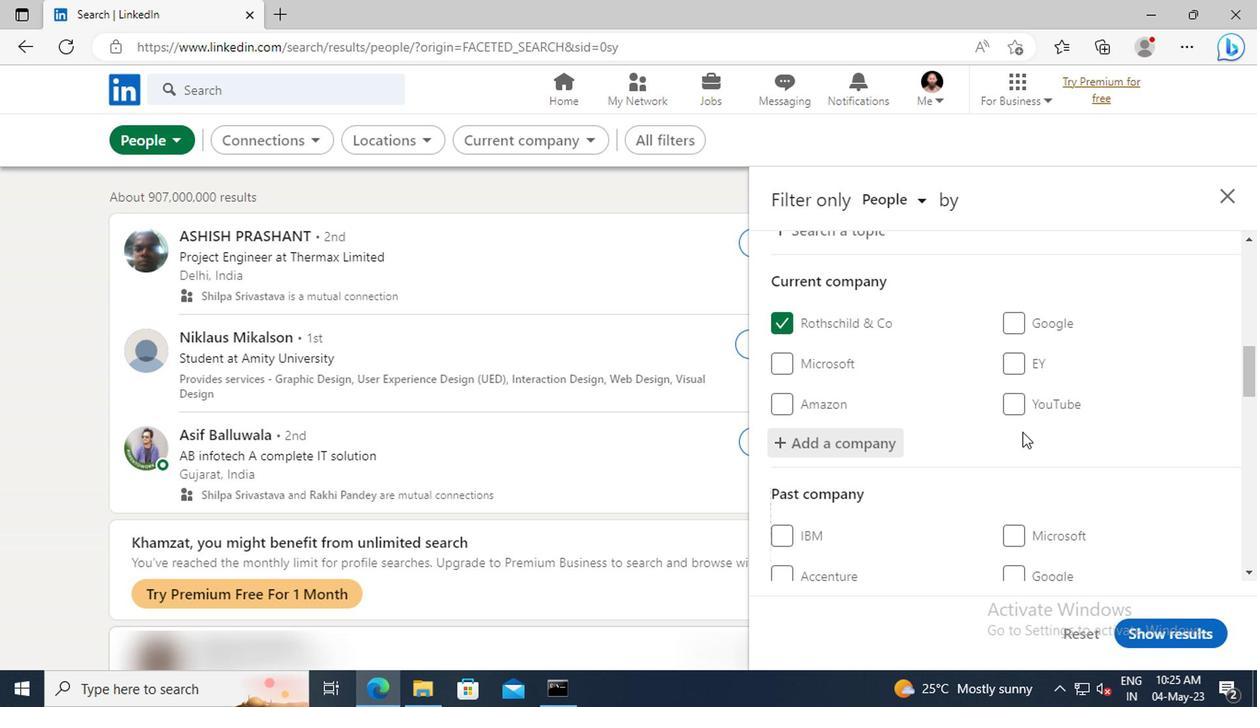 
Action: Mouse scrolled (1019, 430) with delta (0, -1)
Screenshot: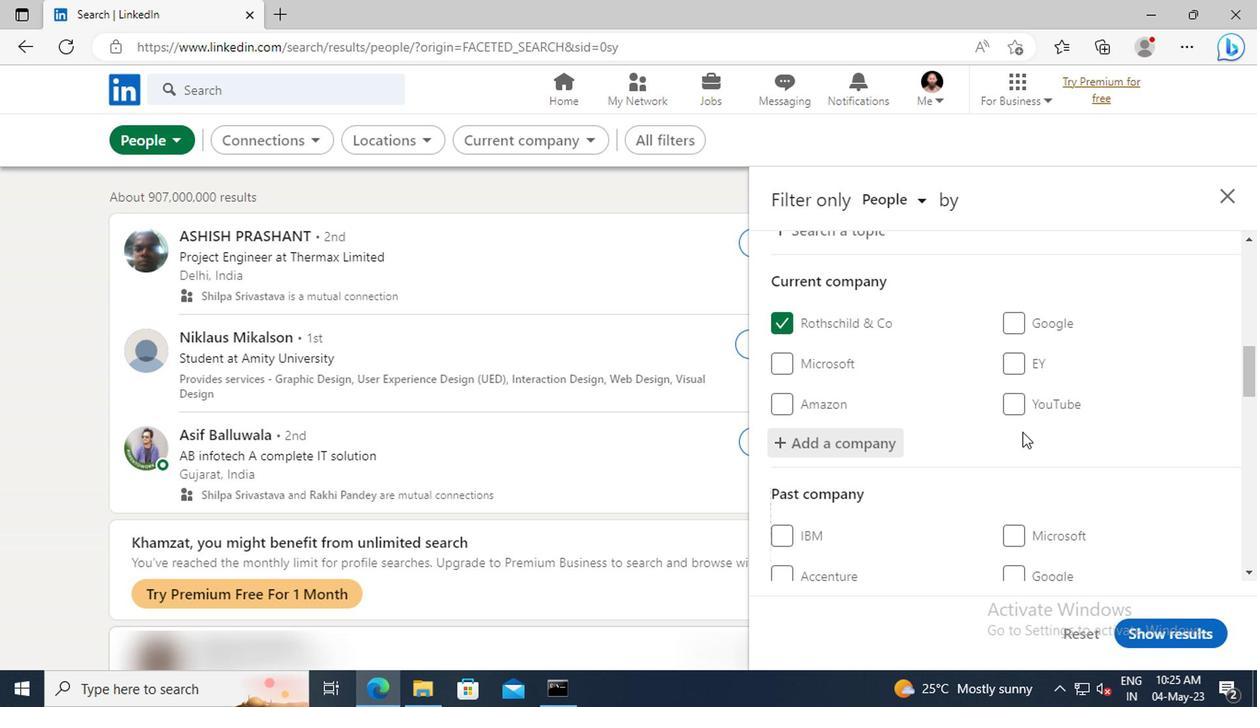 
Action: Mouse scrolled (1019, 430) with delta (0, -1)
Screenshot: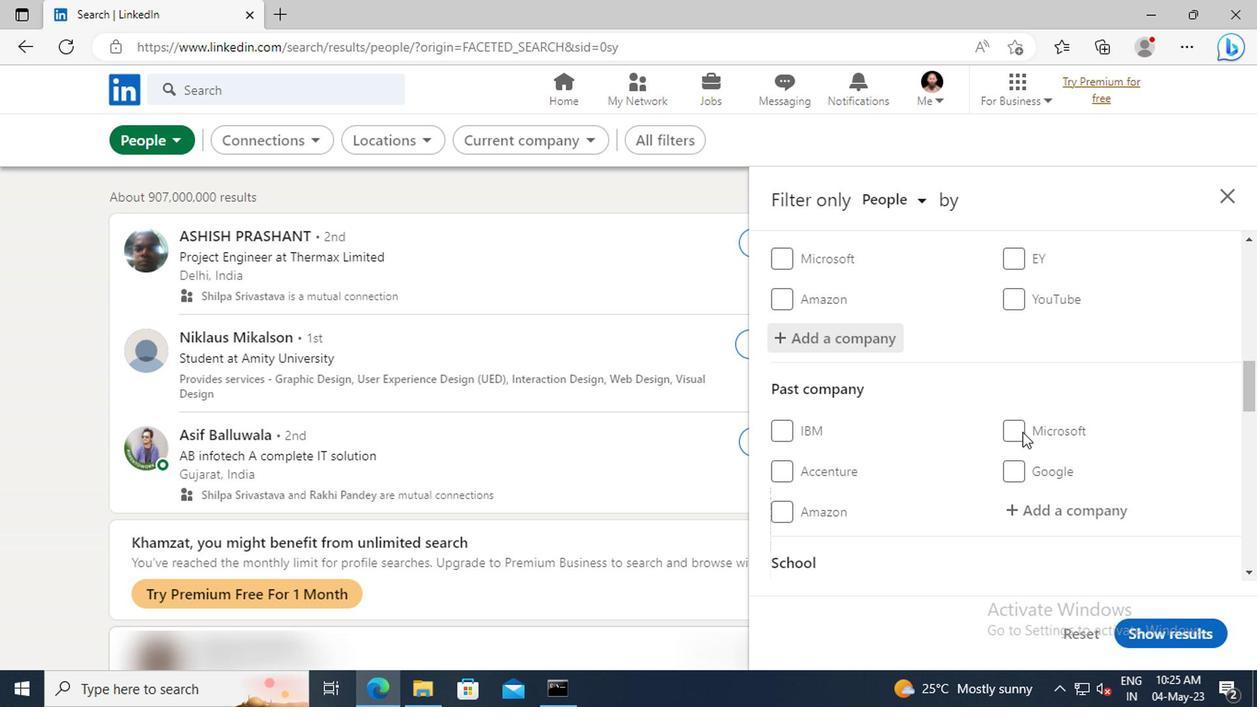 
Action: Mouse scrolled (1019, 430) with delta (0, -1)
Screenshot: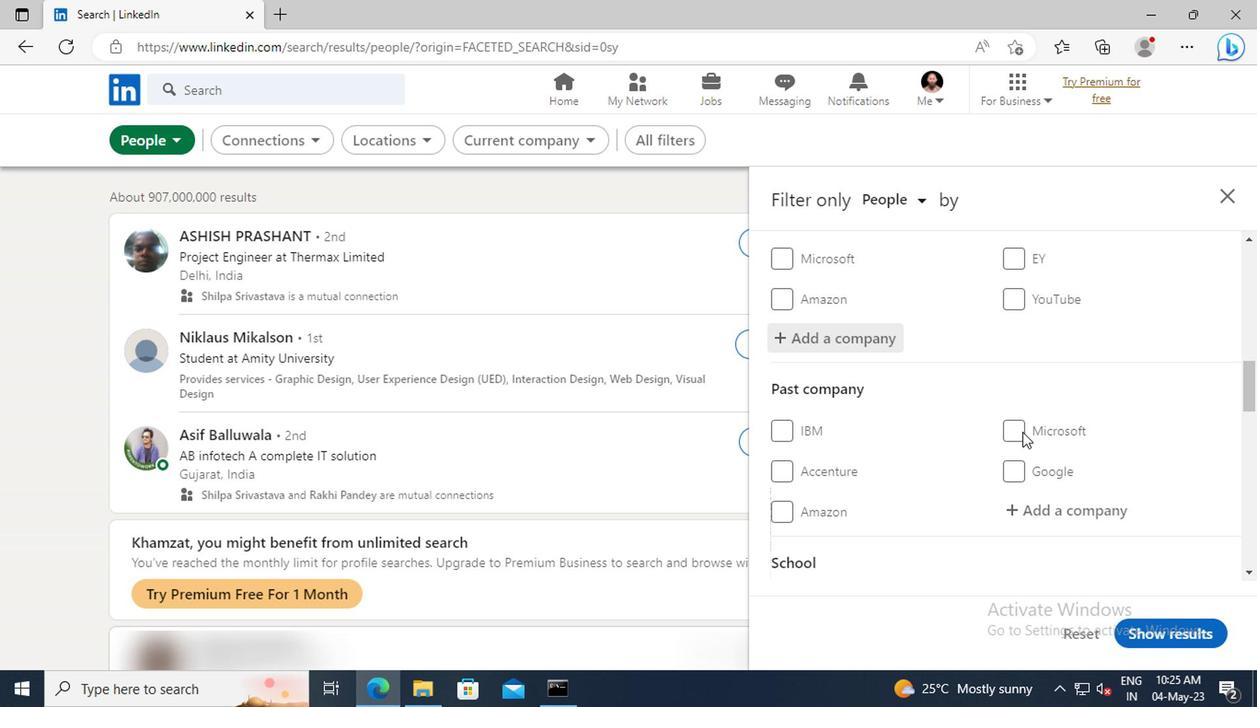 
Action: Mouse moved to (1010, 421)
Screenshot: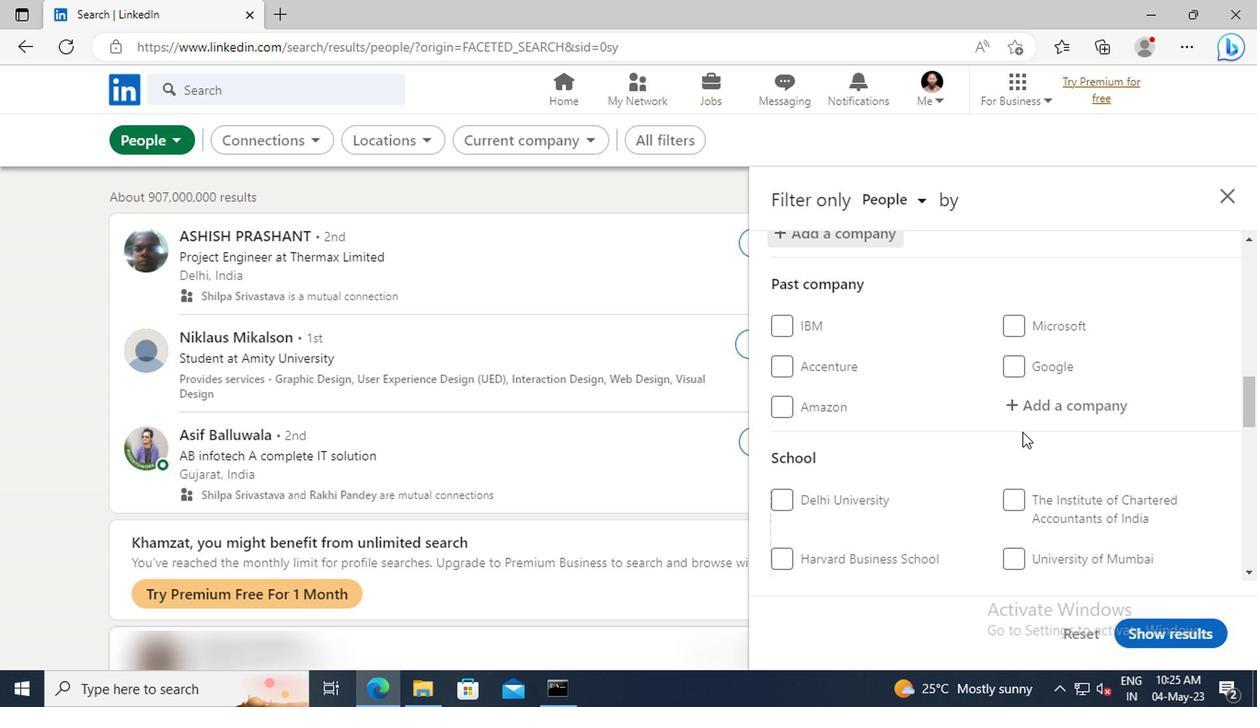 
Action: Mouse scrolled (1010, 421) with delta (0, 0)
Screenshot: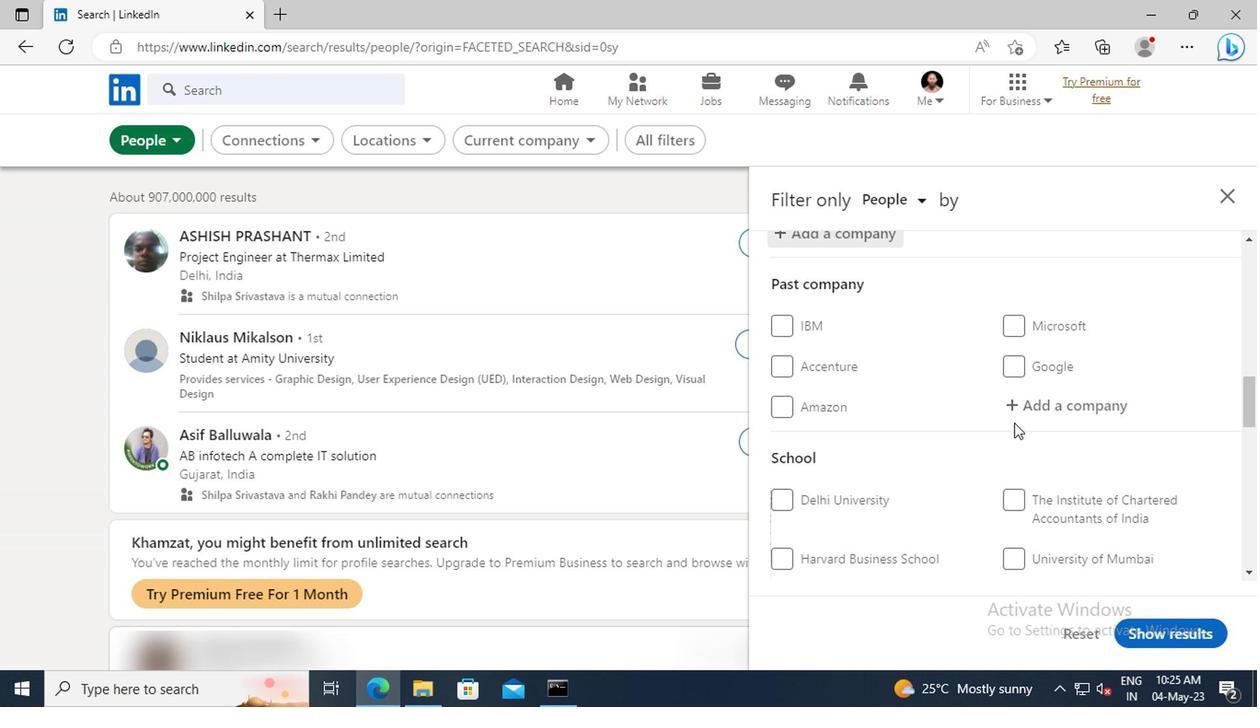 
Action: Mouse scrolled (1010, 421) with delta (0, 0)
Screenshot: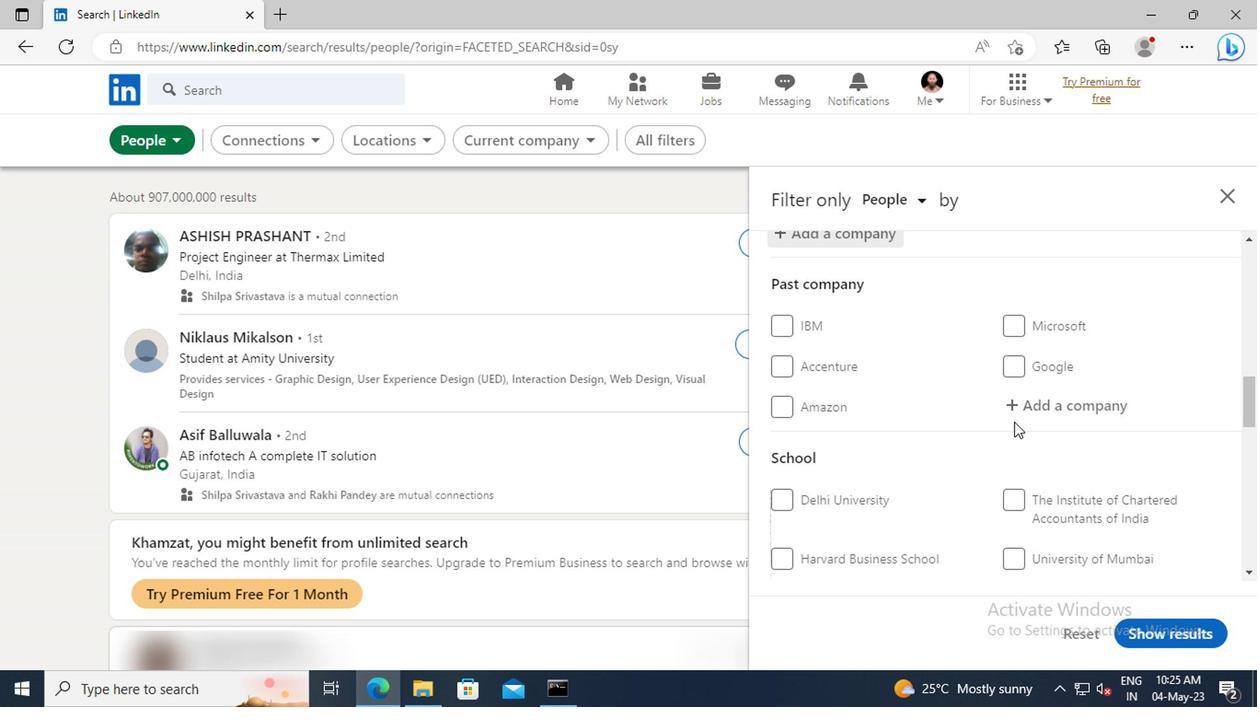 
Action: Mouse scrolled (1010, 421) with delta (0, 0)
Screenshot: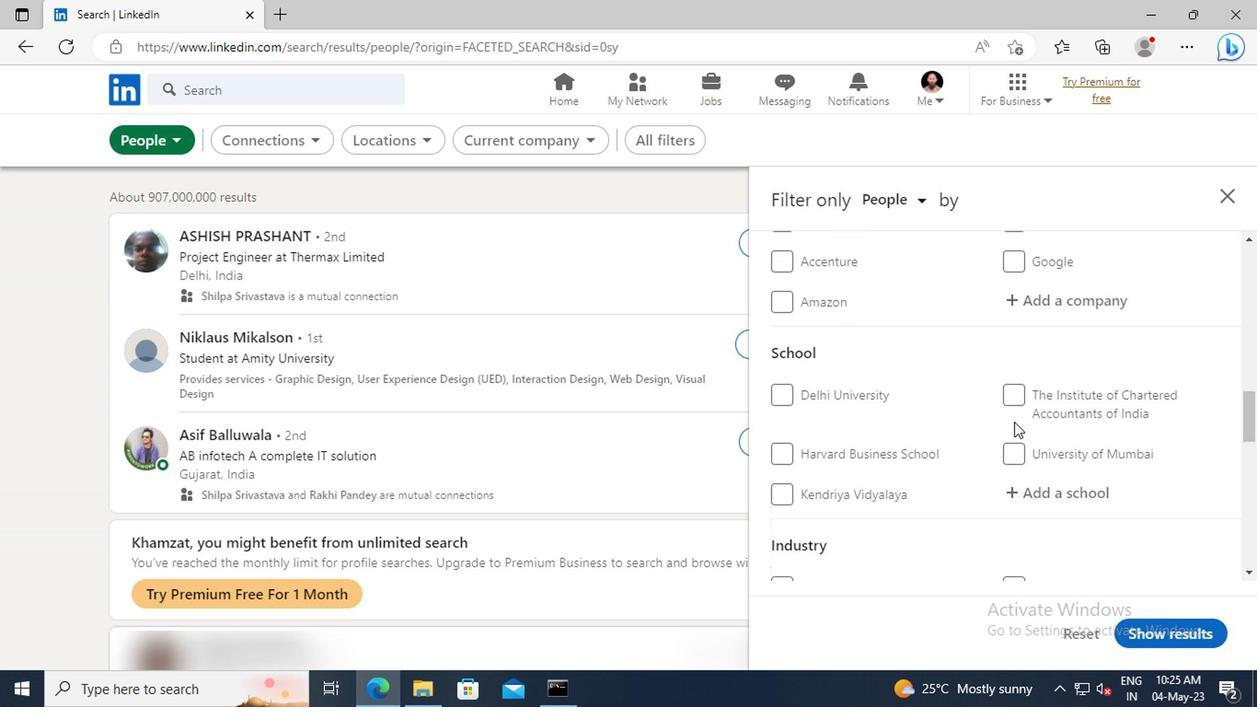 
Action: Mouse moved to (1017, 434)
Screenshot: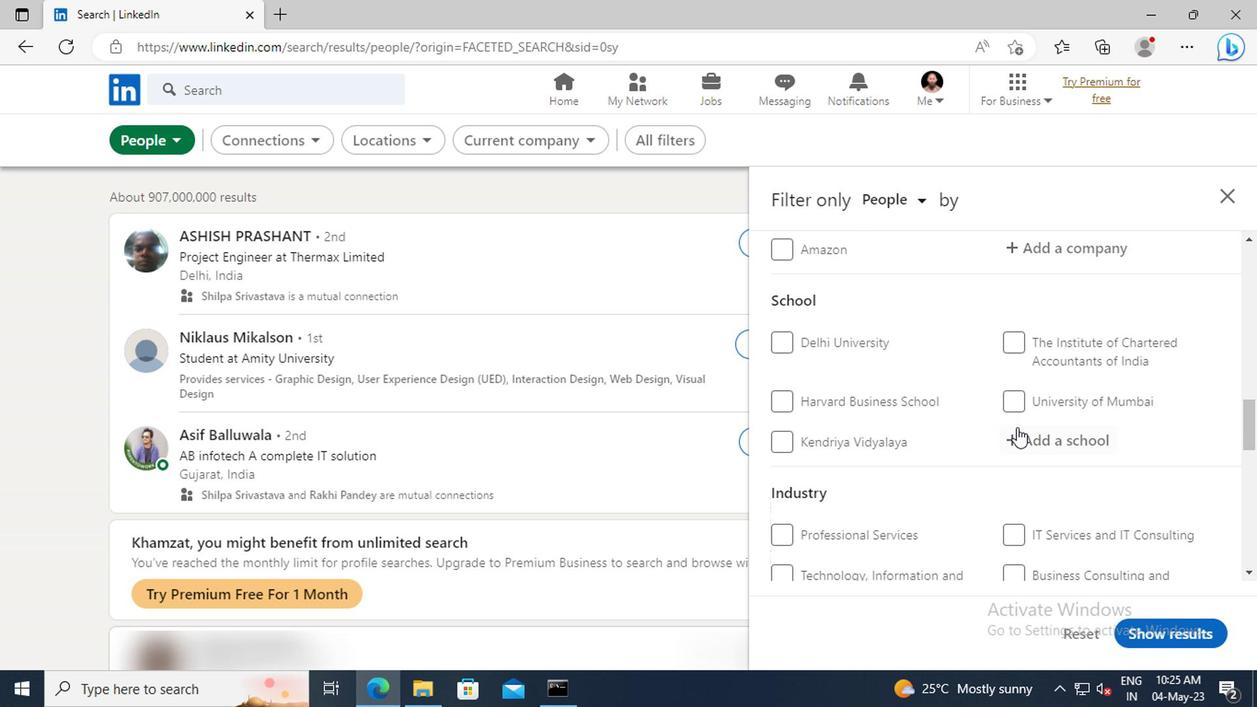 
Action: Mouse pressed left at (1017, 434)
Screenshot: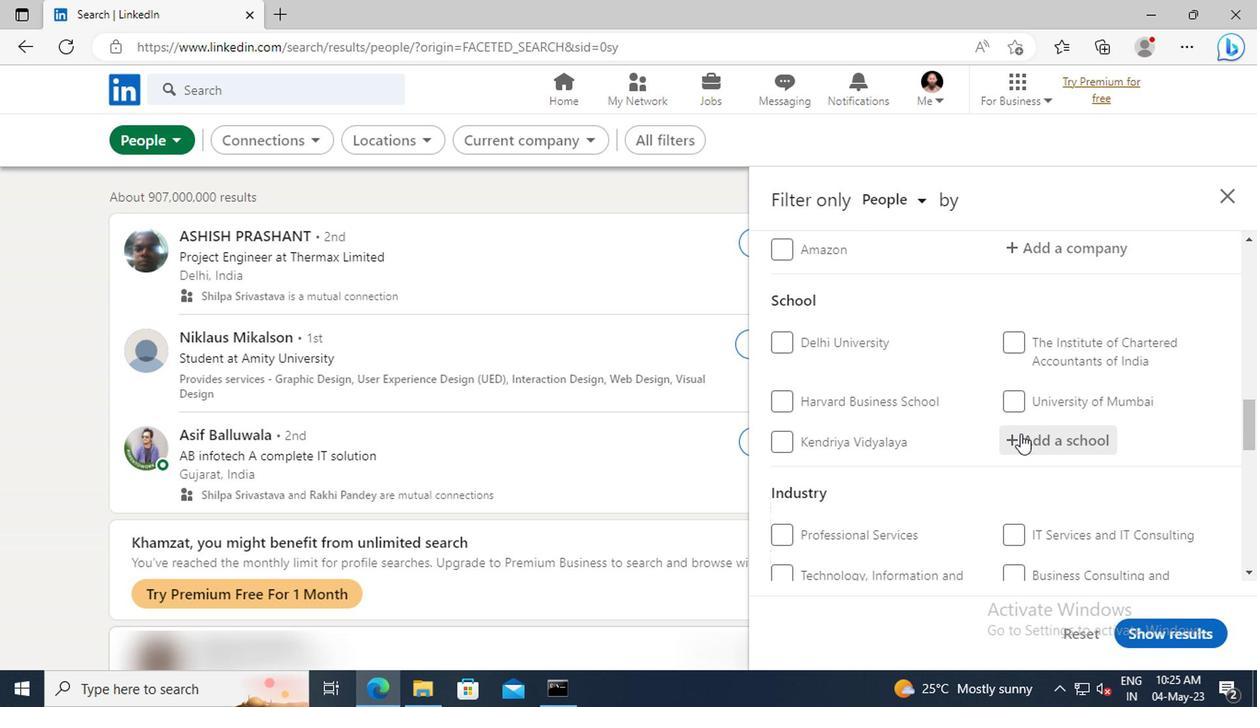 
Action: Key pressed <Key.shift>UTTARAKHAND<Key.space><Key.shift>O
Screenshot: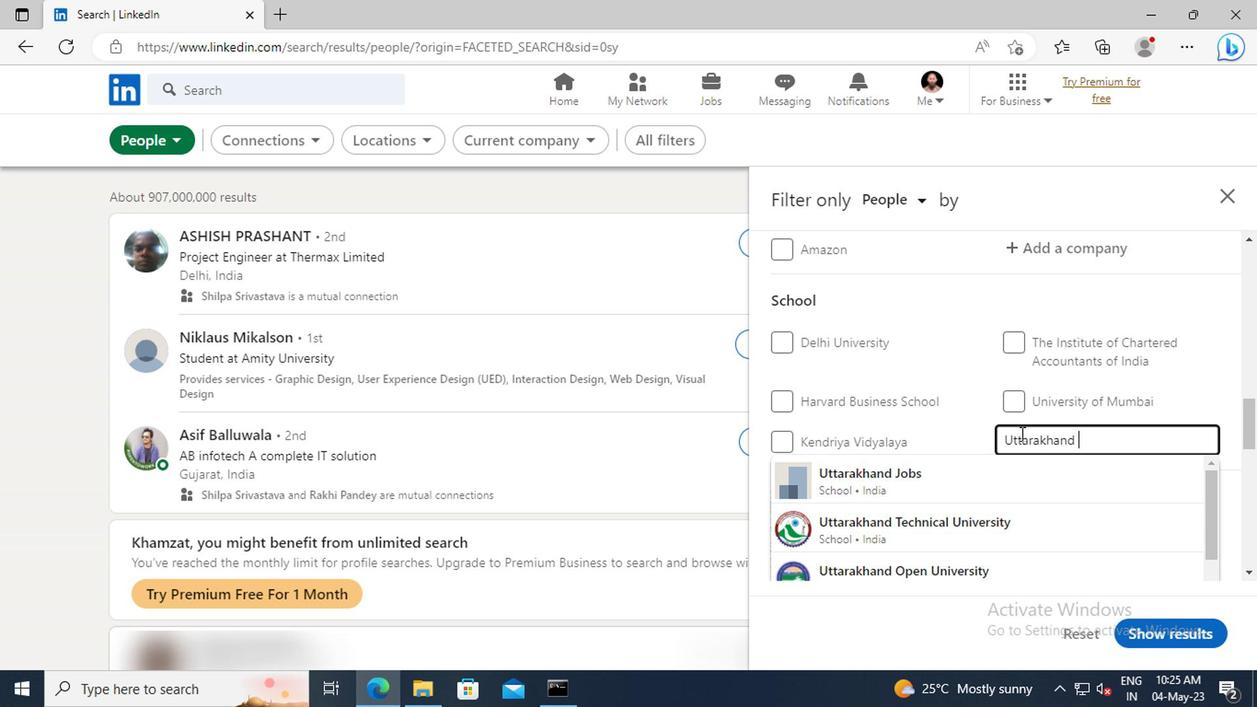 
Action: Mouse moved to (1018, 467)
Screenshot: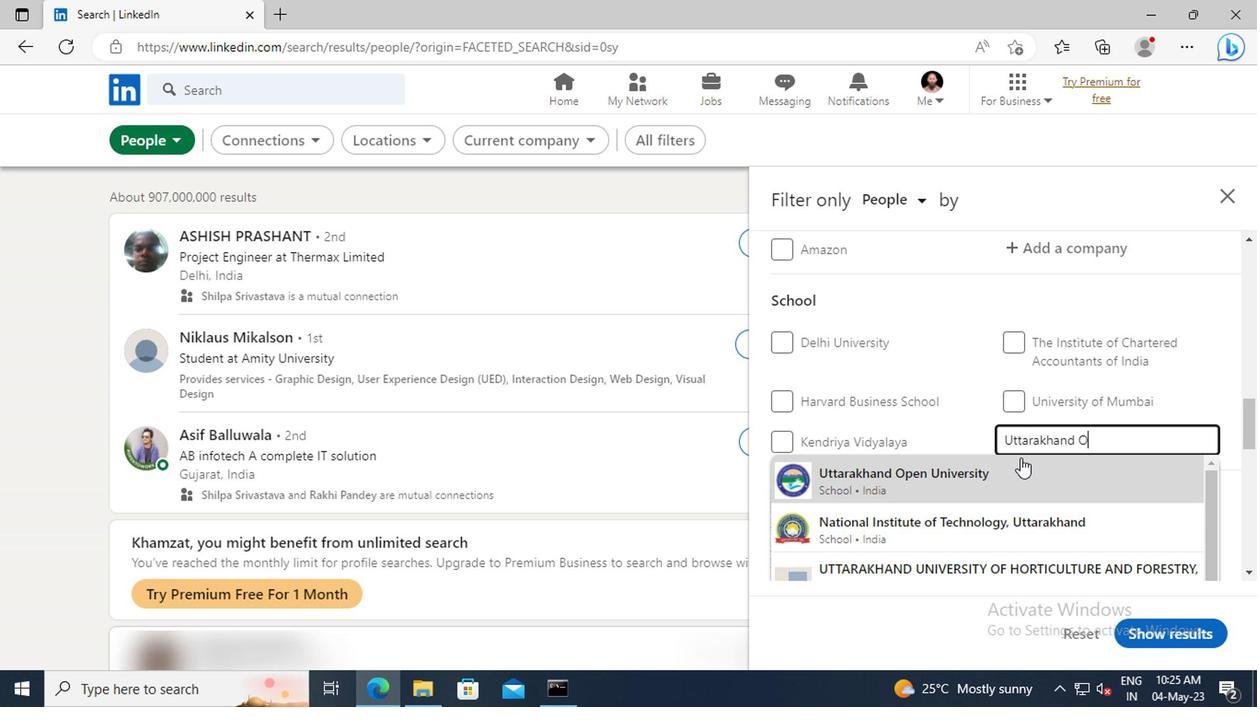 
Action: Mouse pressed left at (1018, 467)
Screenshot: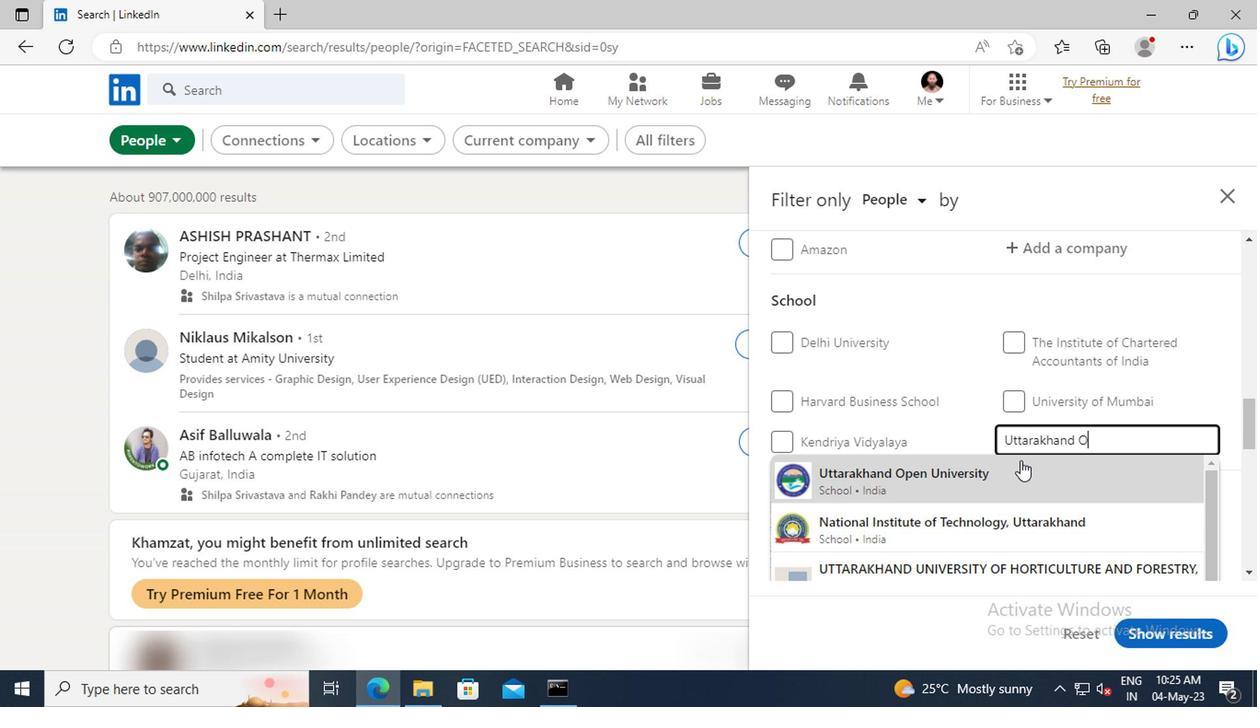 
Action: Mouse scrolled (1018, 466) with delta (0, -1)
Screenshot: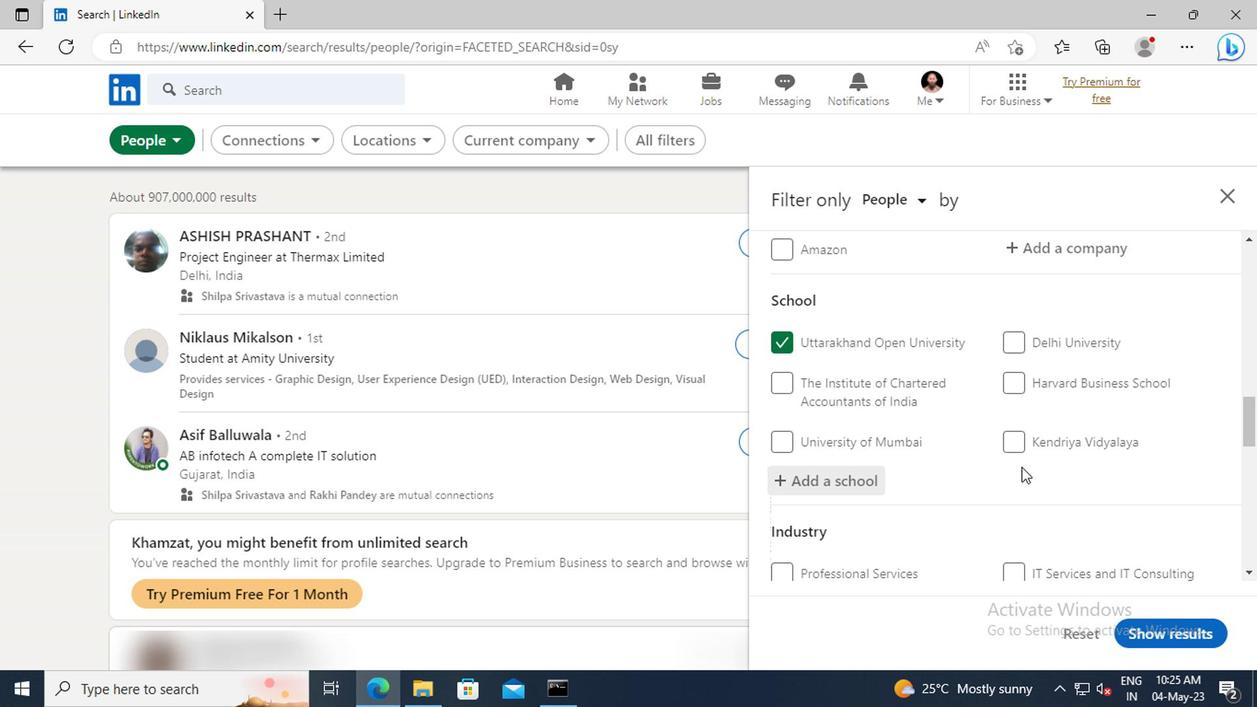 
Action: Mouse scrolled (1018, 466) with delta (0, -1)
Screenshot: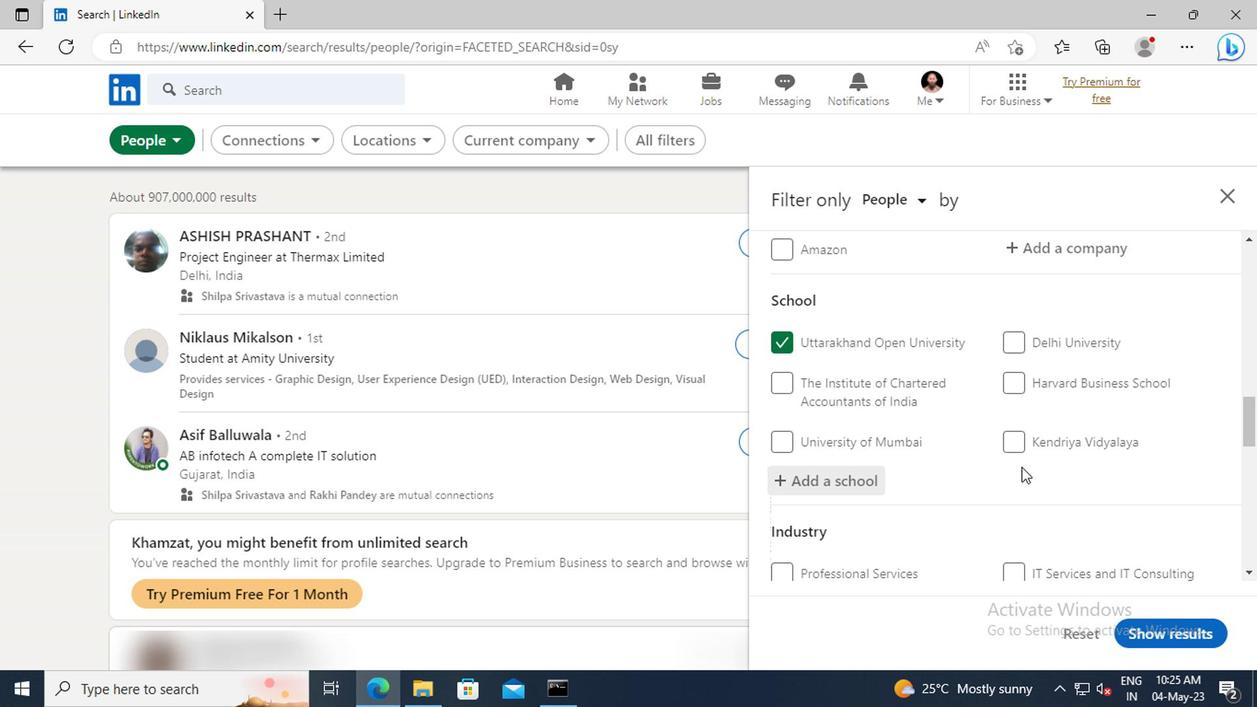 
Action: Mouse moved to (1019, 452)
Screenshot: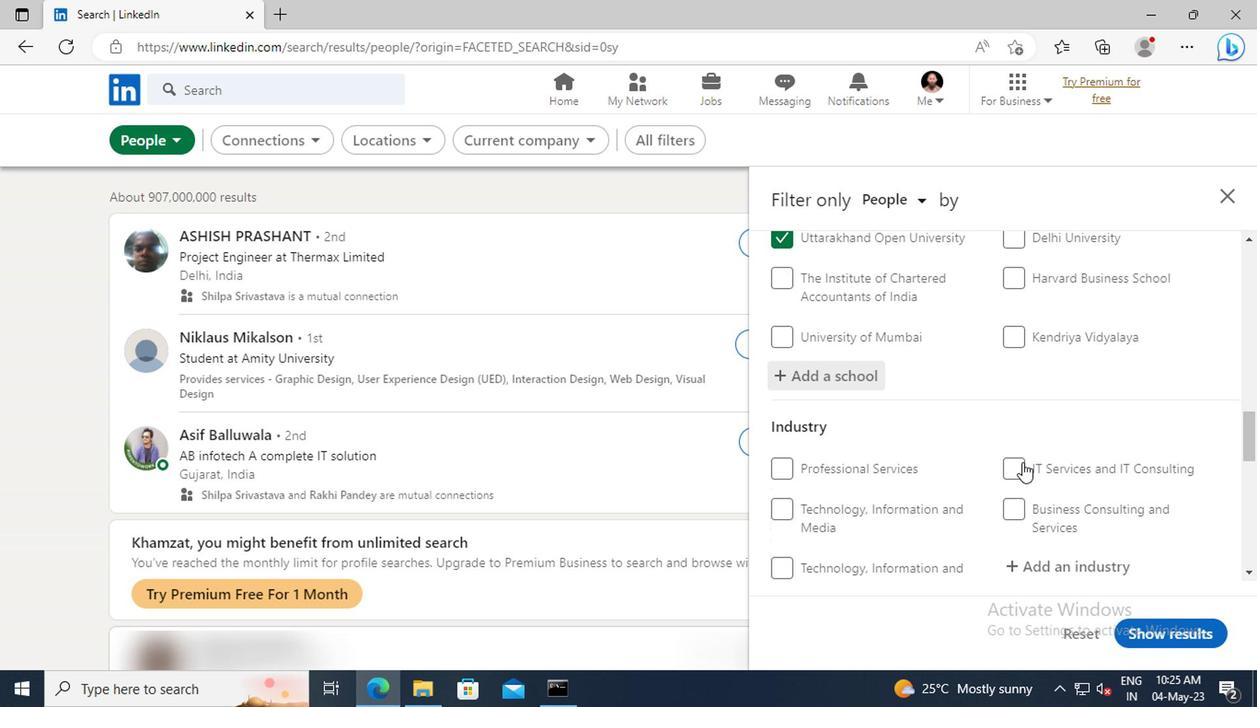 
Action: Mouse scrolled (1019, 451) with delta (0, 0)
Screenshot: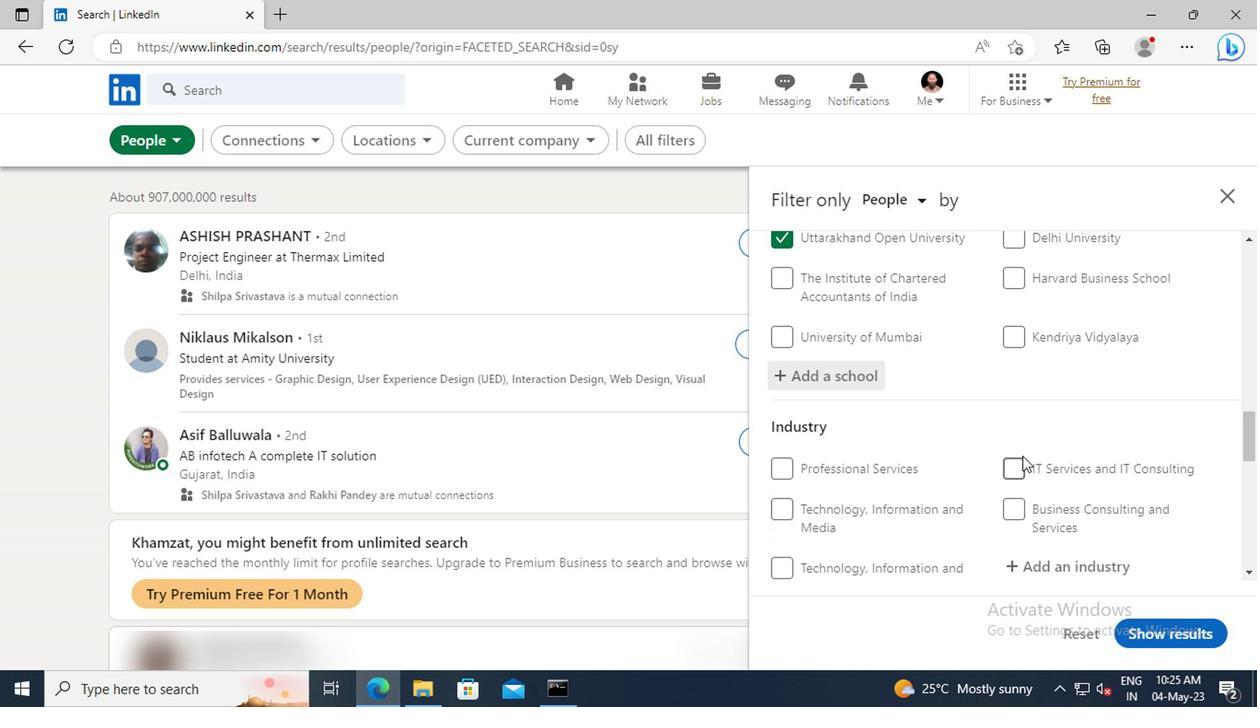 
Action: Mouse moved to (1019, 452)
Screenshot: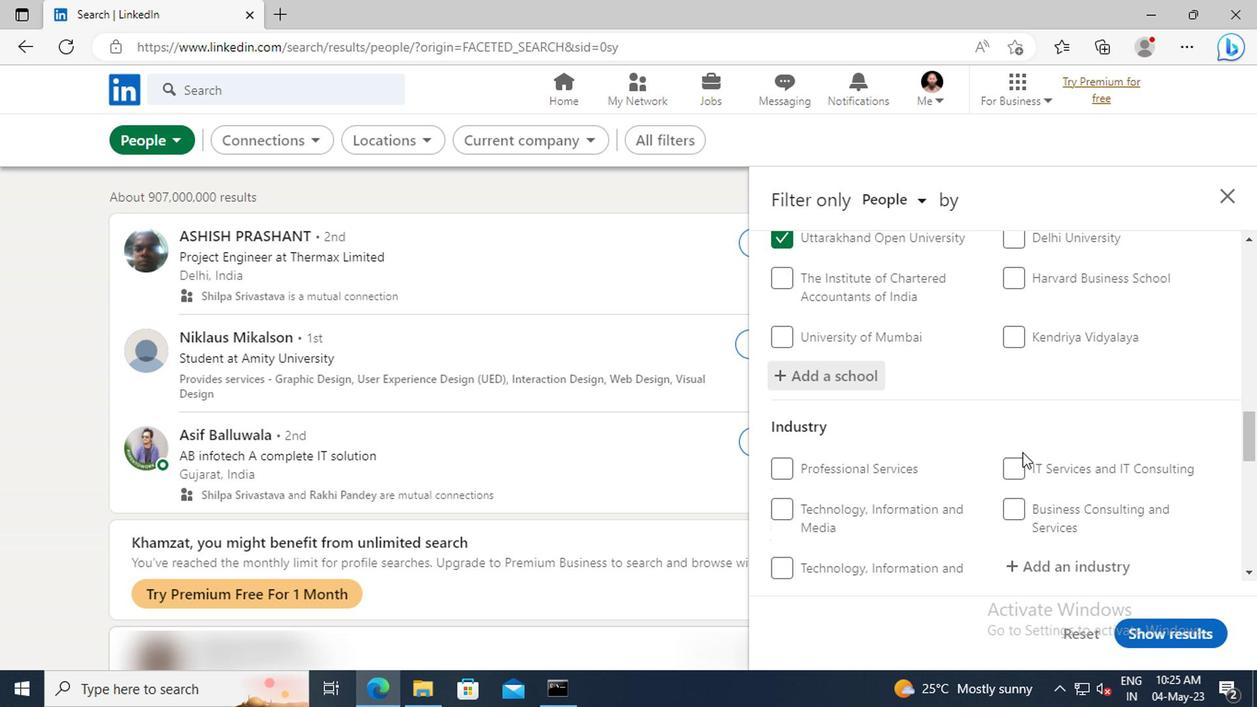 
Action: Mouse scrolled (1019, 451) with delta (0, 0)
Screenshot: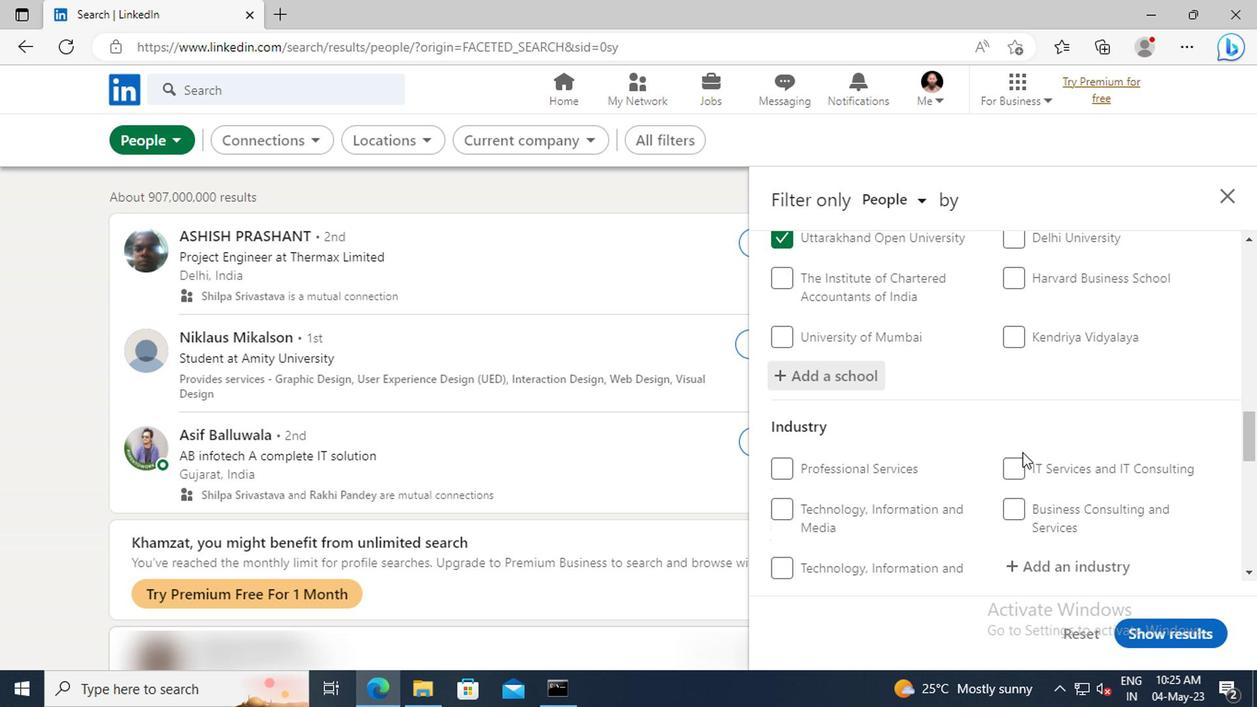 
Action: Mouse moved to (1019, 439)
Screenshot: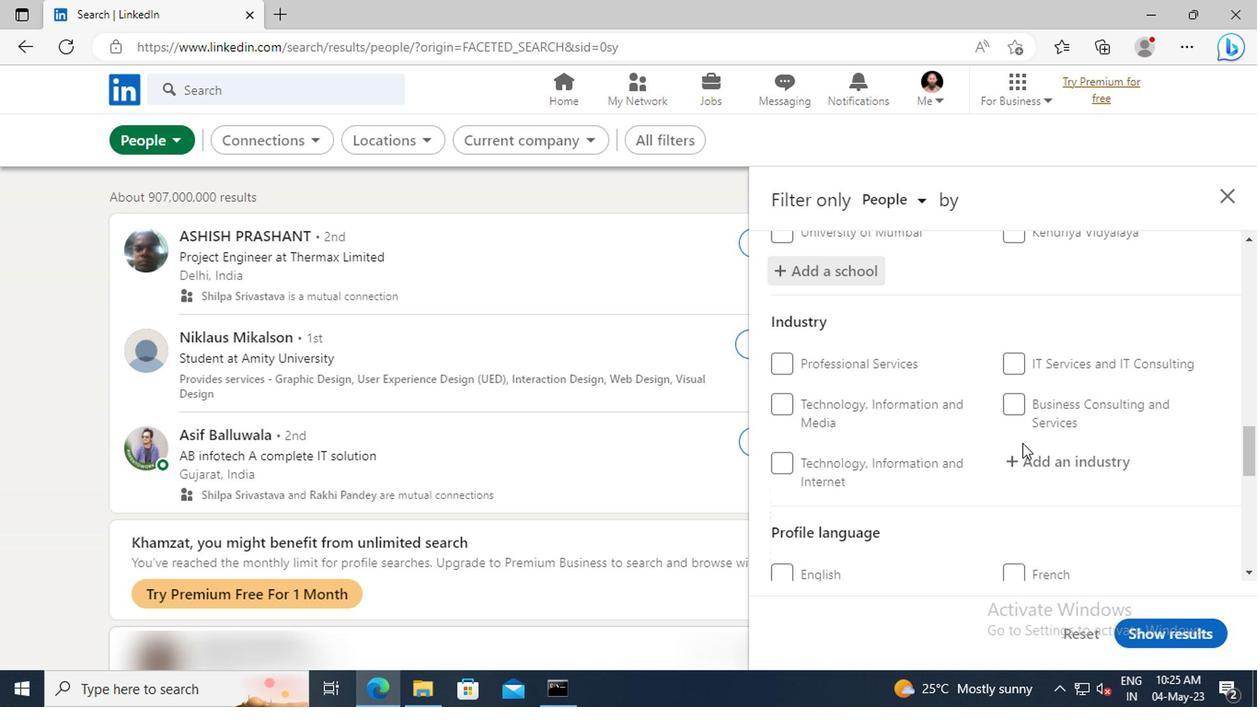 
Action: Mouse scrolled (1019, 438) with delta (0, 0)
Screenshot: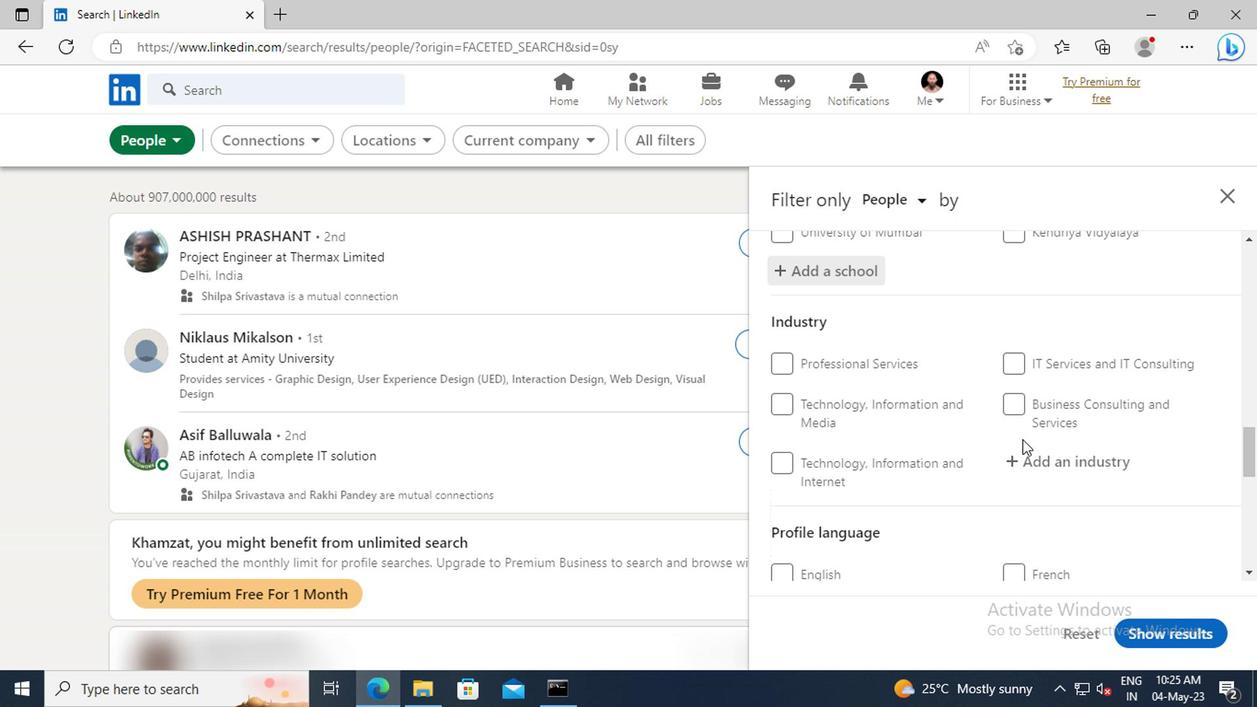 
Action: Mouse moved to (1023, 421)
Screenshot: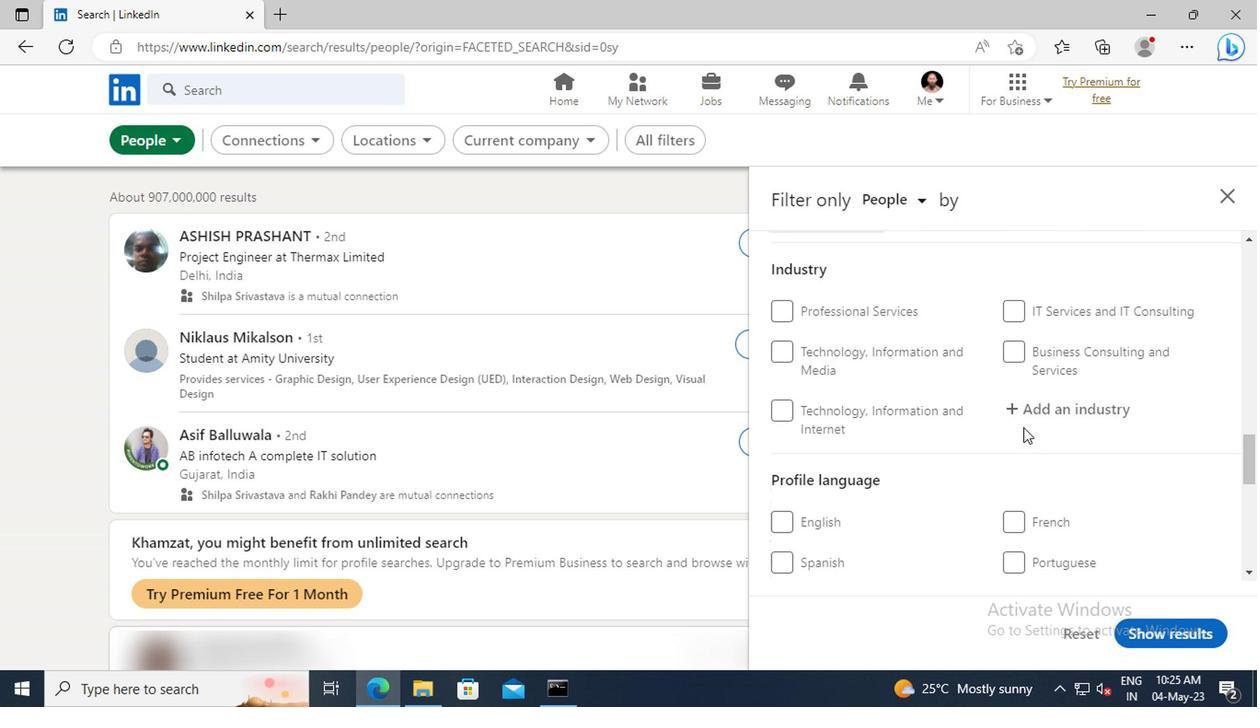 
Action: Mouse pressed left at (1023, 421)
Screenshot: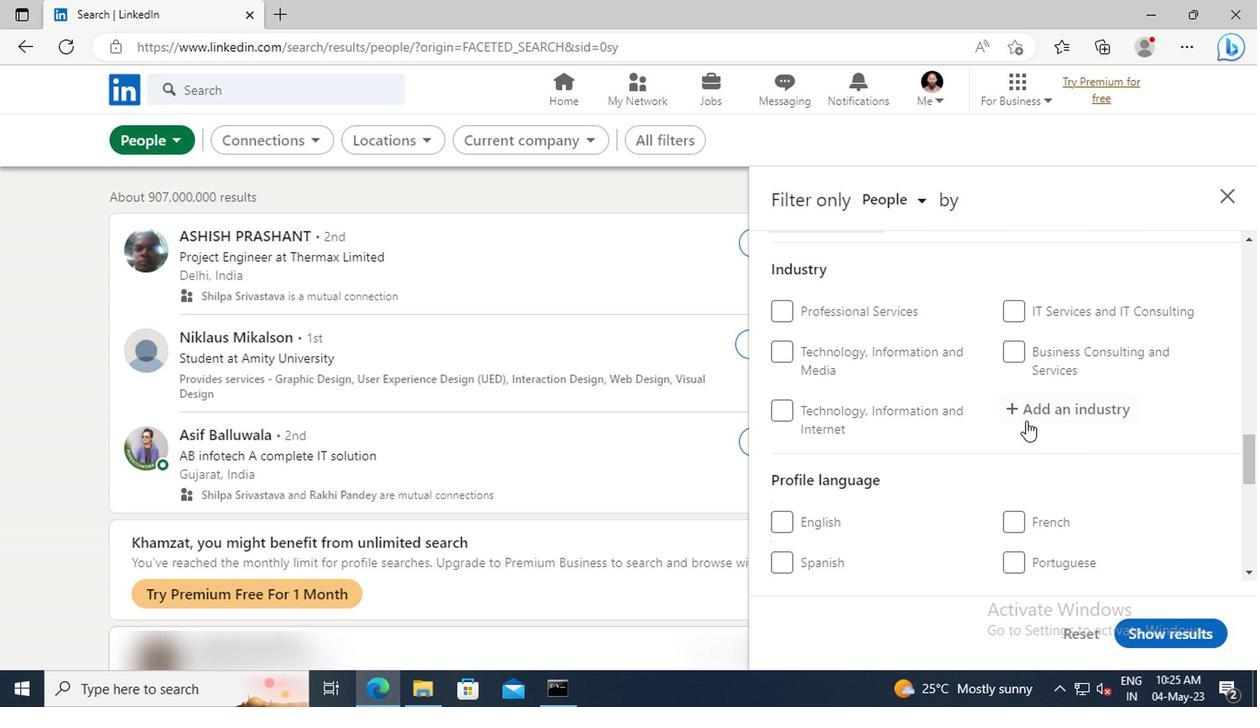 
Action: Key pressed <Key.shift>WHOLESALE<Key.space><Key.shift>RECY
Screenshot: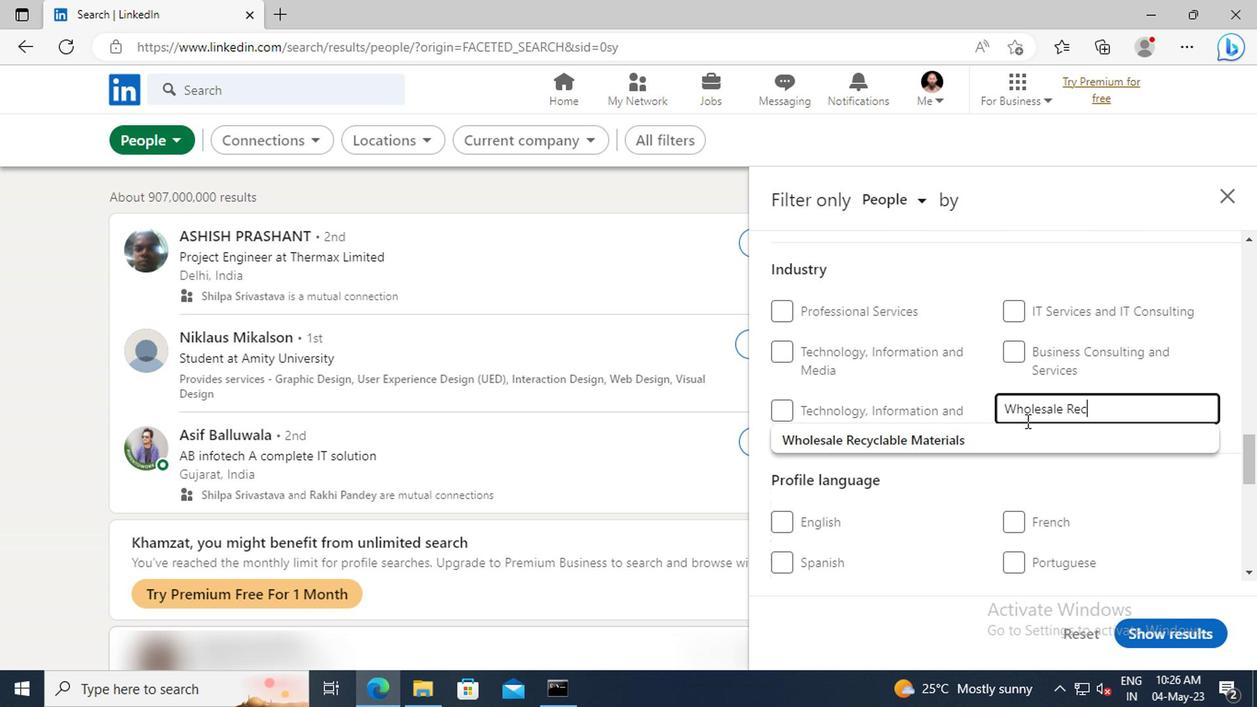 
Action: Mouse moved to (1025, 436)
Screenshot: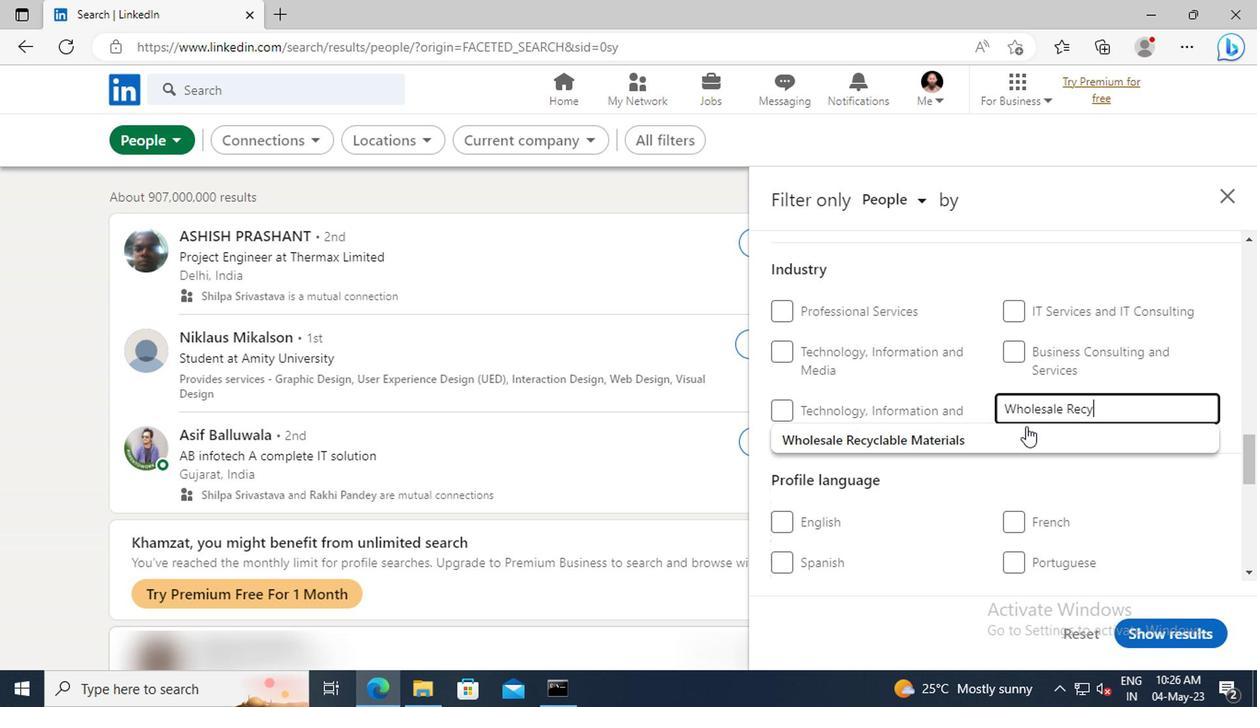 
Action: Mouse pressed left at (1025, 436)
Screenshot: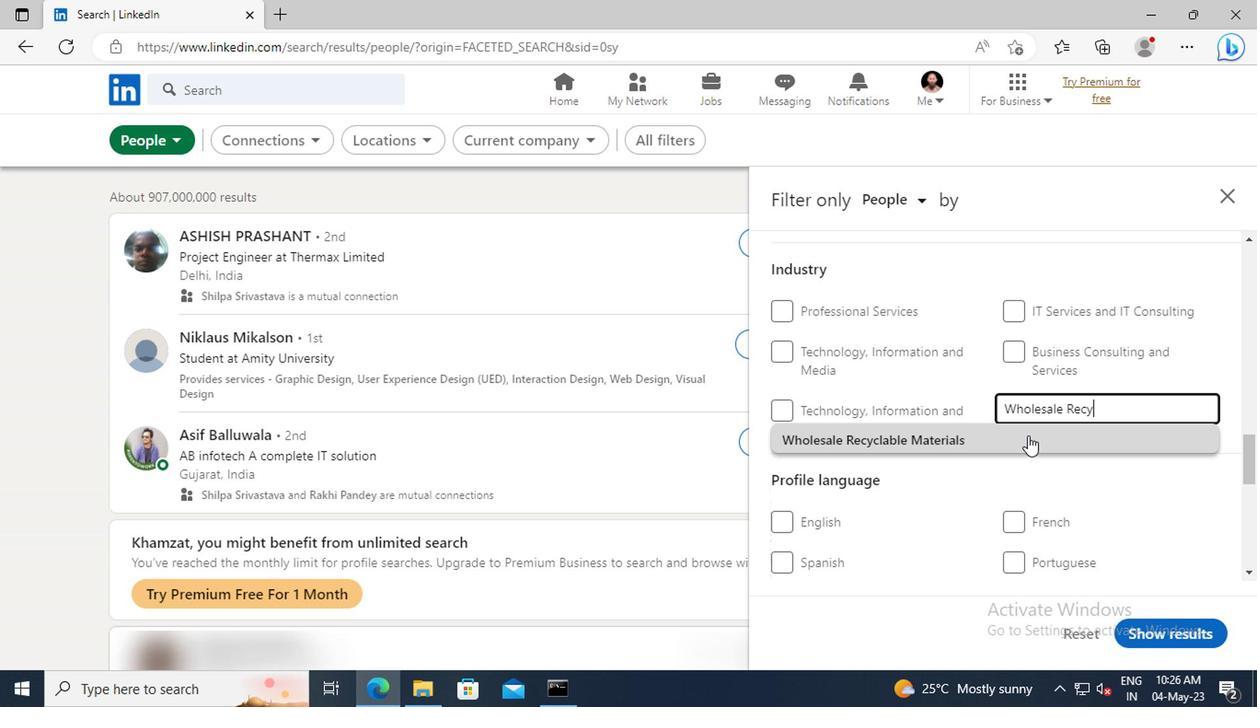 
Action: Mouse scrolled (1025, 436) with delta (0, 0)
Screenshot: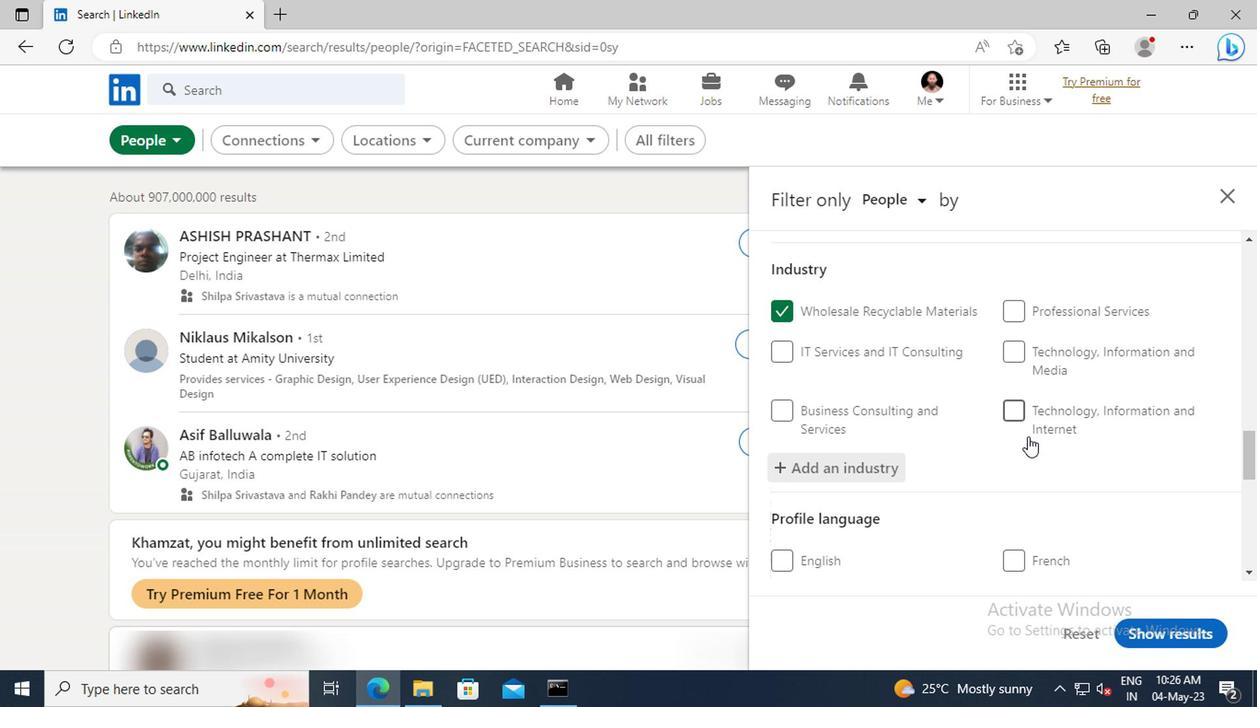 
Action: Mouse scrolled (1025, 436) with delta (0, 0)
Screenshot: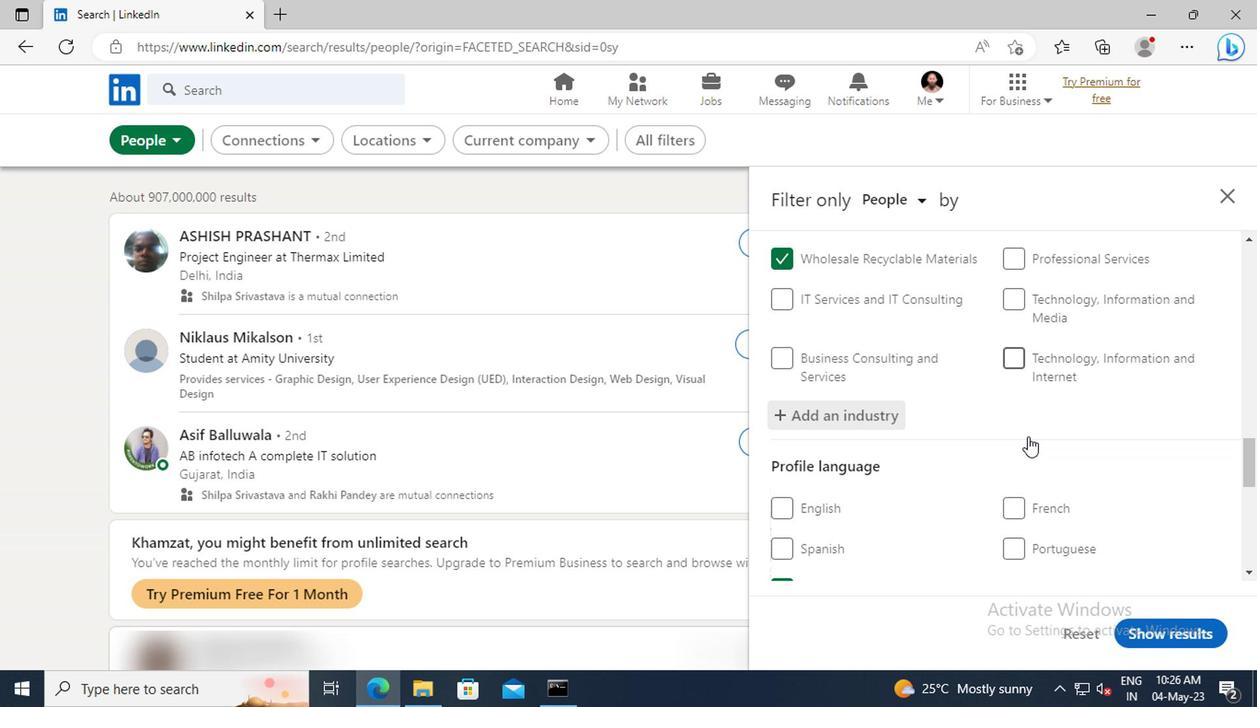 
Action: Mouse scrolled (1025, 436) with delta (0, 0)
Screenshot: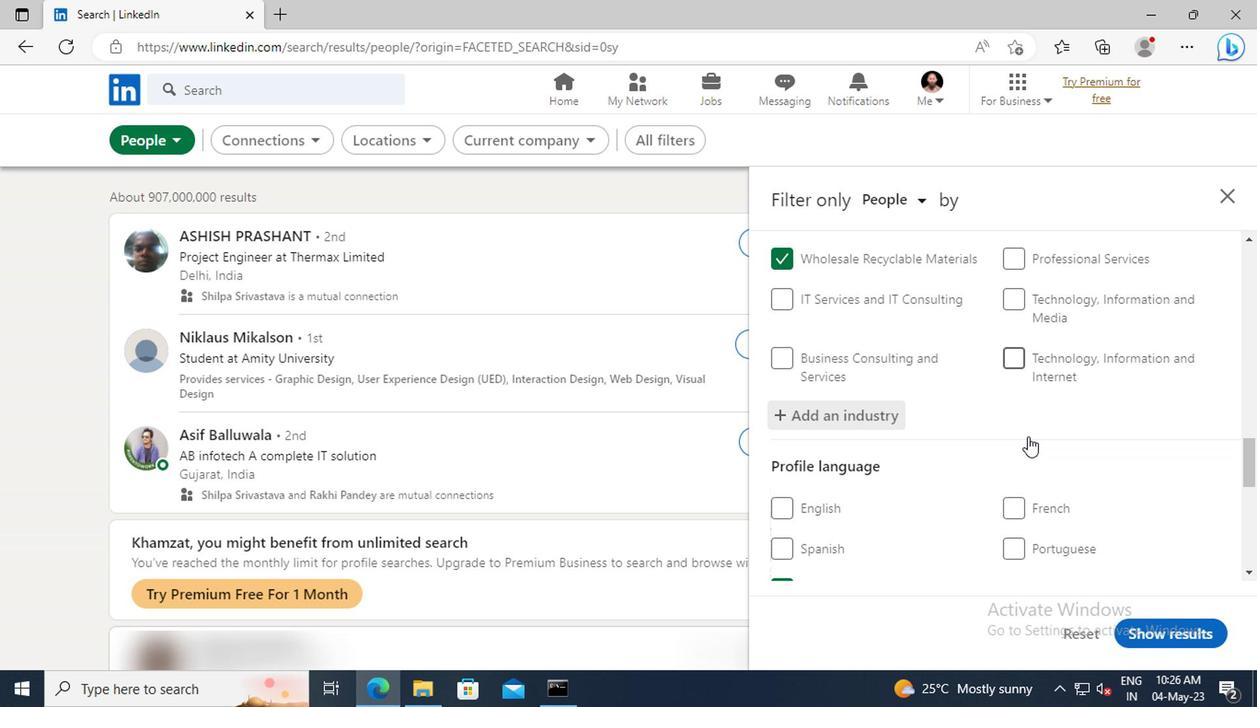 
Action: Mouse scrolled (1025, 436) with delta (0, 0)
Screenshot: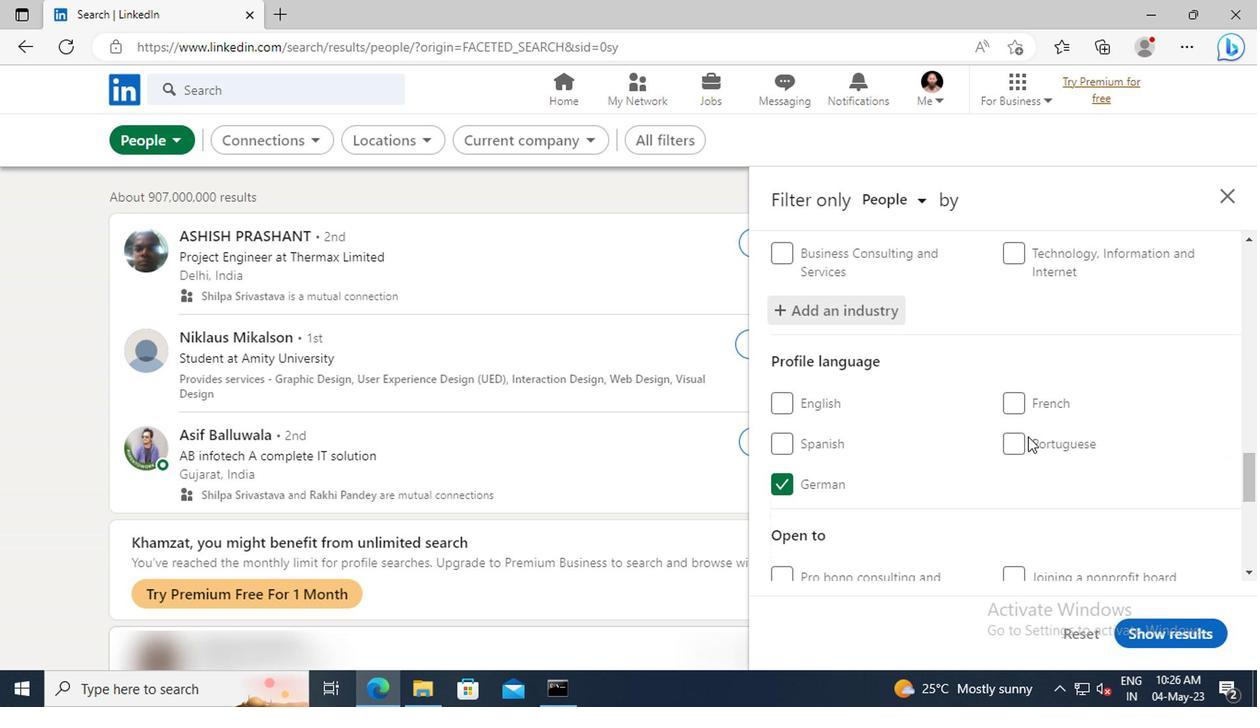 
Action: Mouse scrolled (1025, 436) with delta (0, 0)
Screenshot: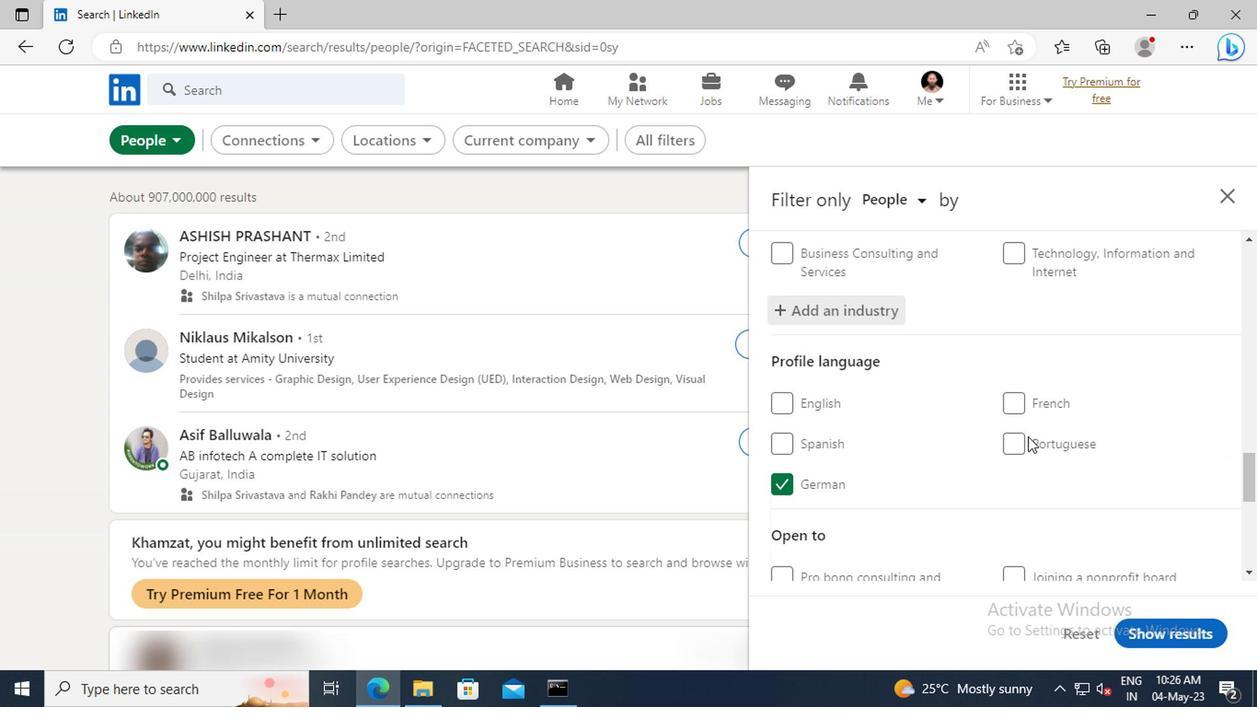 
Action: Mouse moved to (1025, 432)
Screenshot: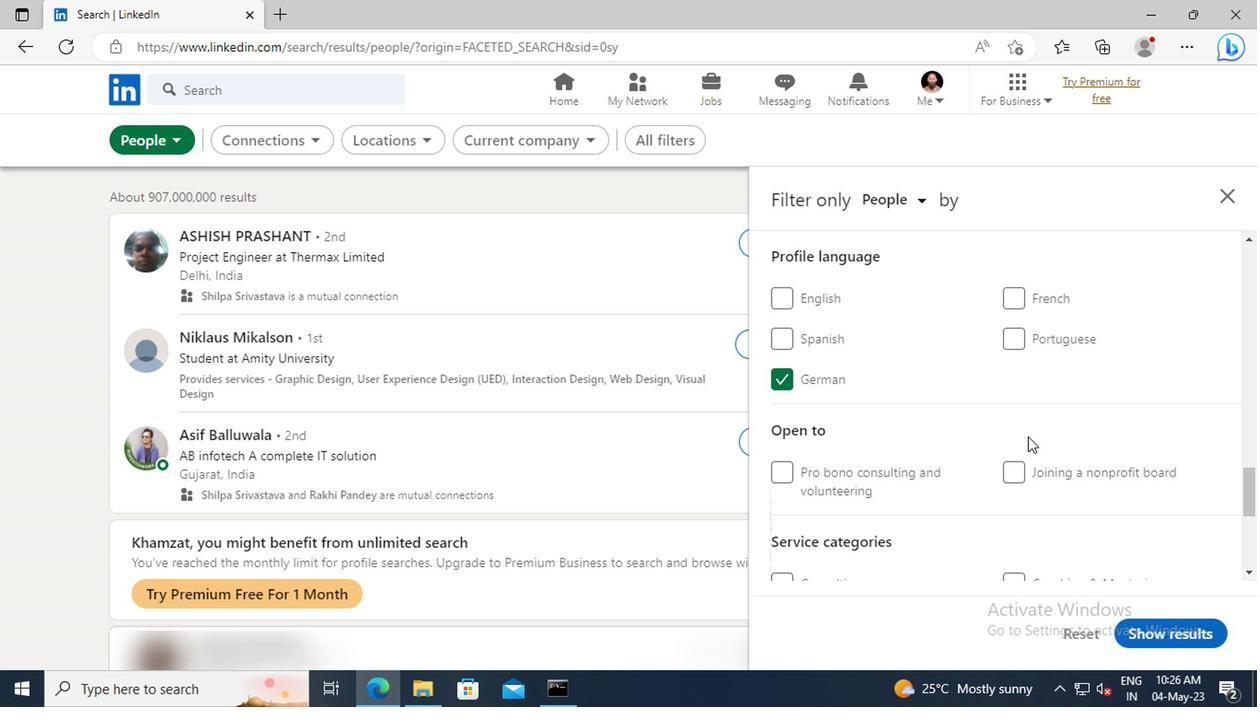 
Action: Mouse scrolled (1025, 432) with delta (0, 0)
Screenshot: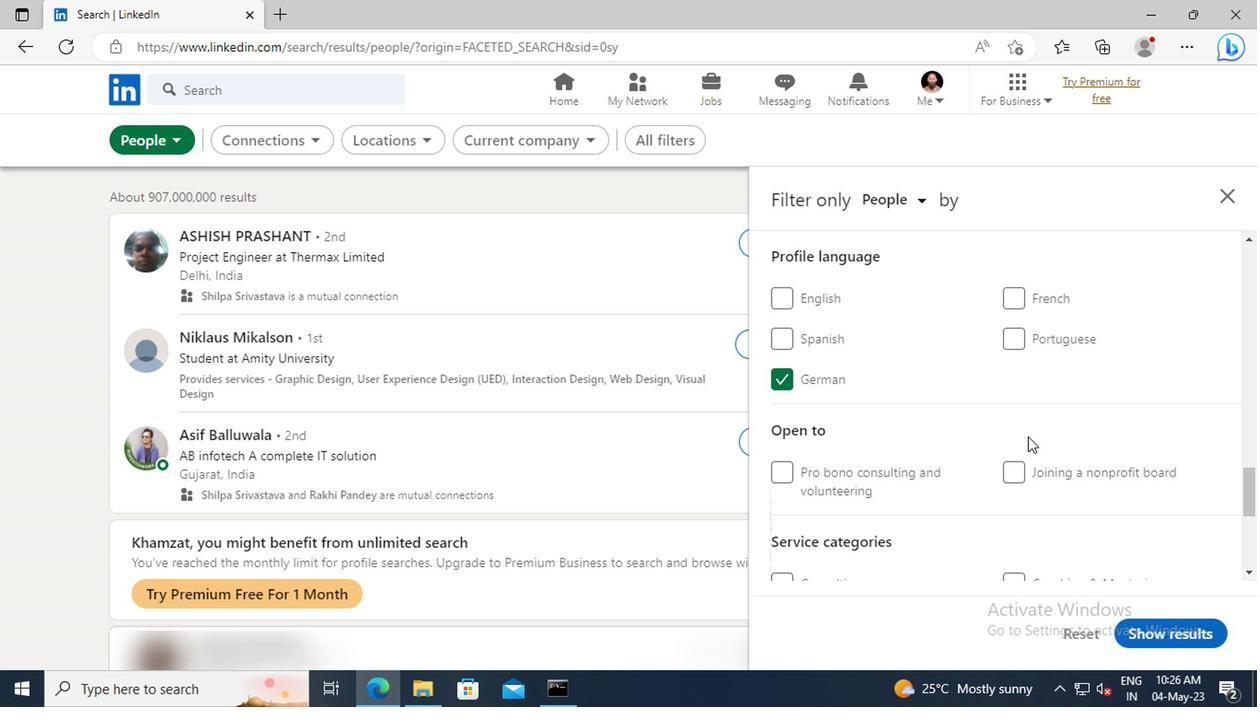 
Action: Mouse moved to (1025, 432)
Screenshot: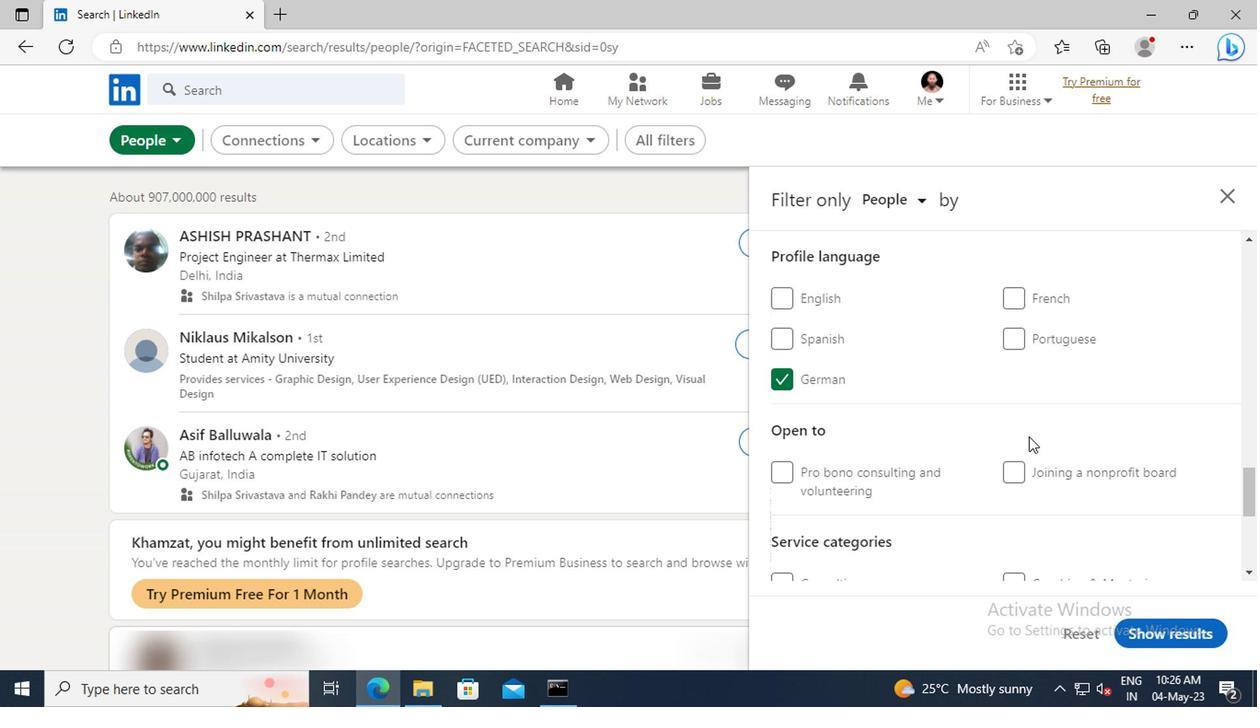 
Action: Mouse scrolled (1025, 430) with delta (0, -1)
Screenshot: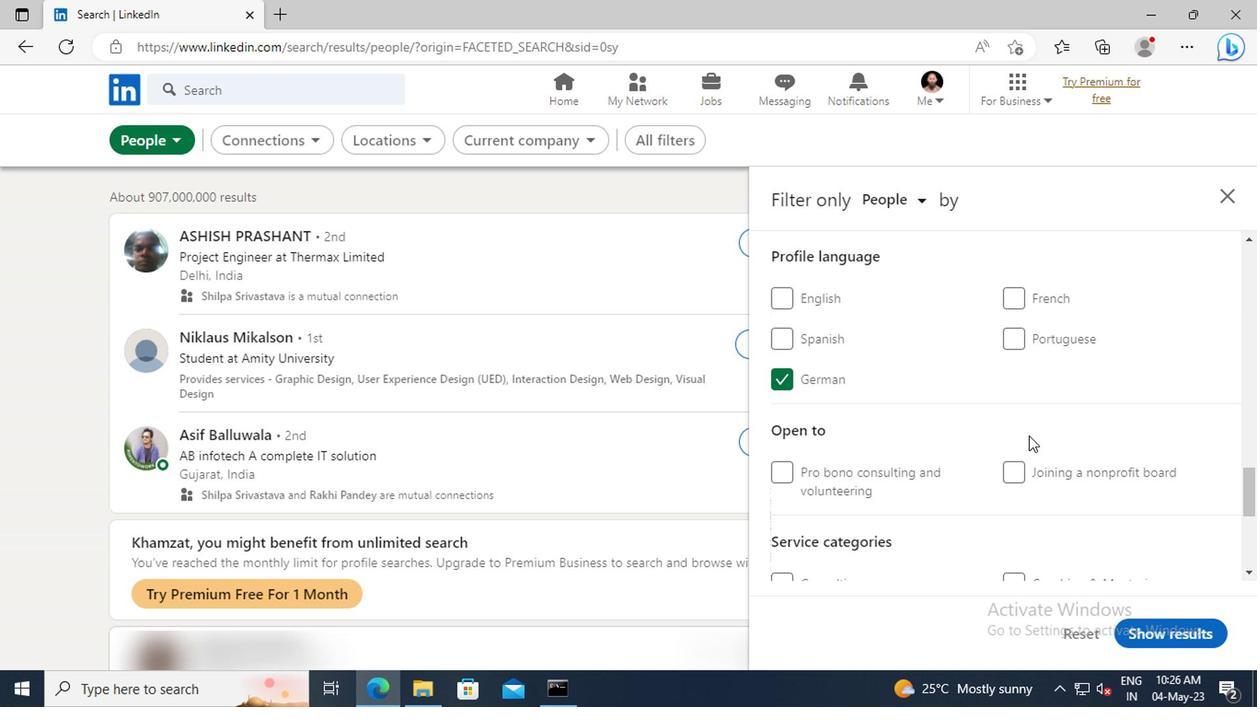 
Action: Mouse moved to (1018, 408)
Screenshot: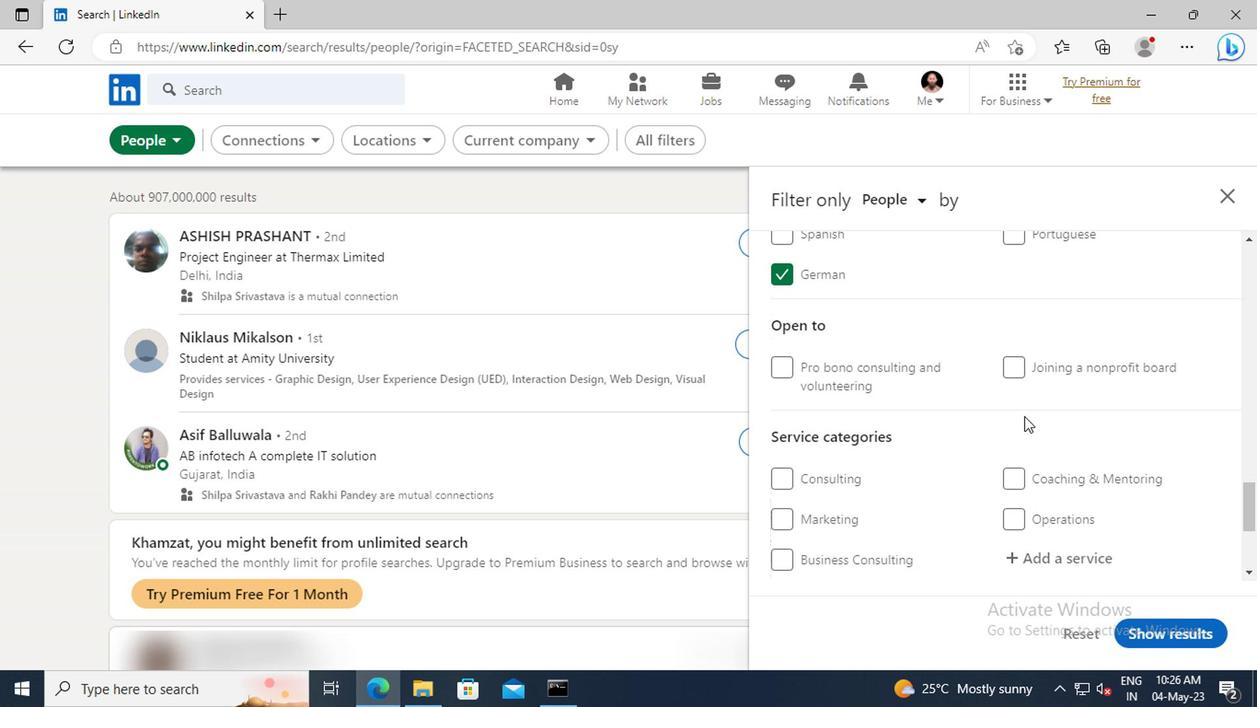 
Action: Mouse scrolled (1018, 407) with delta (0, 0)
Screenshot: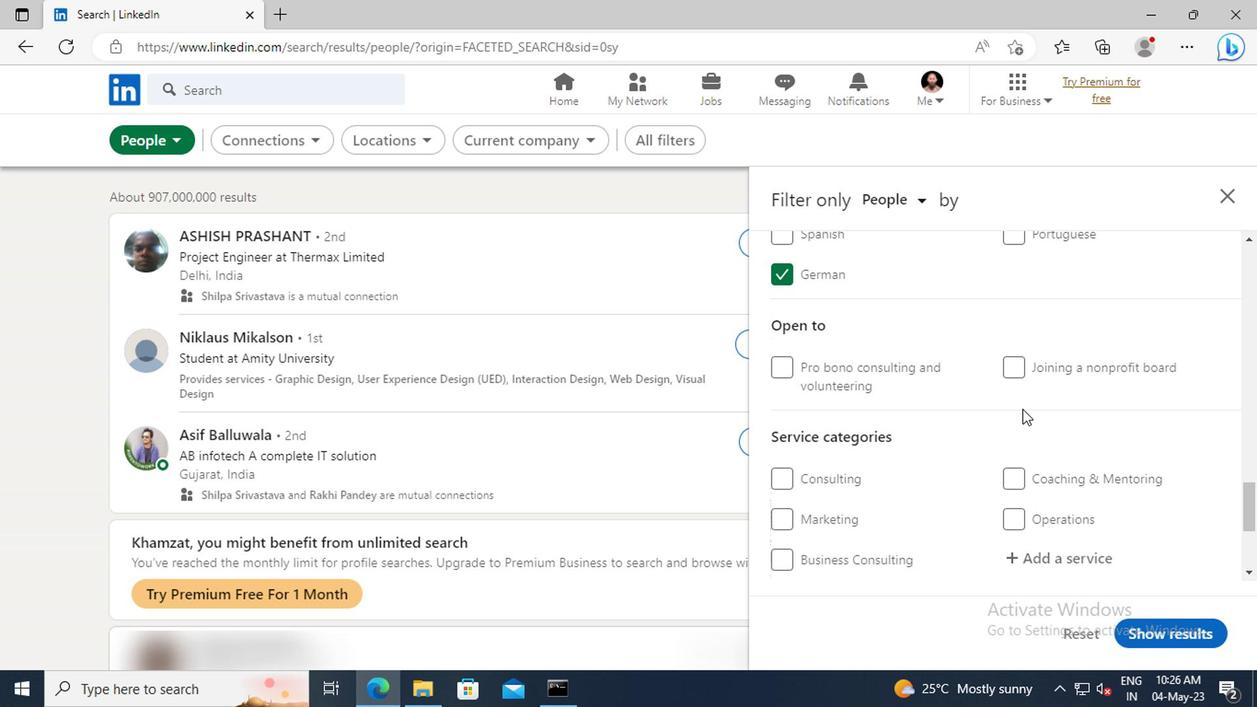 
Action: Mouse scrolled (1018, 407) with delta (0, 0)
Screenshot: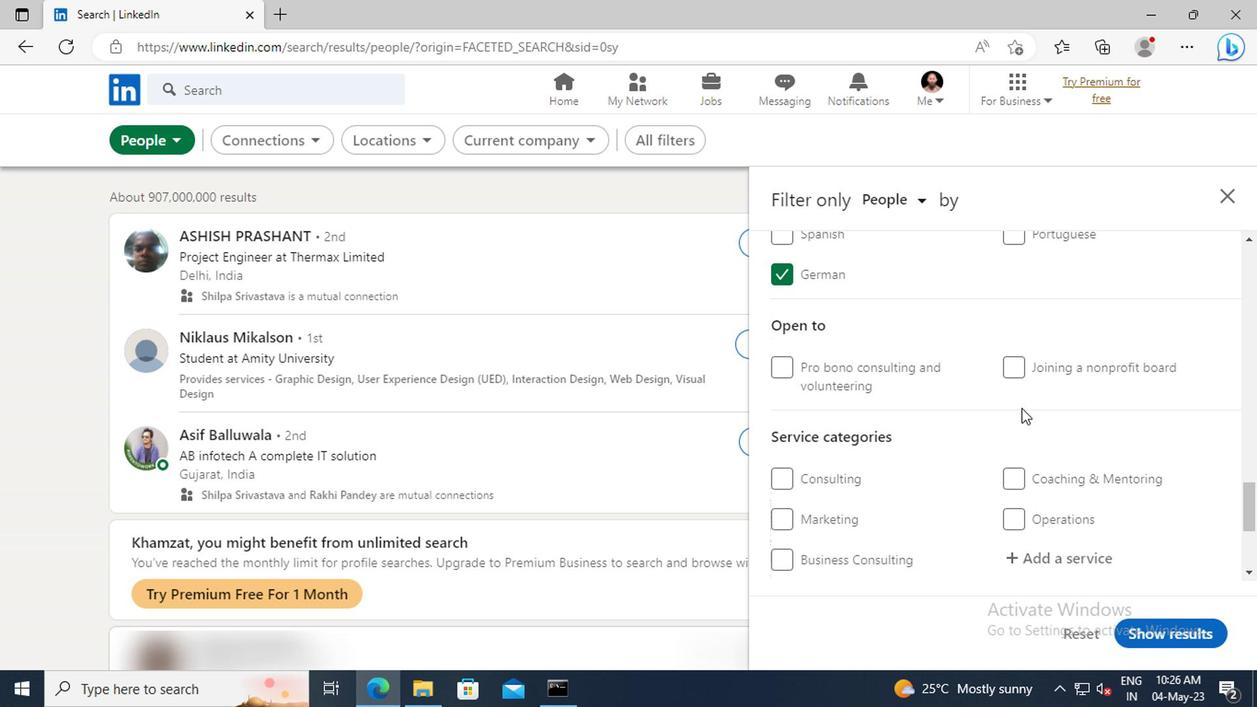 
Action: Mouse scrolled (1018, 407) with delta (0, 0)
Screenshot: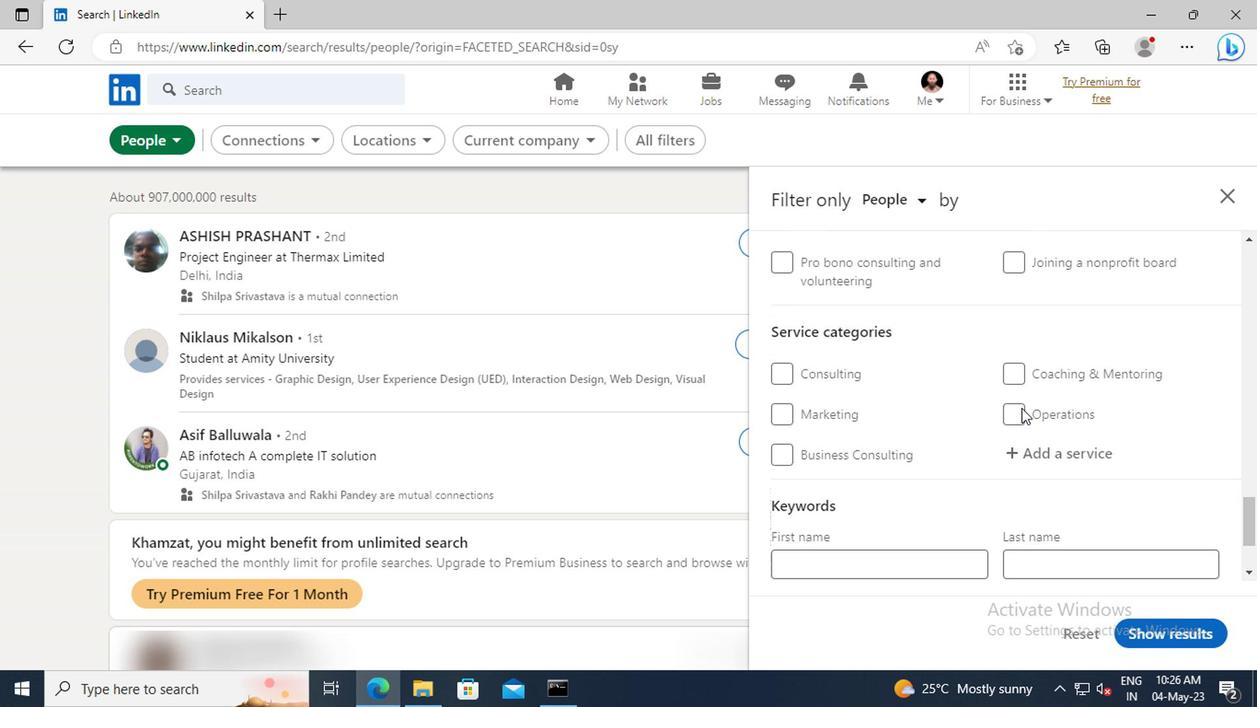 
Action: Mouse moved to (1019, 407)
Screenshot: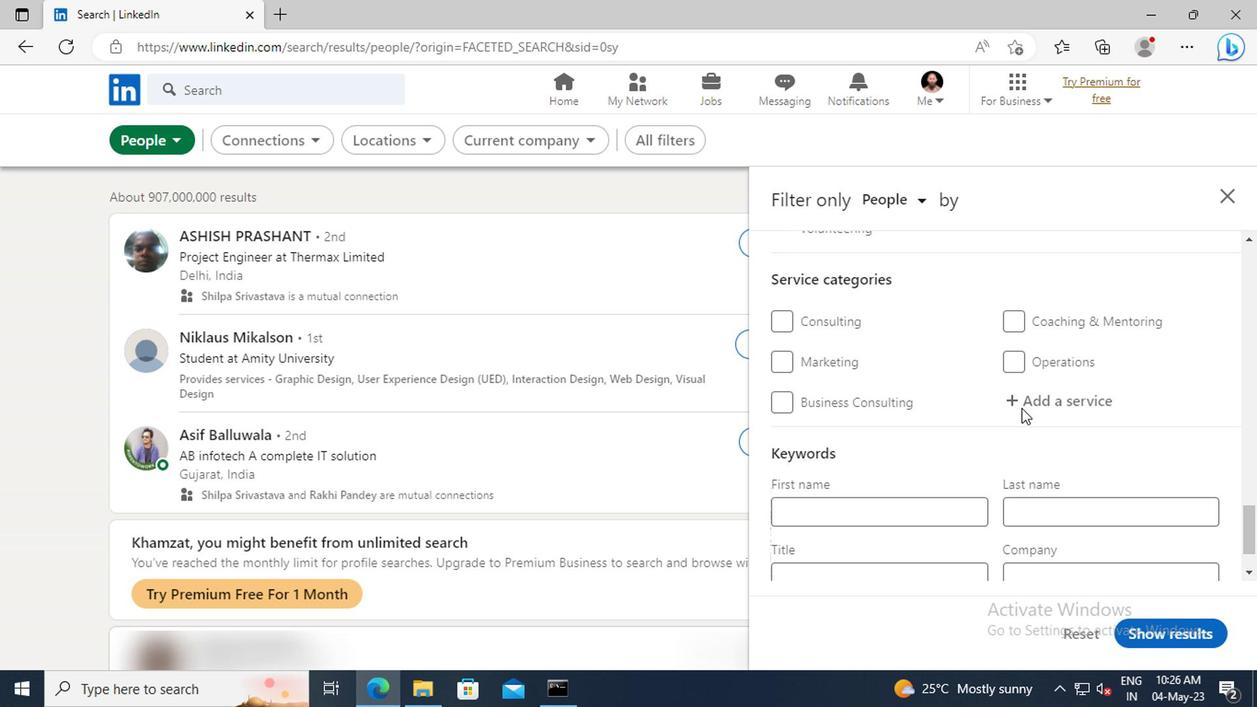 
Action: Mouse pressed left at (1019, 407)
Screenshot: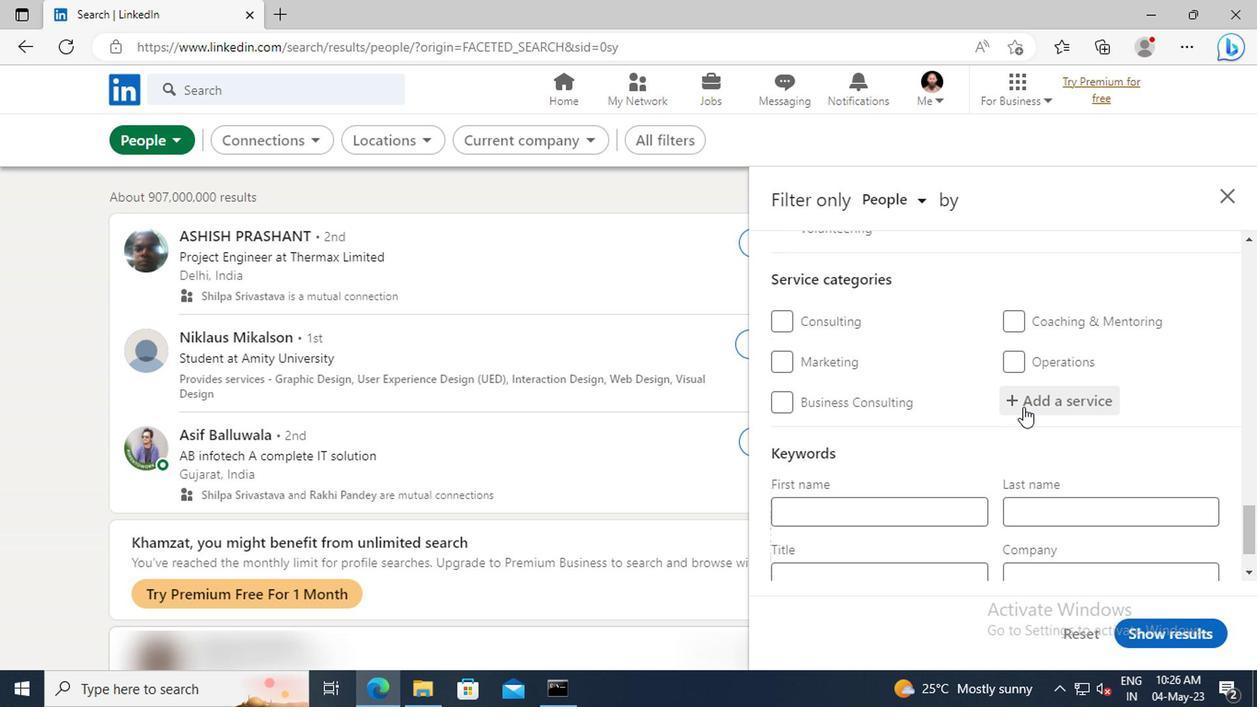 
Action: Key pressed I<Key.shift>OS
Screenshot: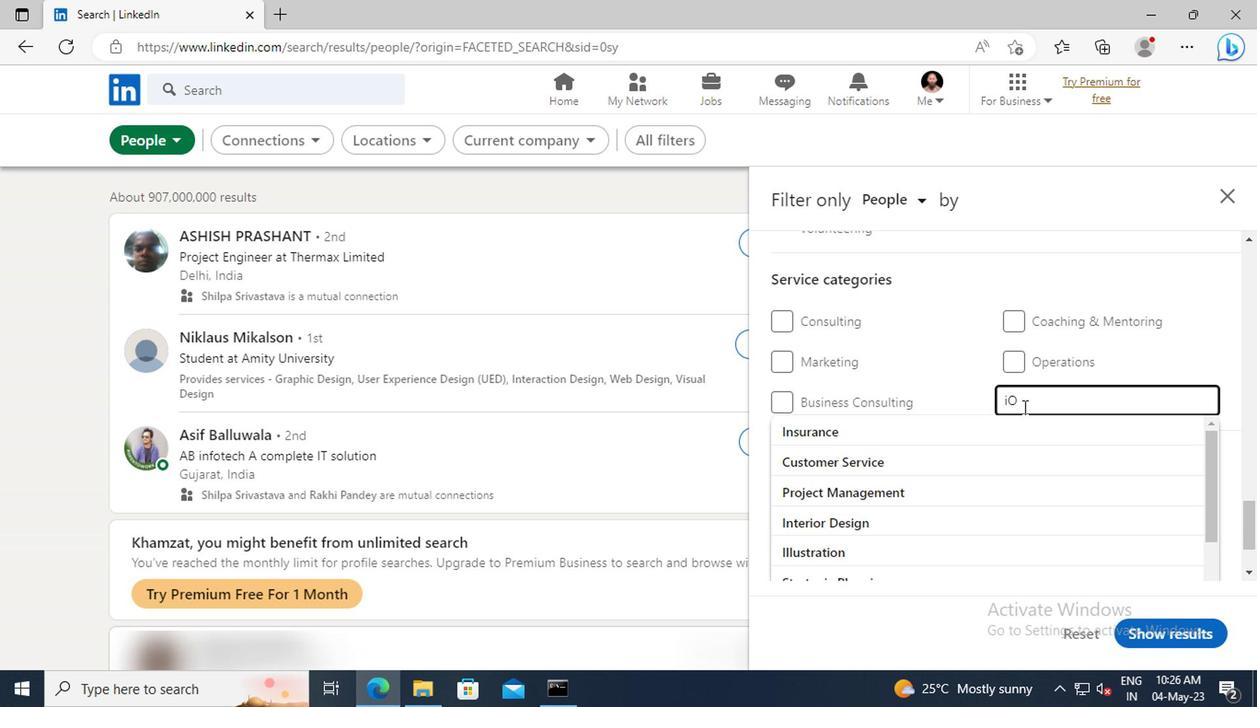 
Action: Mouse moved to (1025, 427)
Screenshot: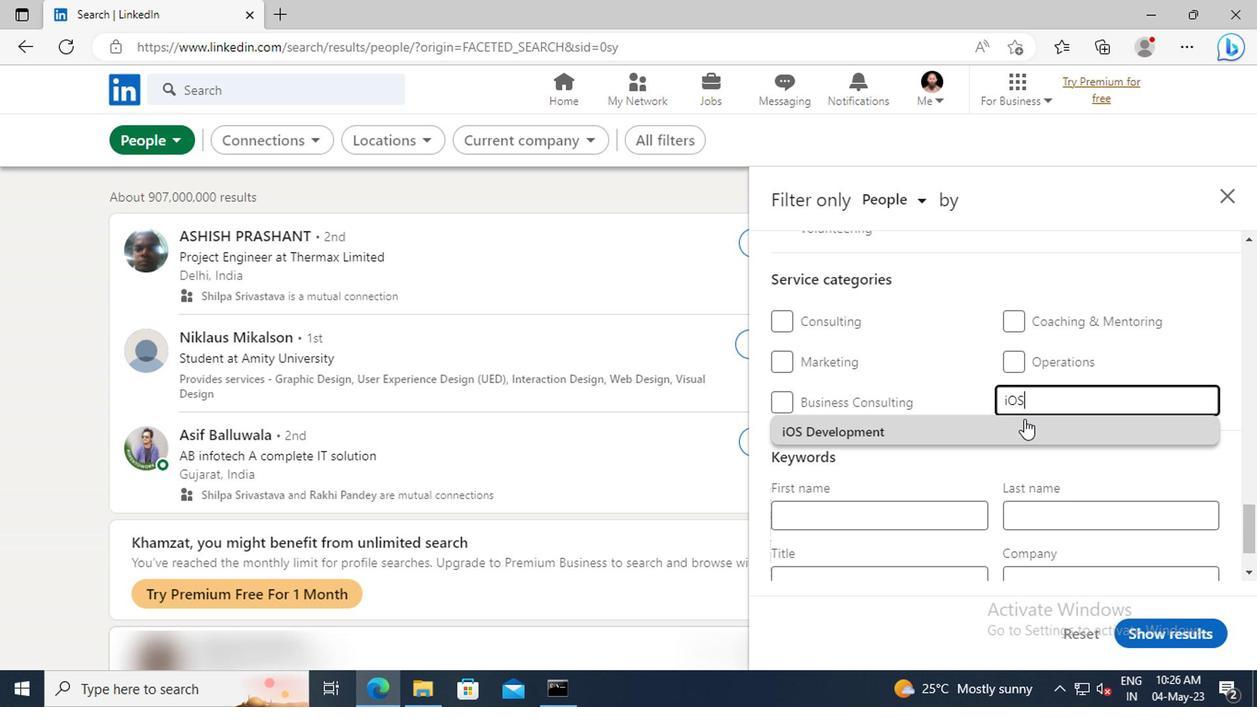 
Action: Mouse pressed left at (1025, 427)
Screenshot: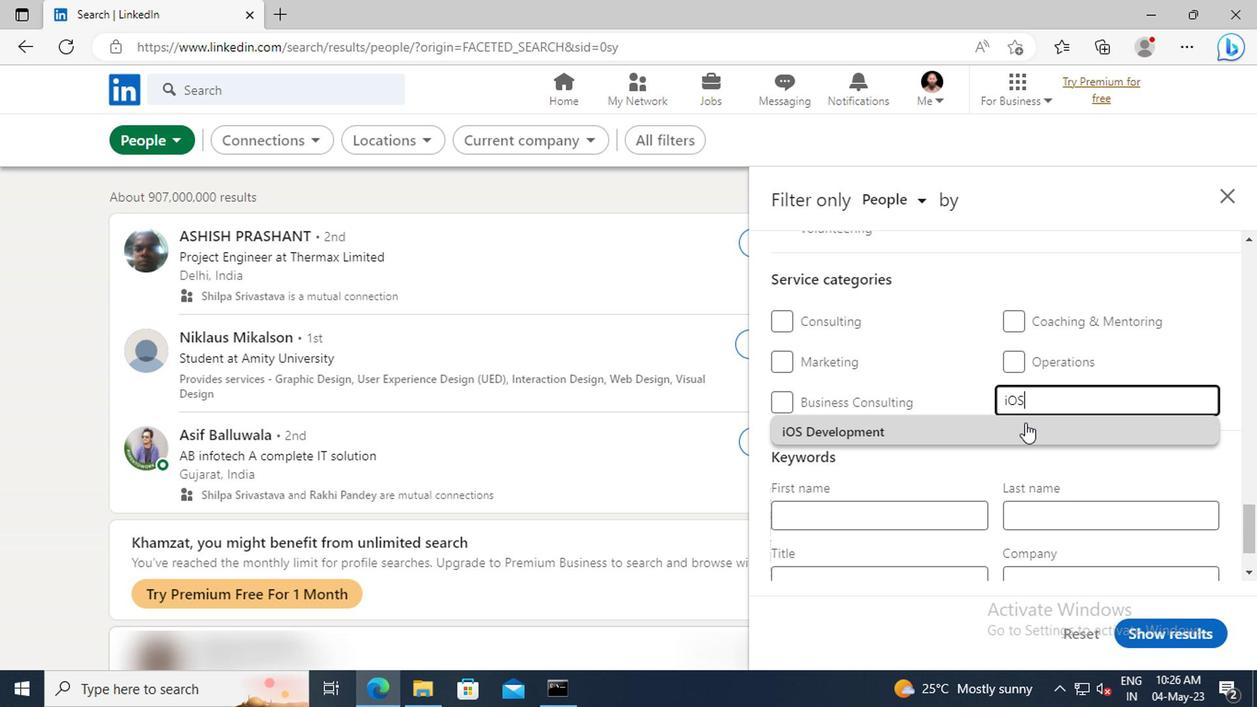 
Action: Mouse scrolled (1025, 426) with delta (0, -1)
Screenshot: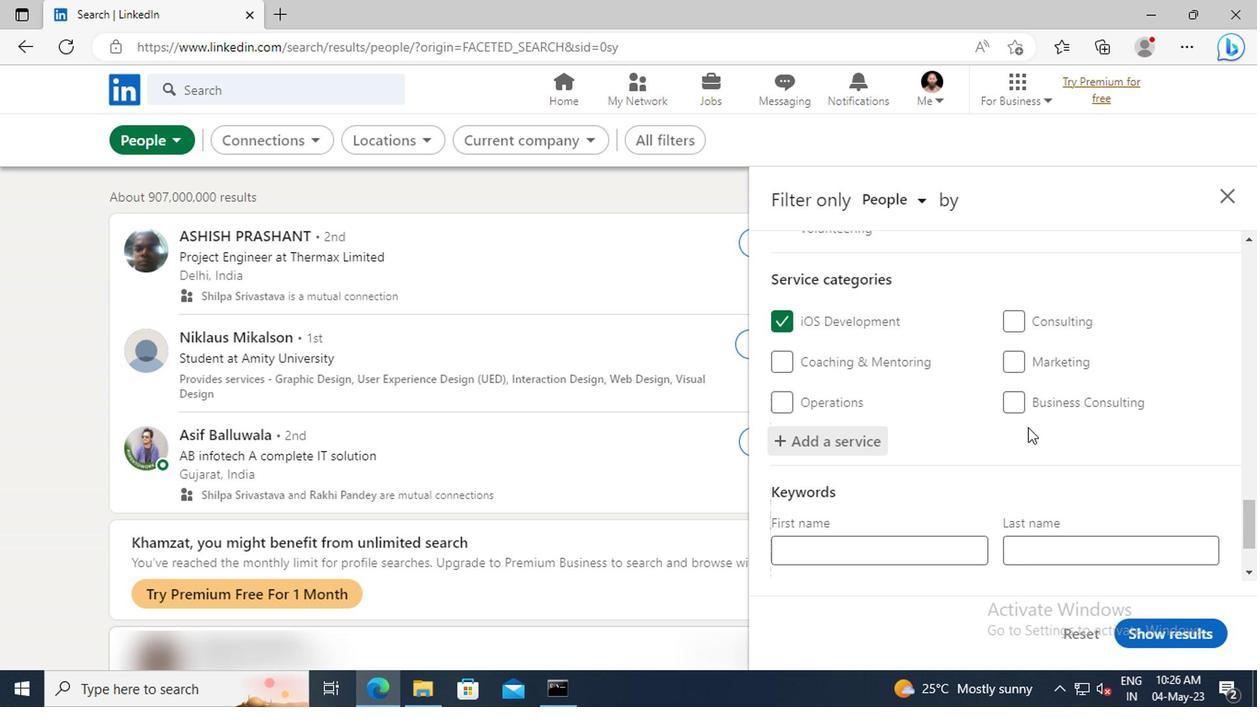 
Action: Mouse scrolled (1025, 426) with delta (0, -1)
Screenshot: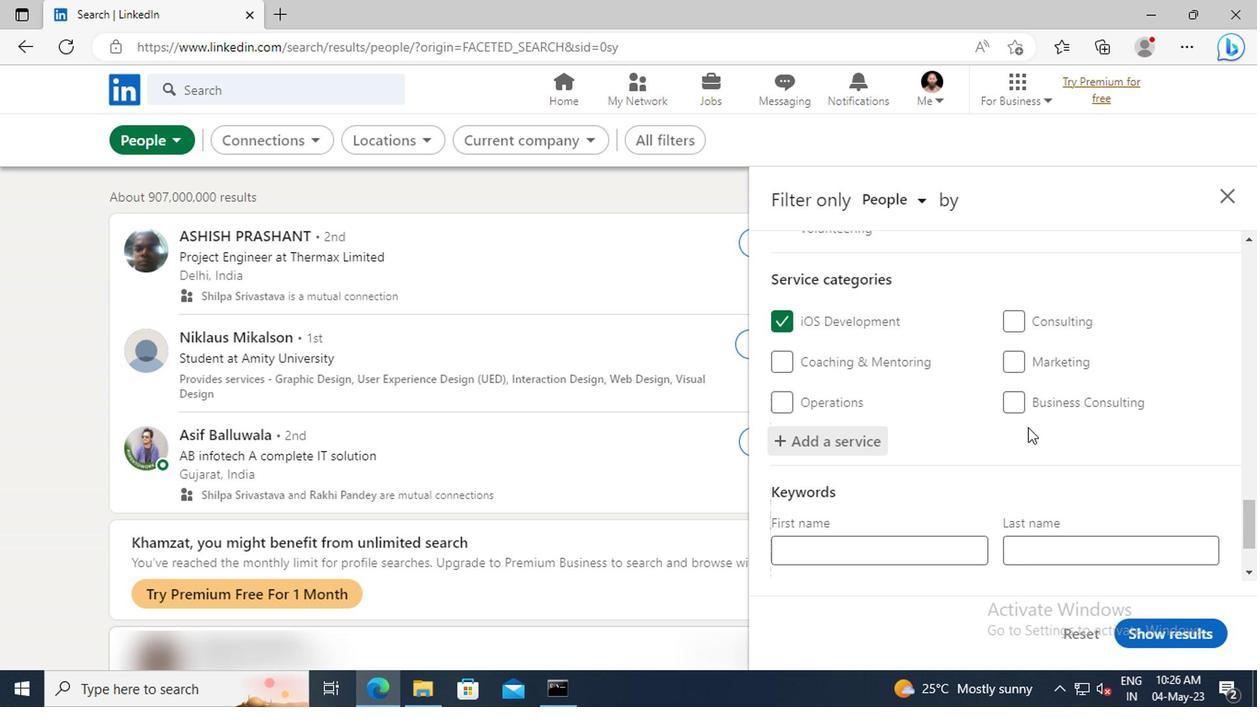 
Action: Mouse scrolled (1025, 426) with delta (0, -1)
Screenshot: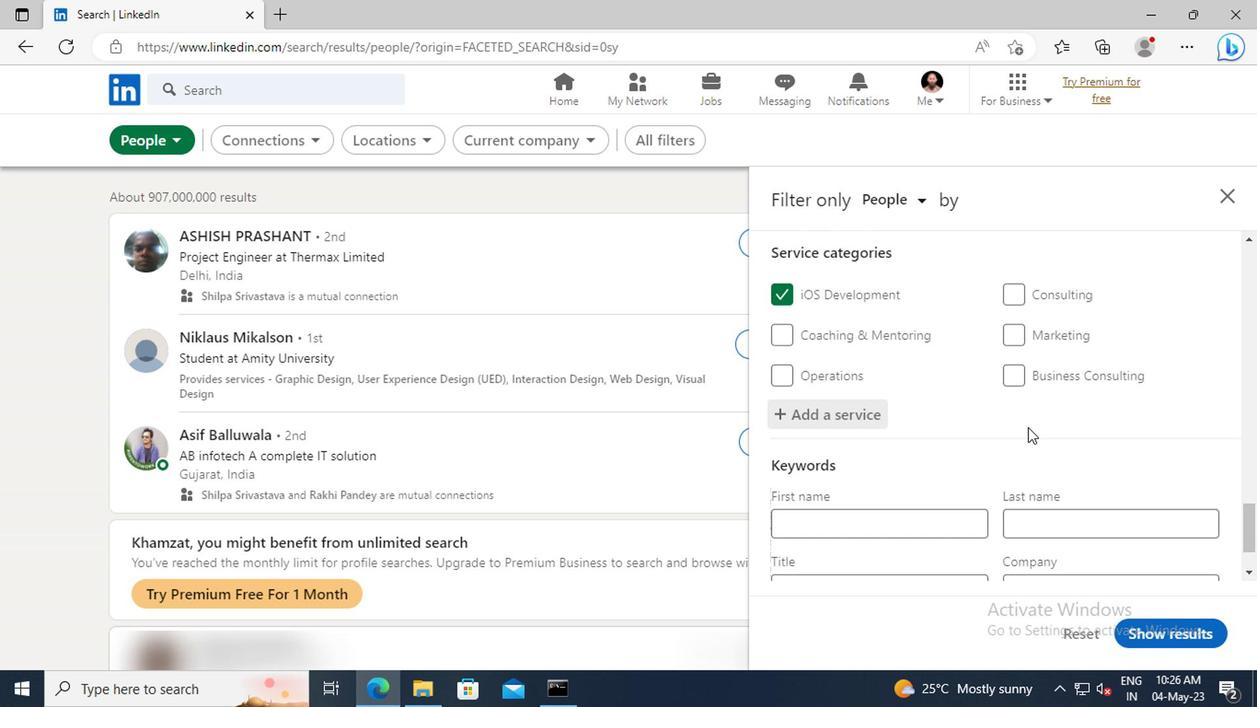 
Action: Mouse scrolled (1025, 426) with delta (0, -1)
Screenshot: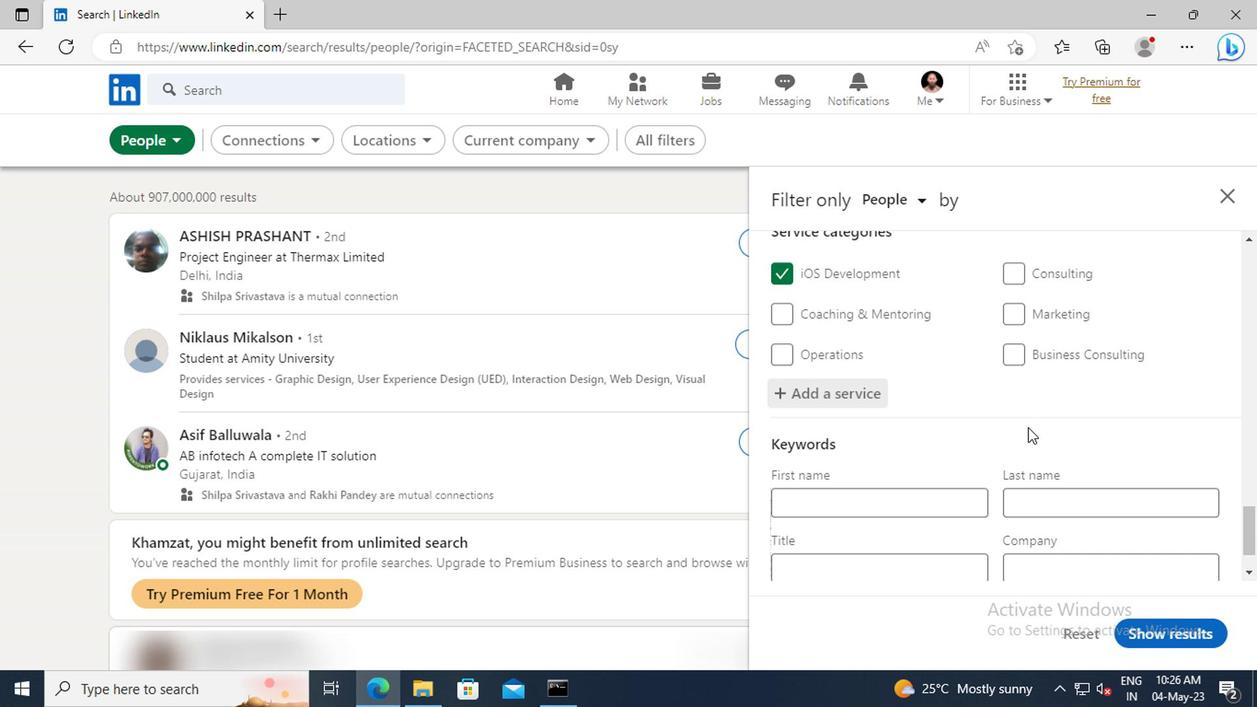 
Action: Mouse scrolled (1025, 426) with delta (0, -1)
Screenshot: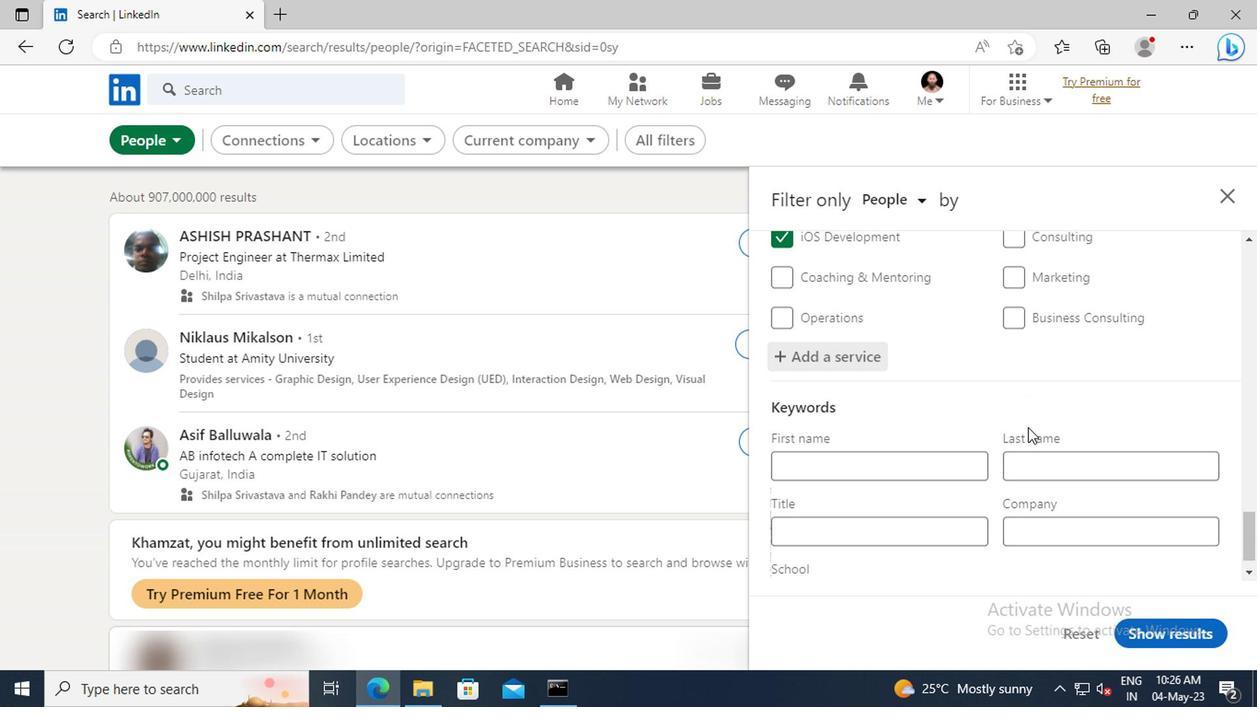 
Action: Mouse moved to (914, 499)
Screenshot: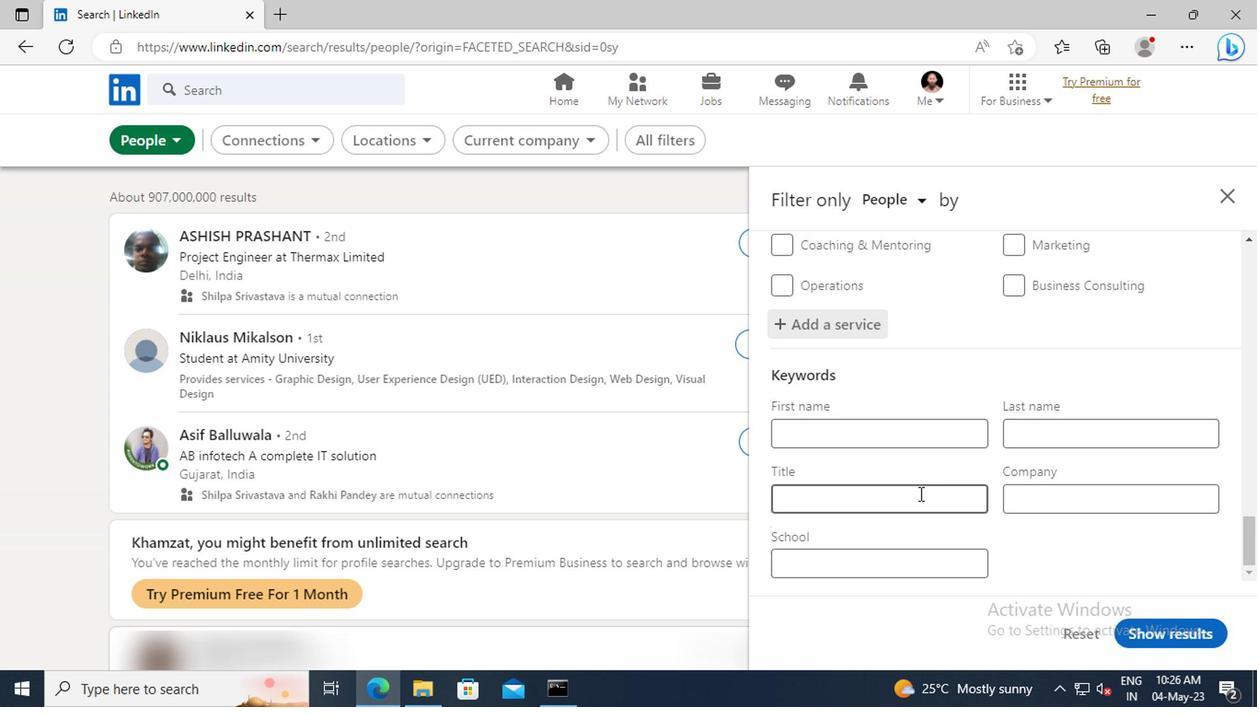 
Action: Mouse pressed left at (914, 499)
Screenshot: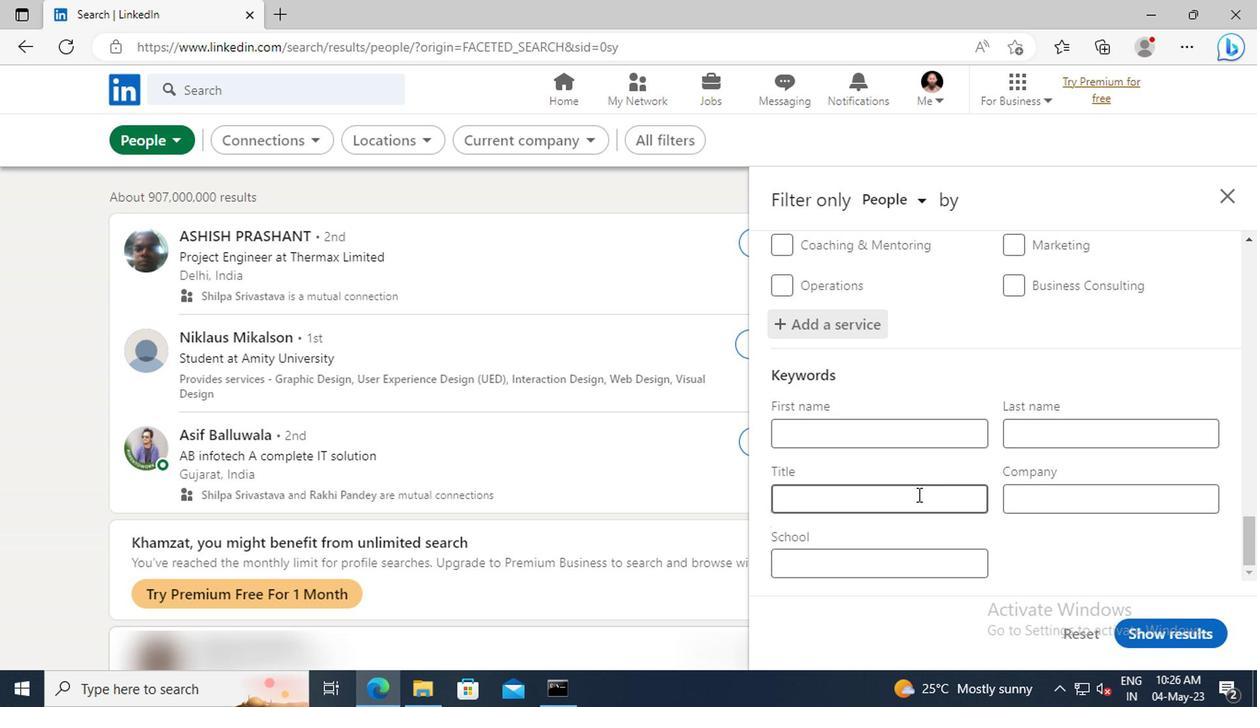 
Action: Key pressed <Key.shift>MANAGING<Key.space><Key.shift>PARTNER<Key.enter>
Screenshot: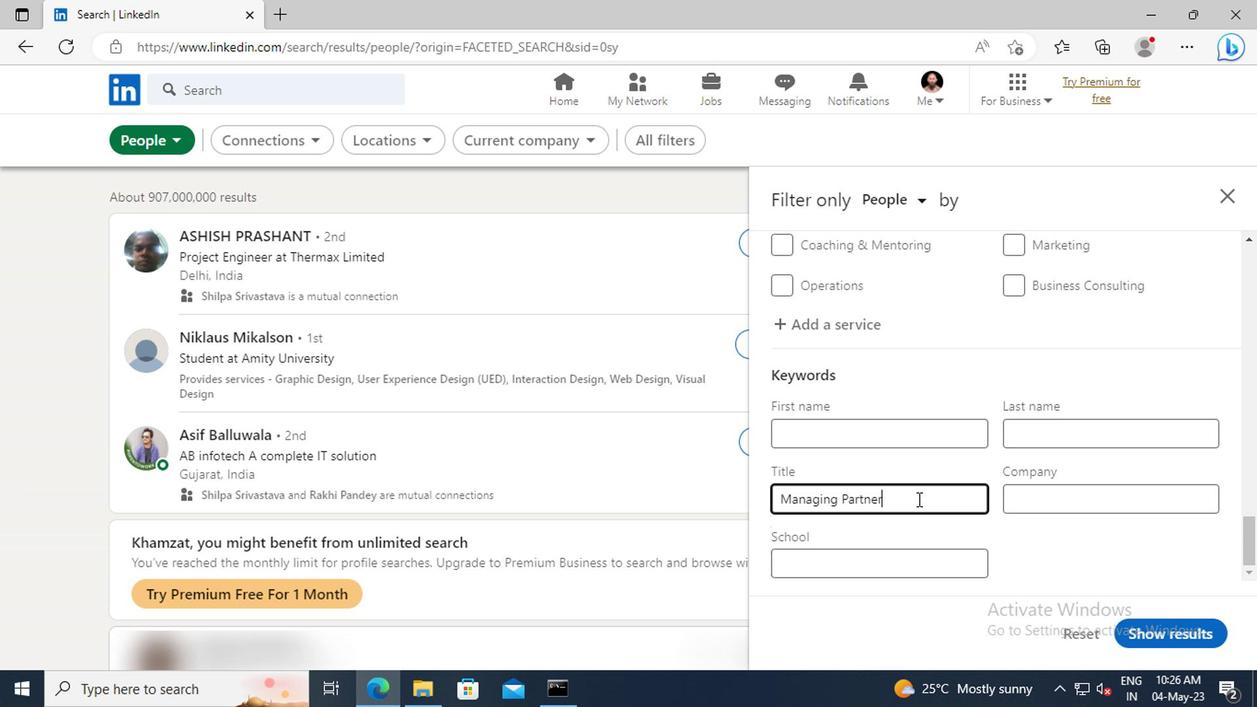
Action: Mouse moved to (1148, 632)
Screenshot: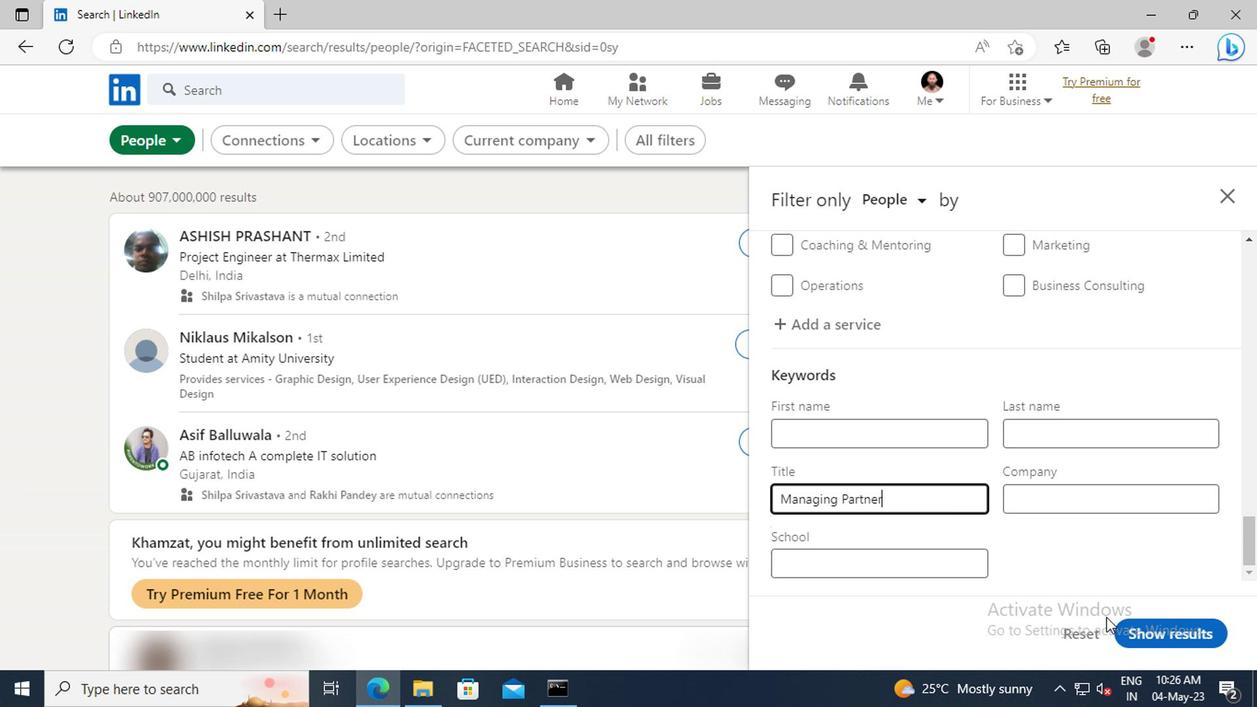 
Action: Mouse pressed left at (1148, 632)
Screenshot: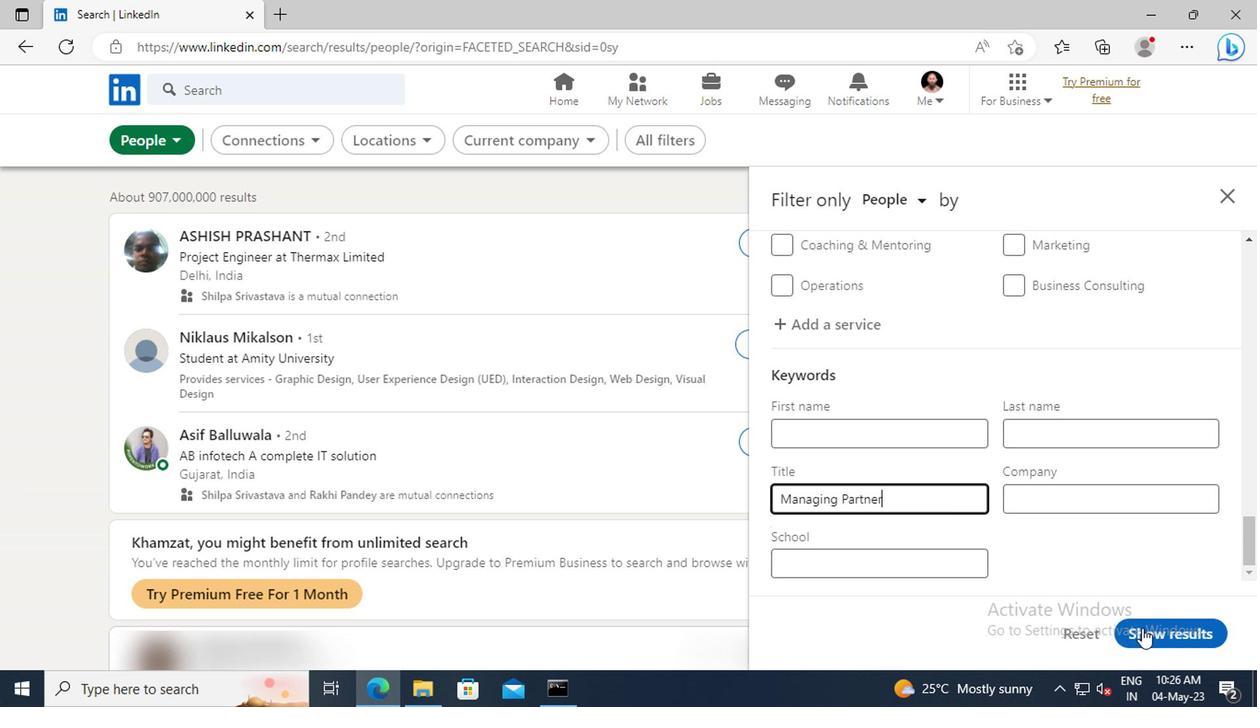
